 Task: Look for space in Naksalbāri, India from 9th June, 2023 to 16th June, 2023 for 2 adults in price range Rs.8000 to Rs.16000. Place can be entire place with 2 bedrooms having 2 beds and 1 bathroom. Property type can be house, flat, guest house. Amenities needed are: washing machine. Booking option can be shelf check-in. Required host language is English.
Action: Mouse moved to (542, 96)
Screenshot: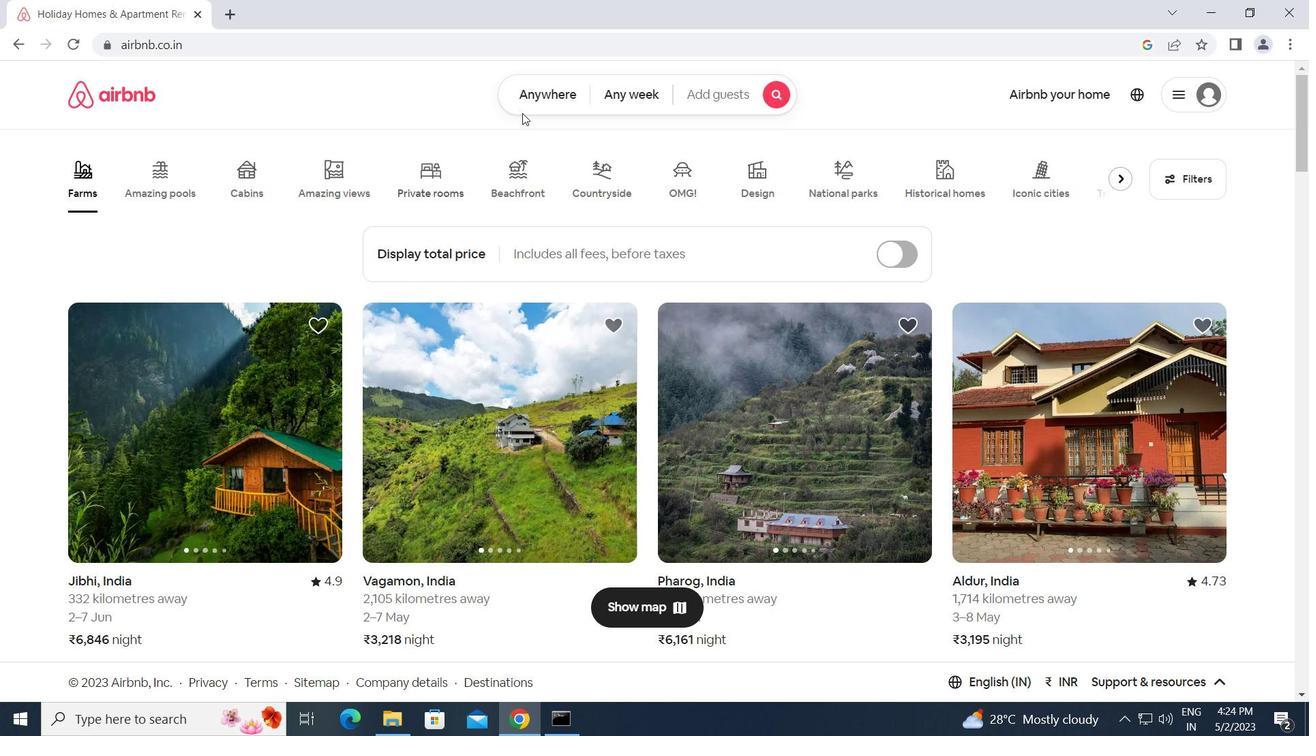 
Action: Mouse pressed left at (542, 96)
Screenshot: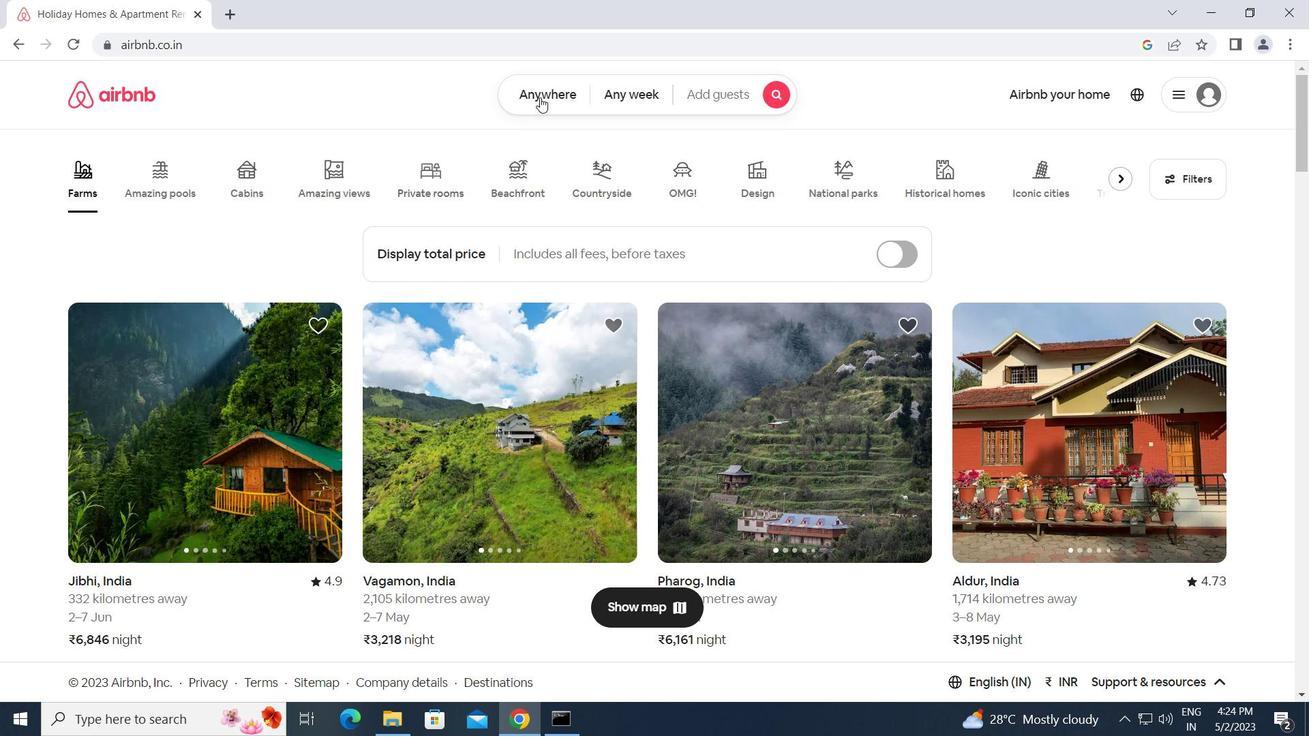 
Action: Mouse moved to (454, 147)
Screenshot: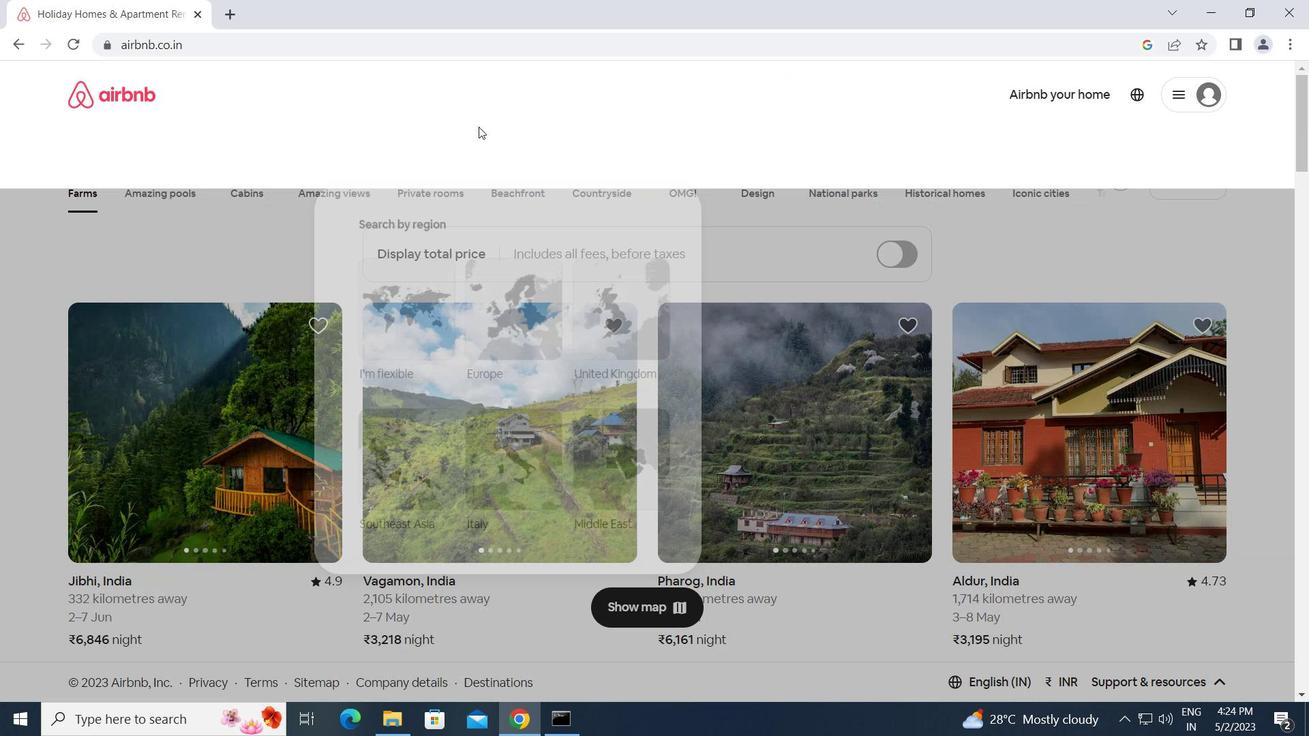 
Action: Mouse pressed left at (454, 147)
Screenshot: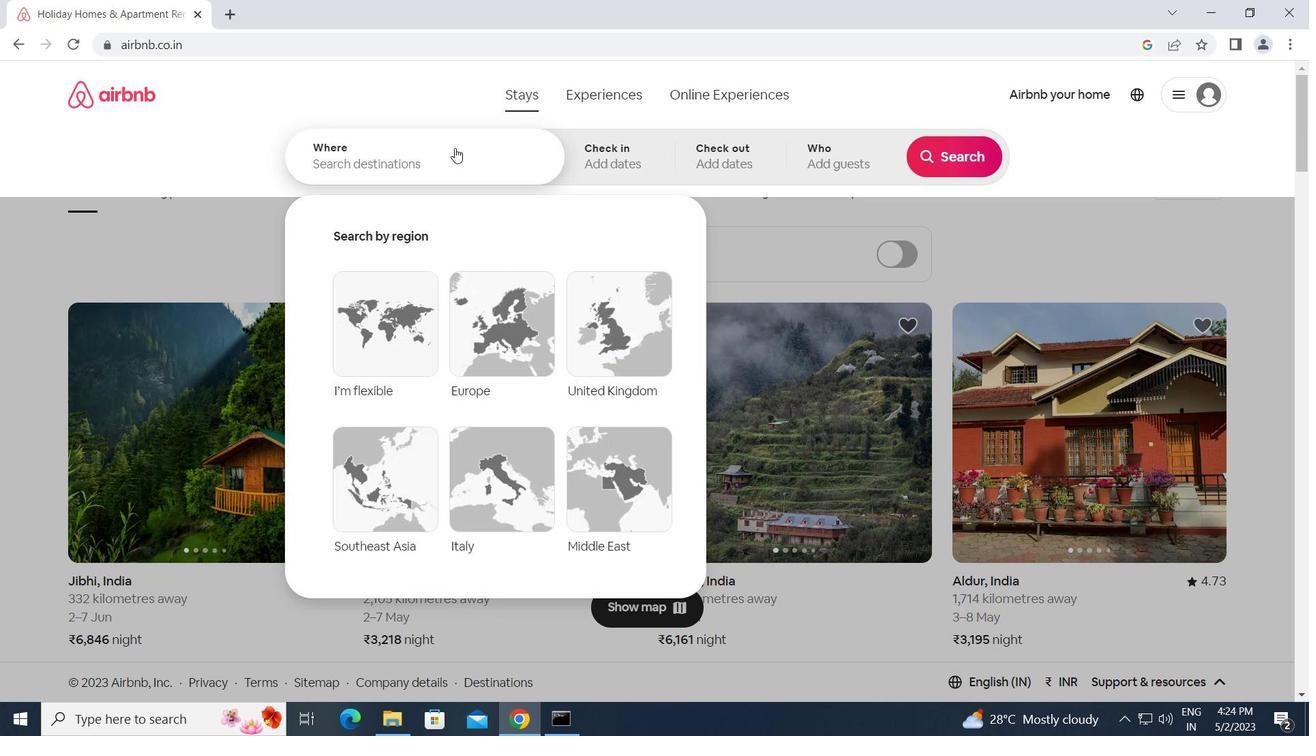 
Action: Key pressed <Key.caps_lock>n<Key.caps_lock>aksalbari,<Key.space><Key.caps_lock>i<Key.caps_lock>ndia<Key.enter>
Screenshot: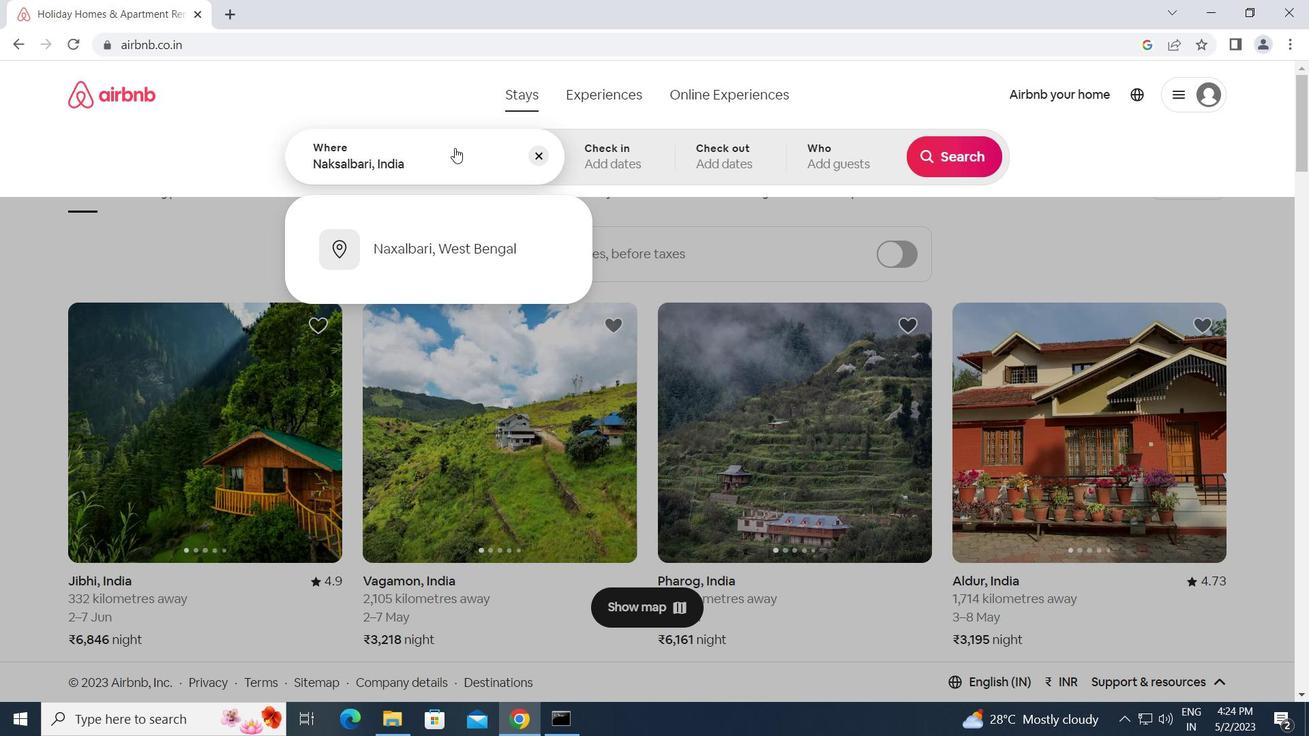 
Action: Mouse moved to (890, 401)
Screenshot: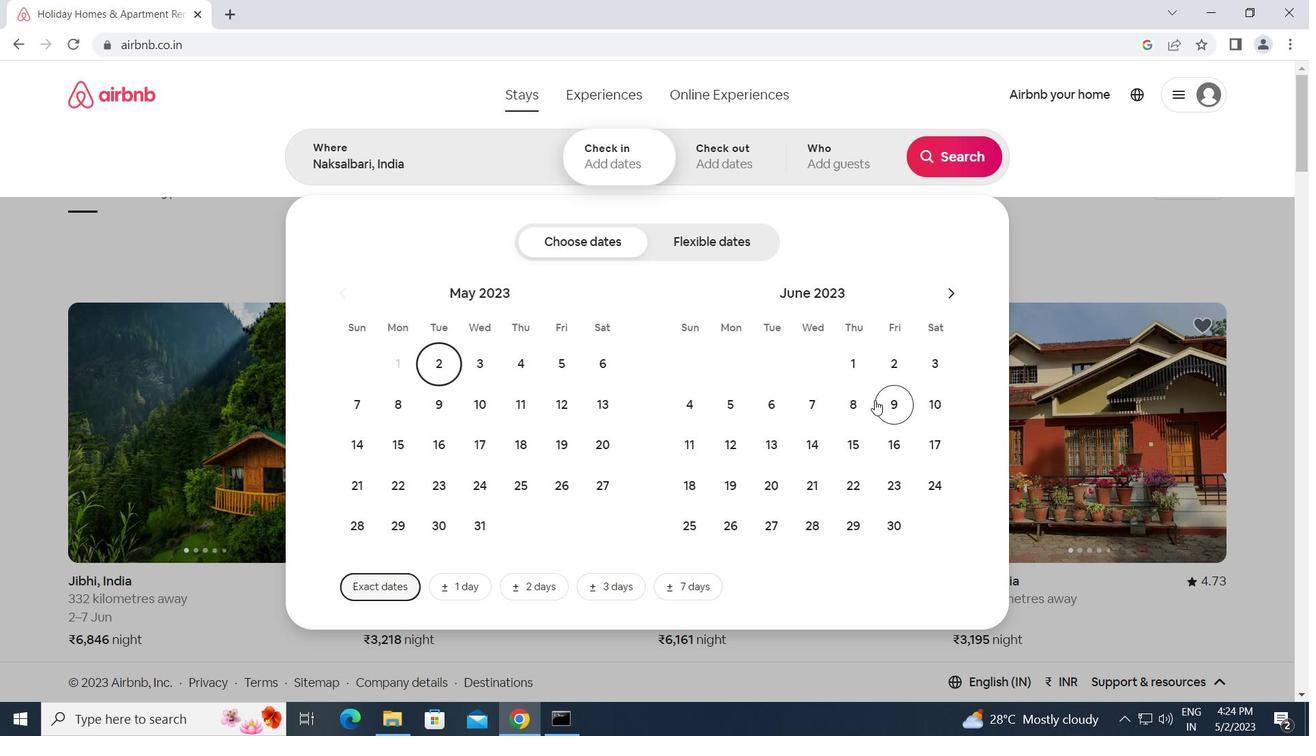 
Action: Mouse pressed left at (890, 401)
Screenshot: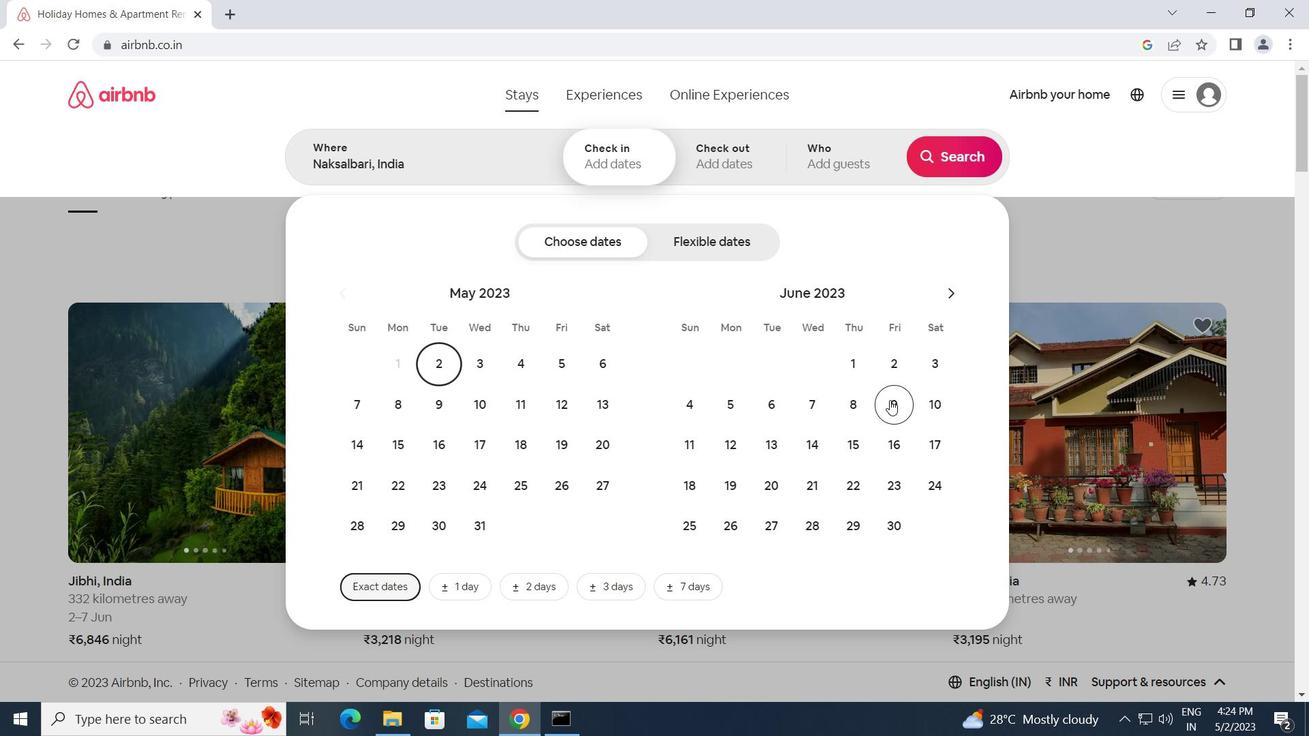 
Action: Mouse moved to (884, 448)
Screenshot: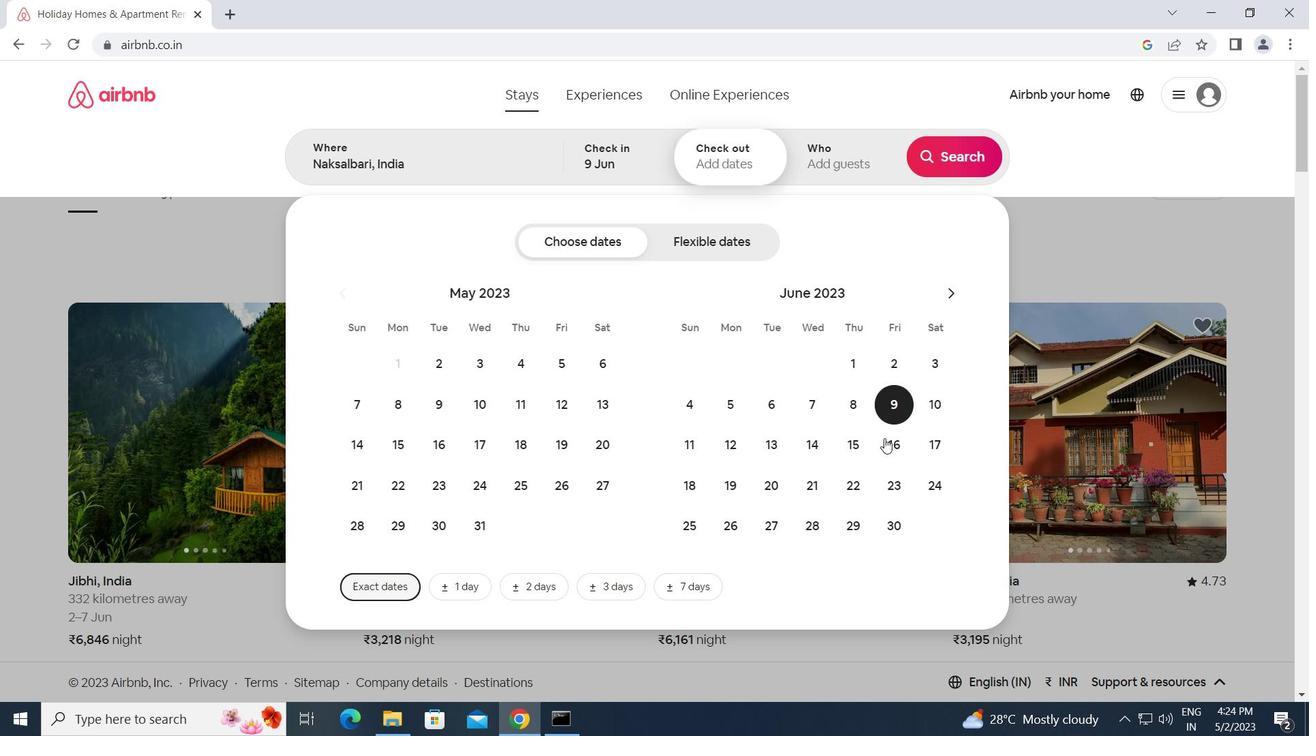 
Action: Mouse pressed left at (884, 448)
Screenshot: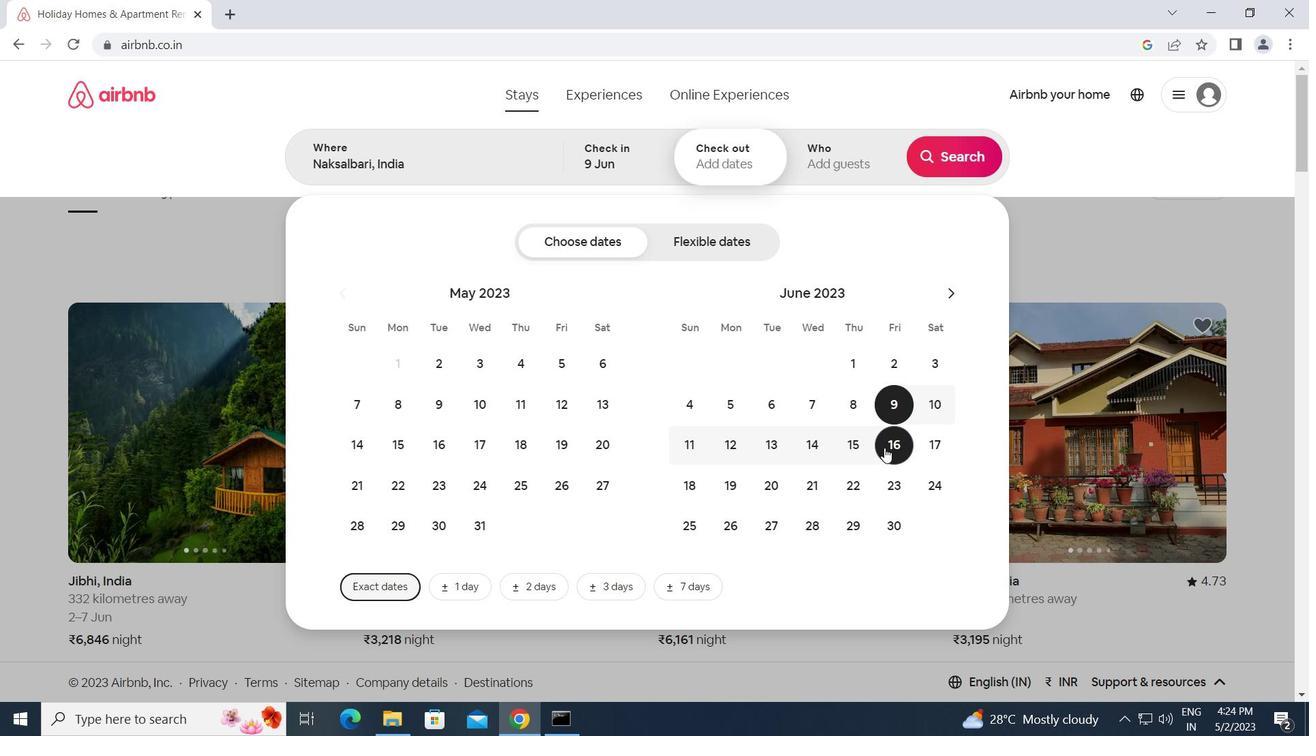 
Action: Mouse moved to (832, 149)
Screenshot: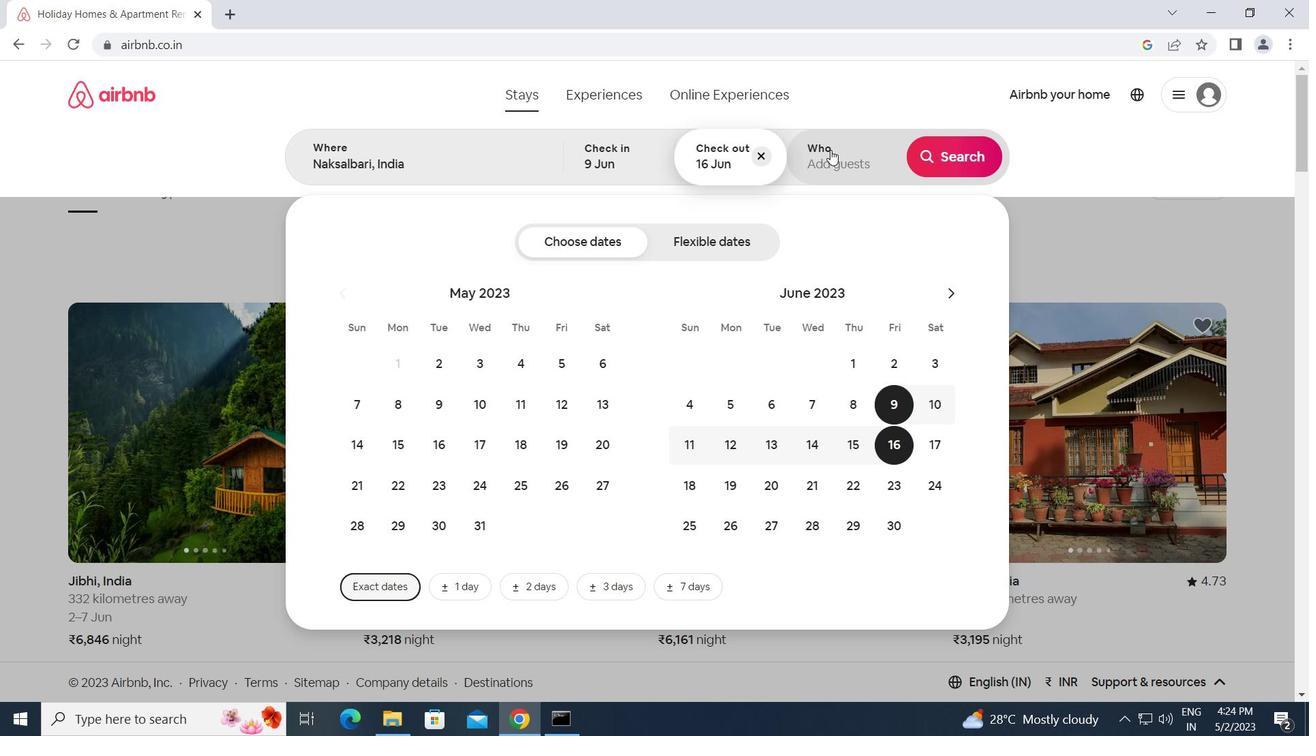 
Action: Mouse pressed left at (832, 149)
Screenshot: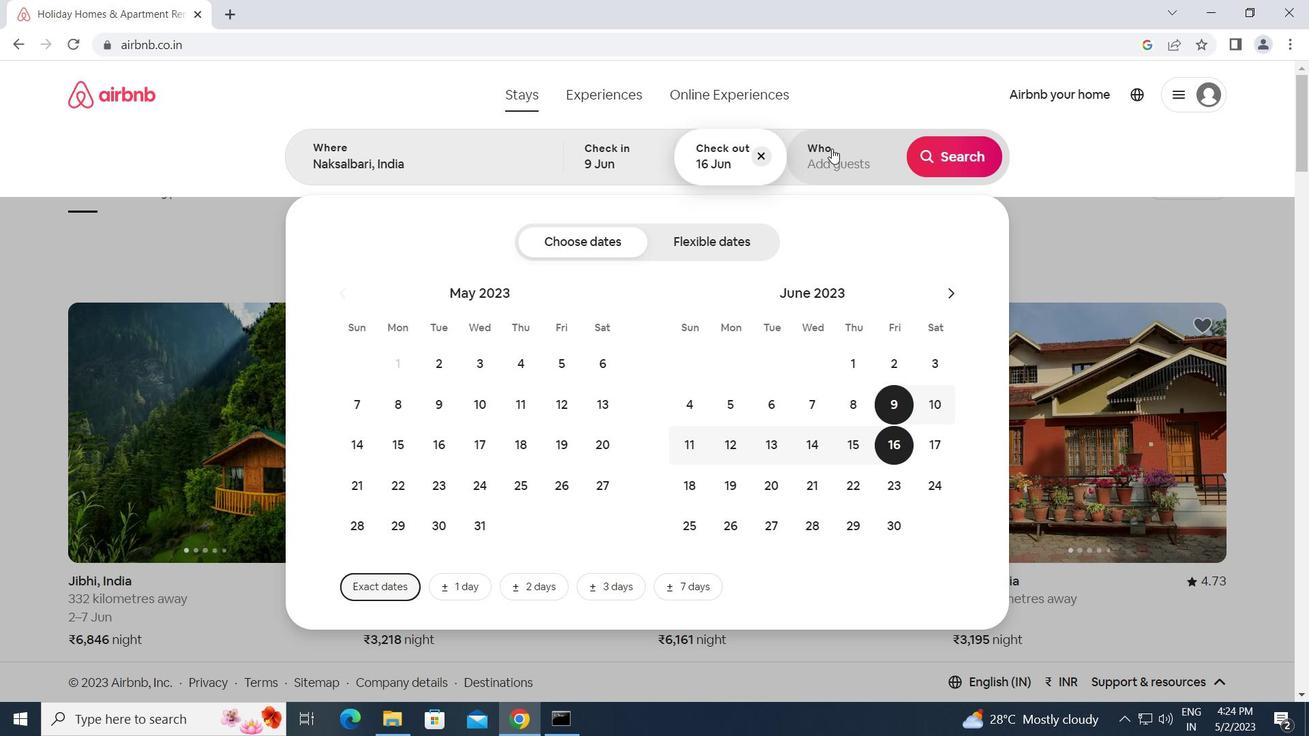
Action: Mouse moved to (962, 248)
Screenshot: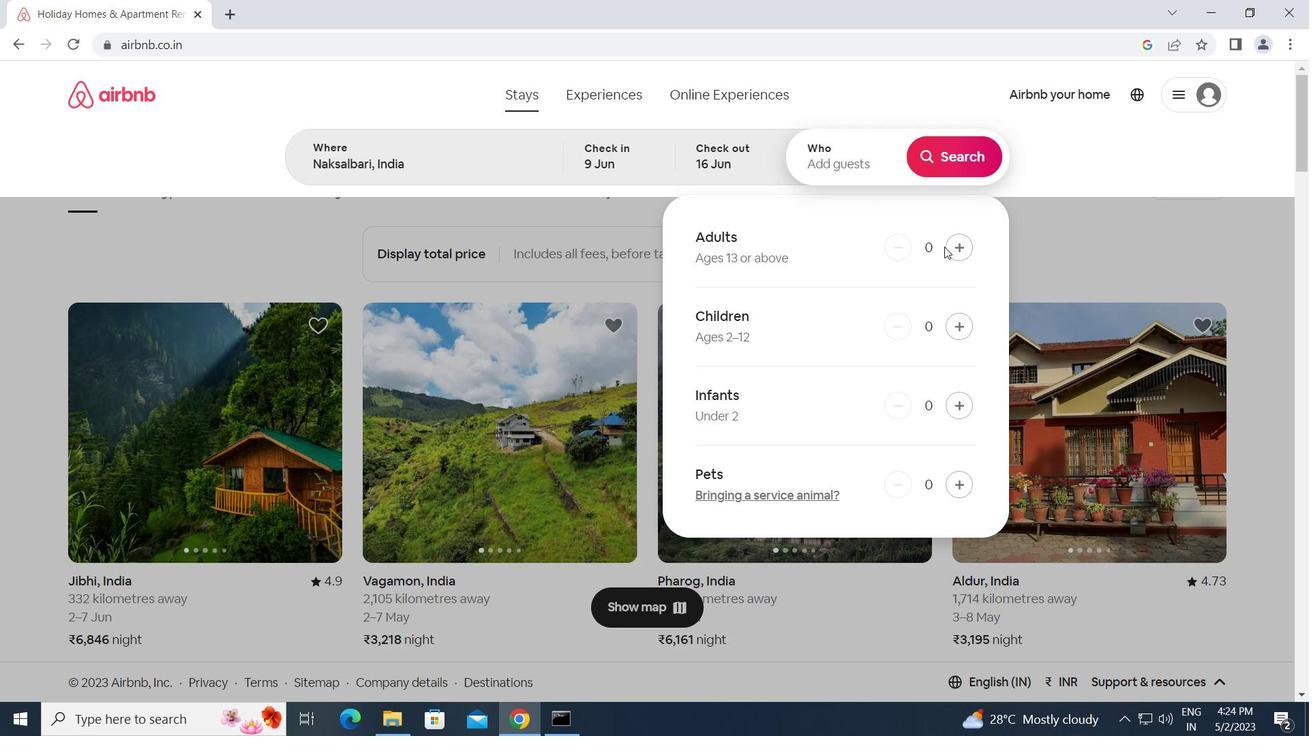 
Action: Mouse pressed left at (962, 248)
Screenshot: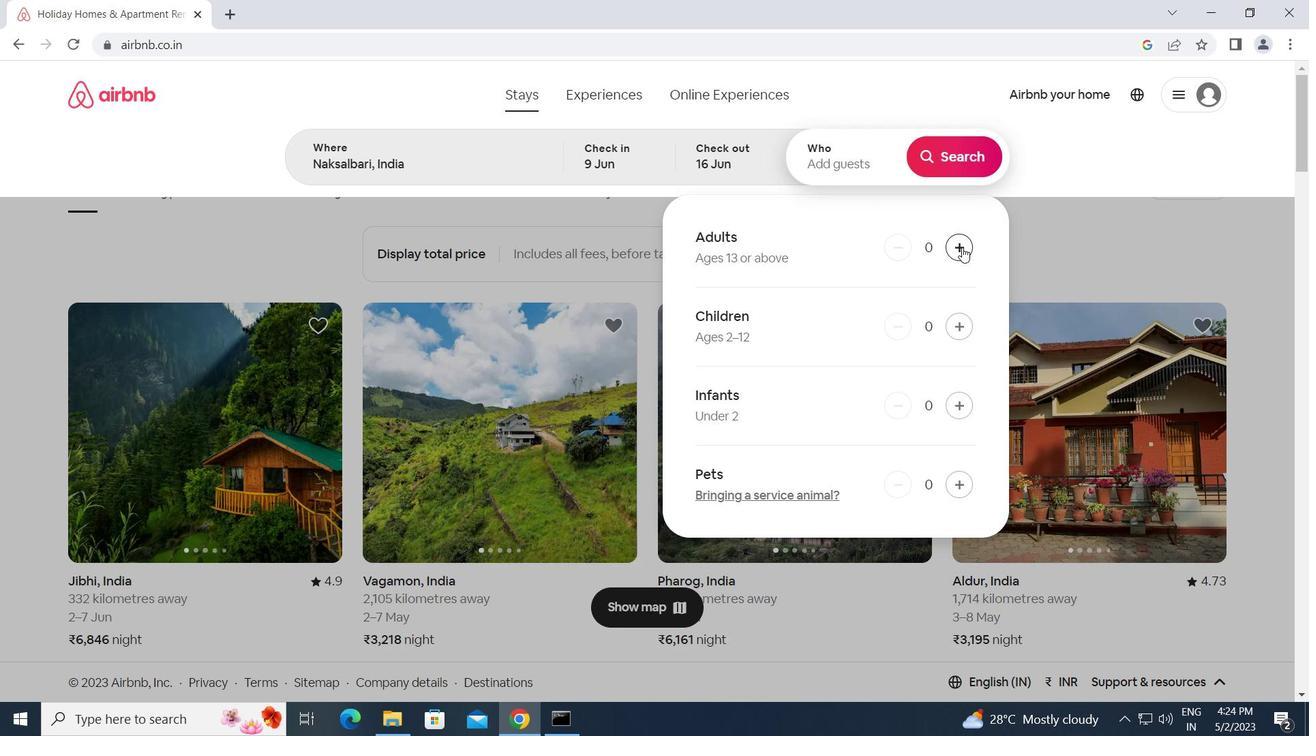 
Action: Mouse moved to (962, 248)
Screenshot: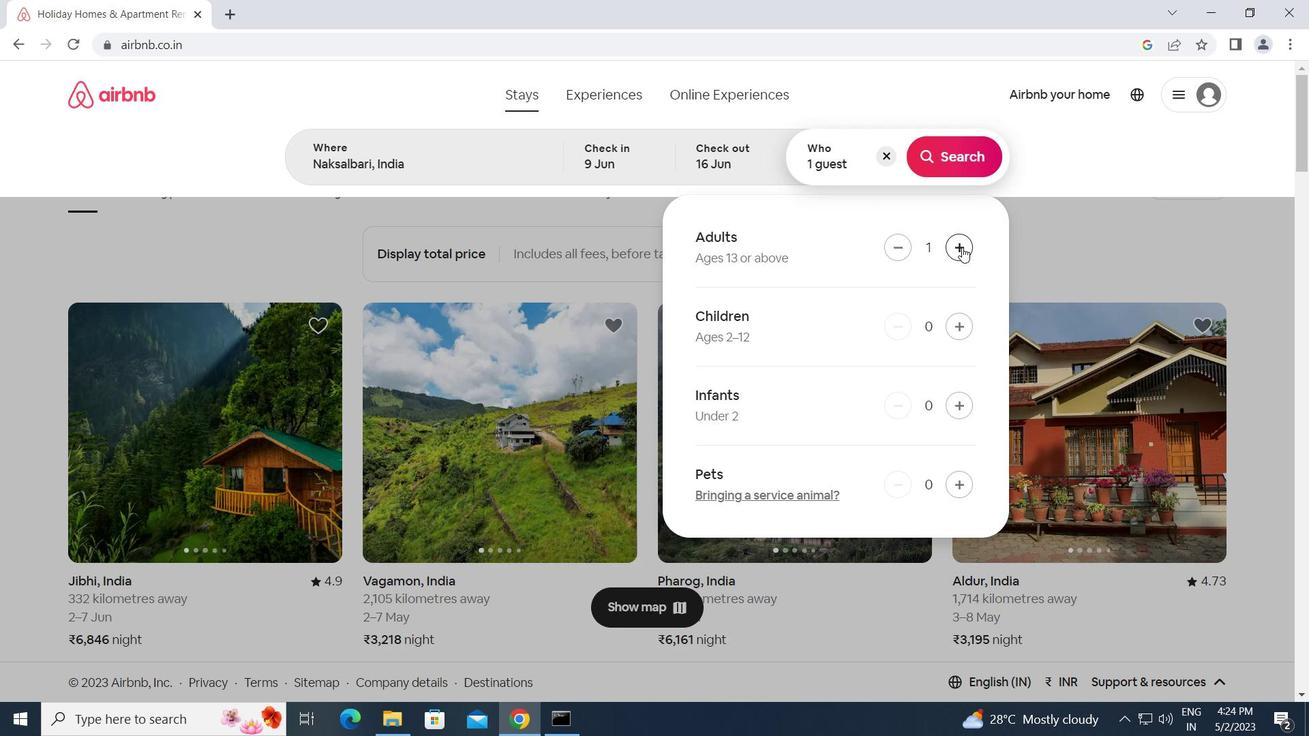 
Action: Mouse pressed left at (962, 248)
Screenshot: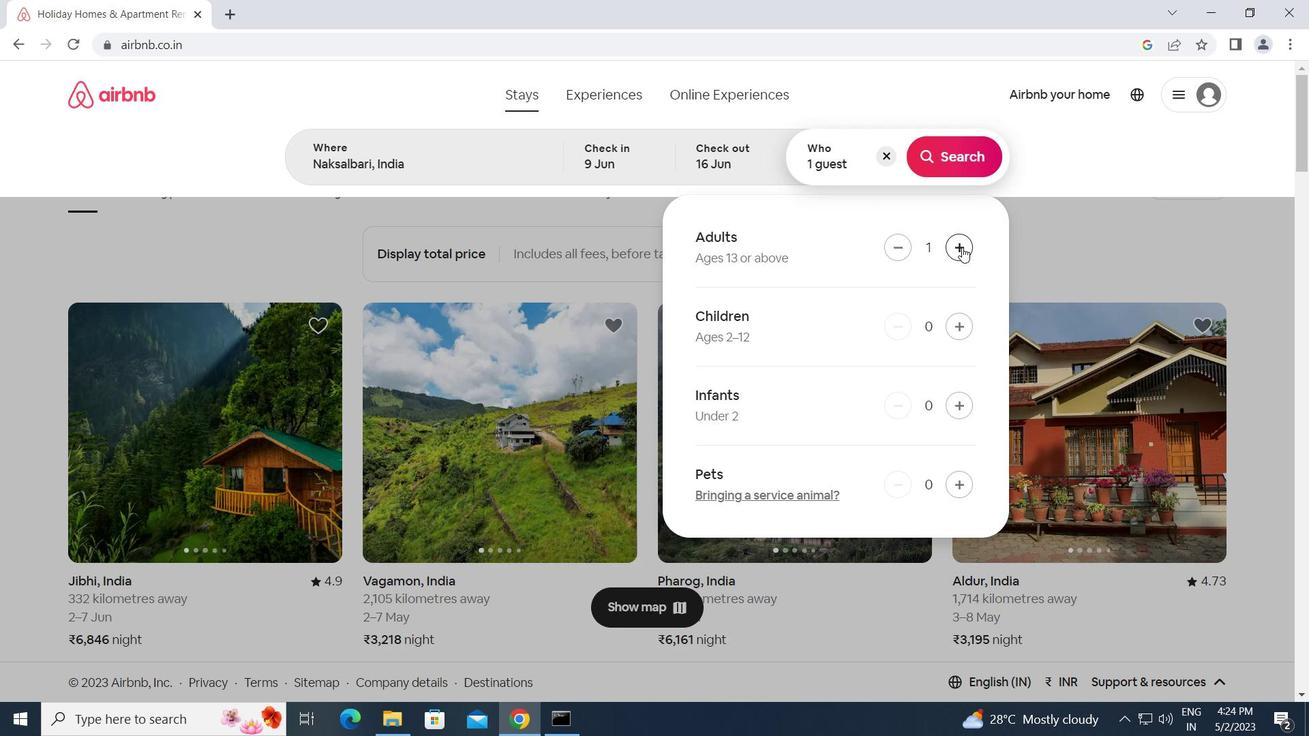 
Action: Mouse moved to (955, 158)
Screenshot: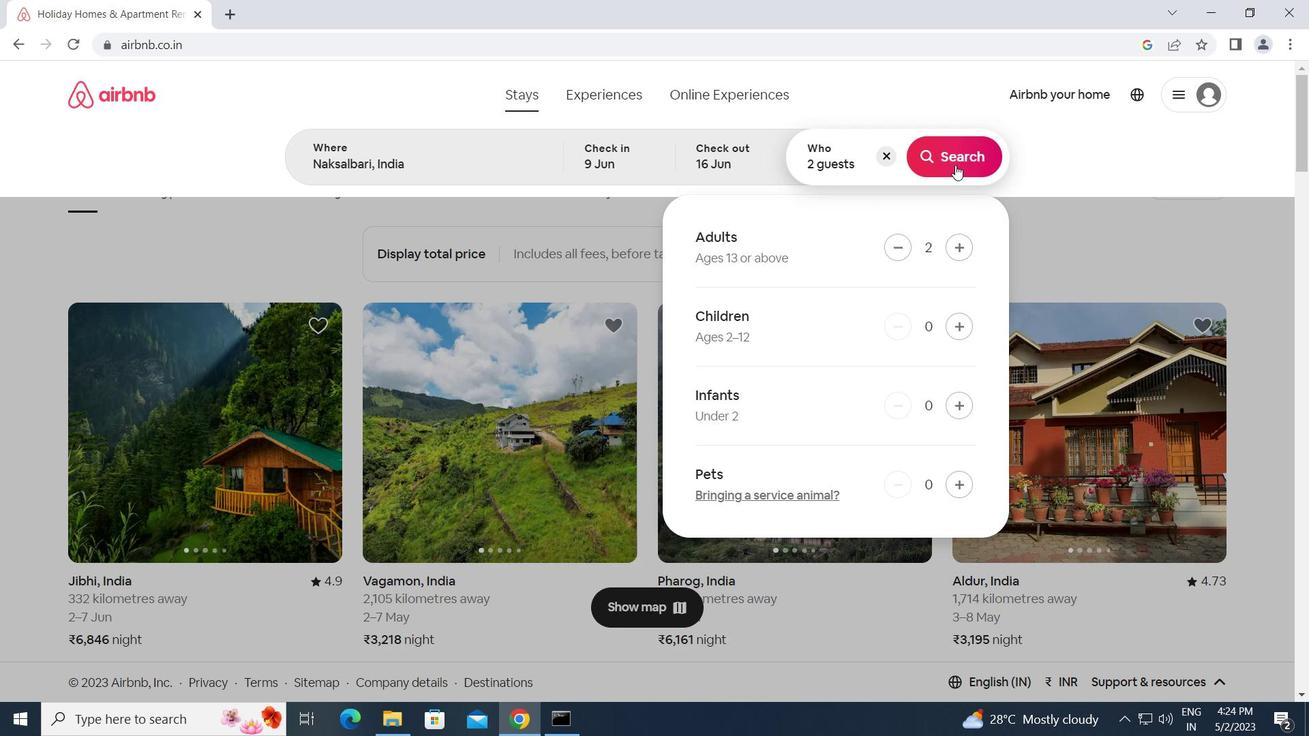 
Action: Mouse pressed left at (955, 158)
Screenshot: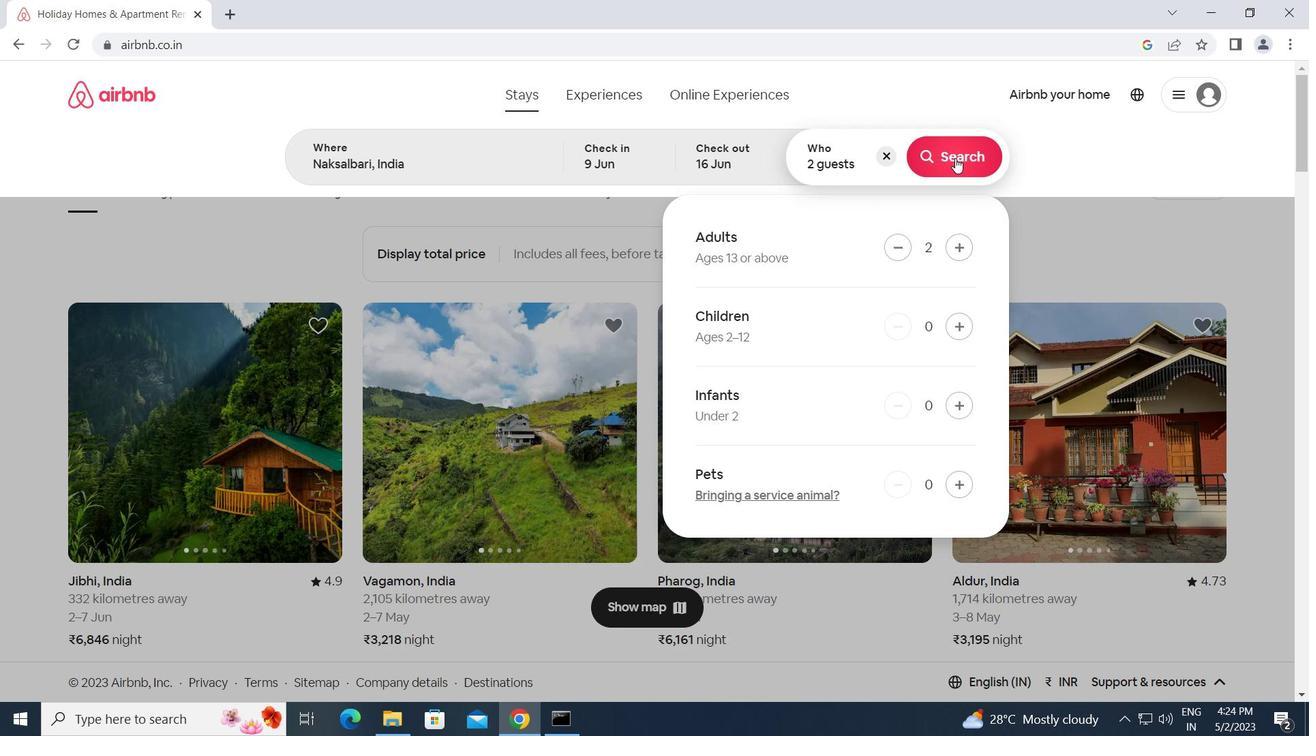 
Action: Mouse moved to (1218, 157)
Screenshot: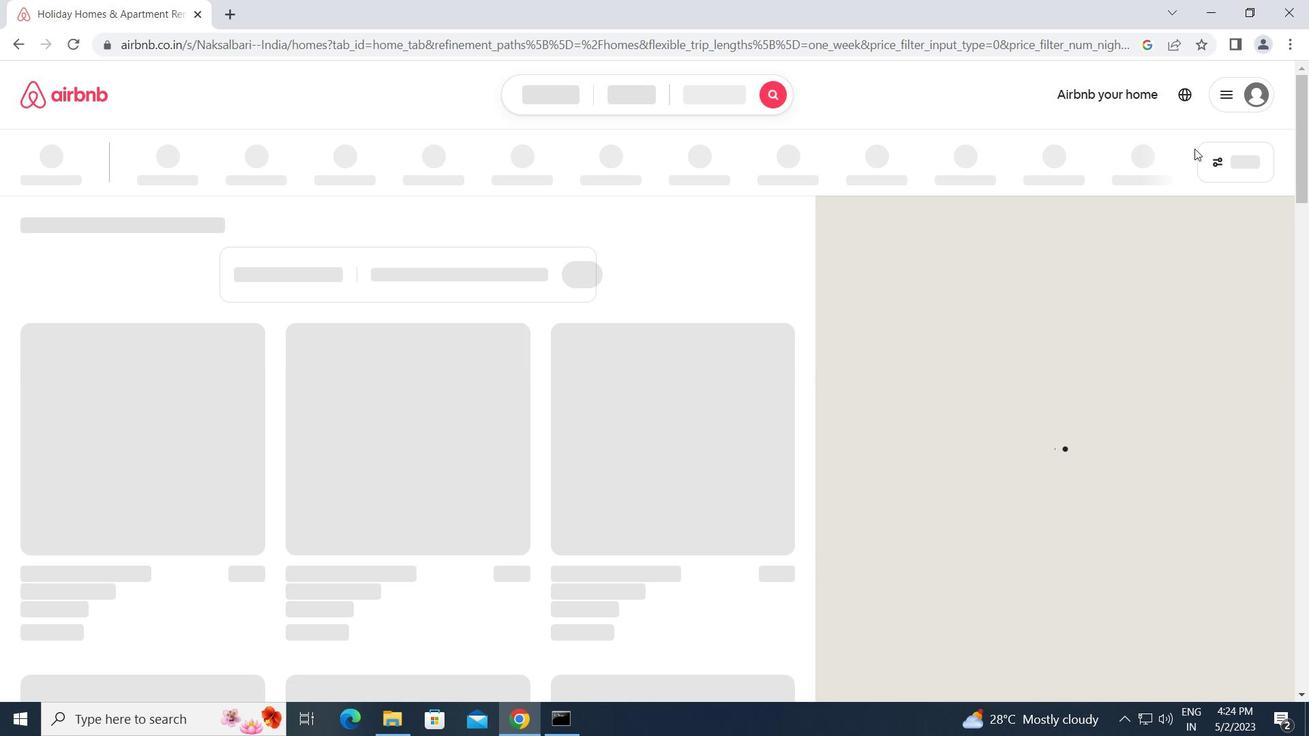 
Action: Mouse pressed left at (1218, 157)
Screenshot: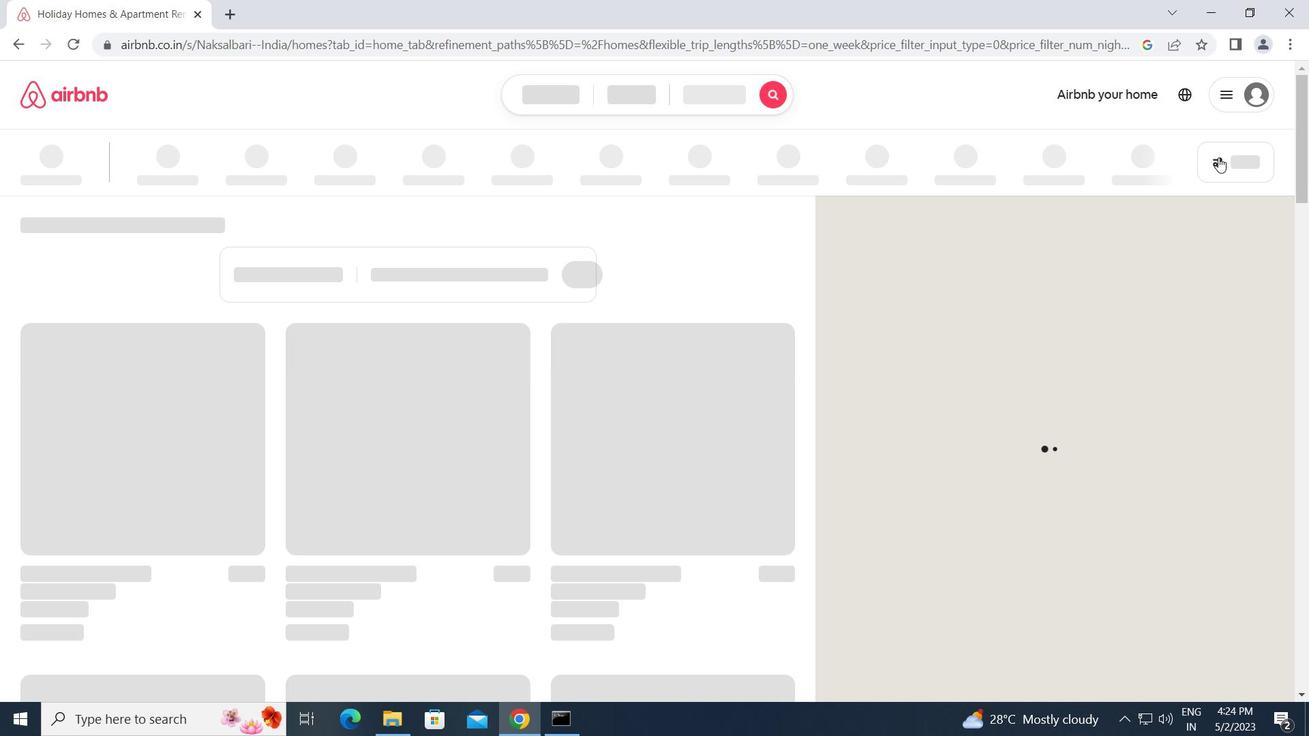 
Action: Mouse moved to (452, 382)
Screenshot: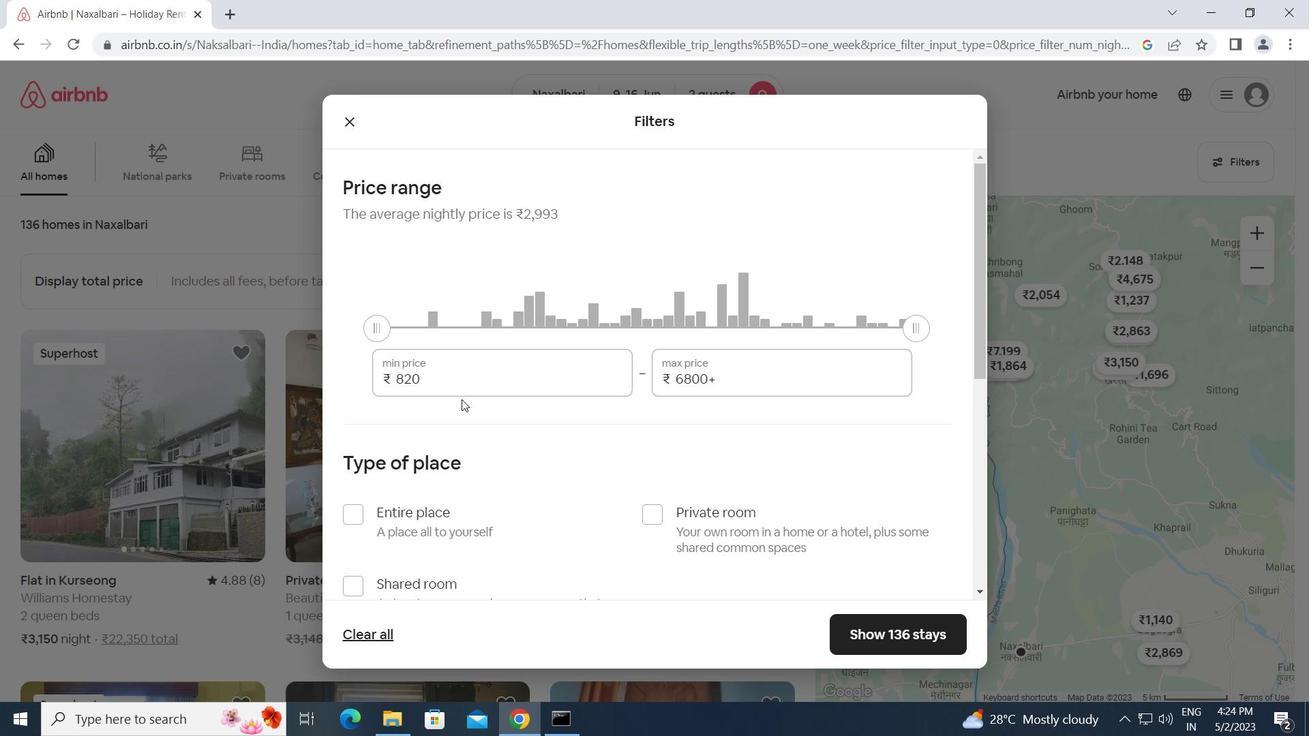 
Action: Mouse pressed left at (452, 382)
Screenshot: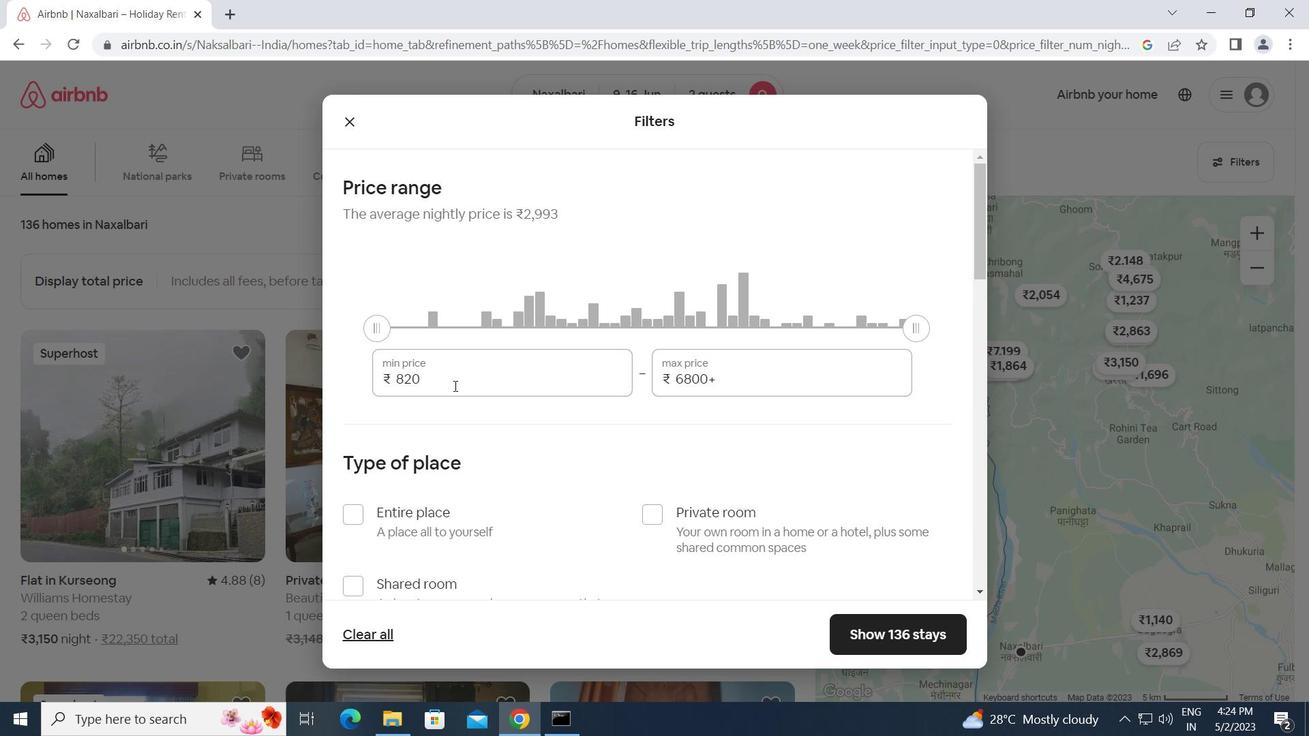 
Action: Mouse moved to (383, 391)
Screenshot: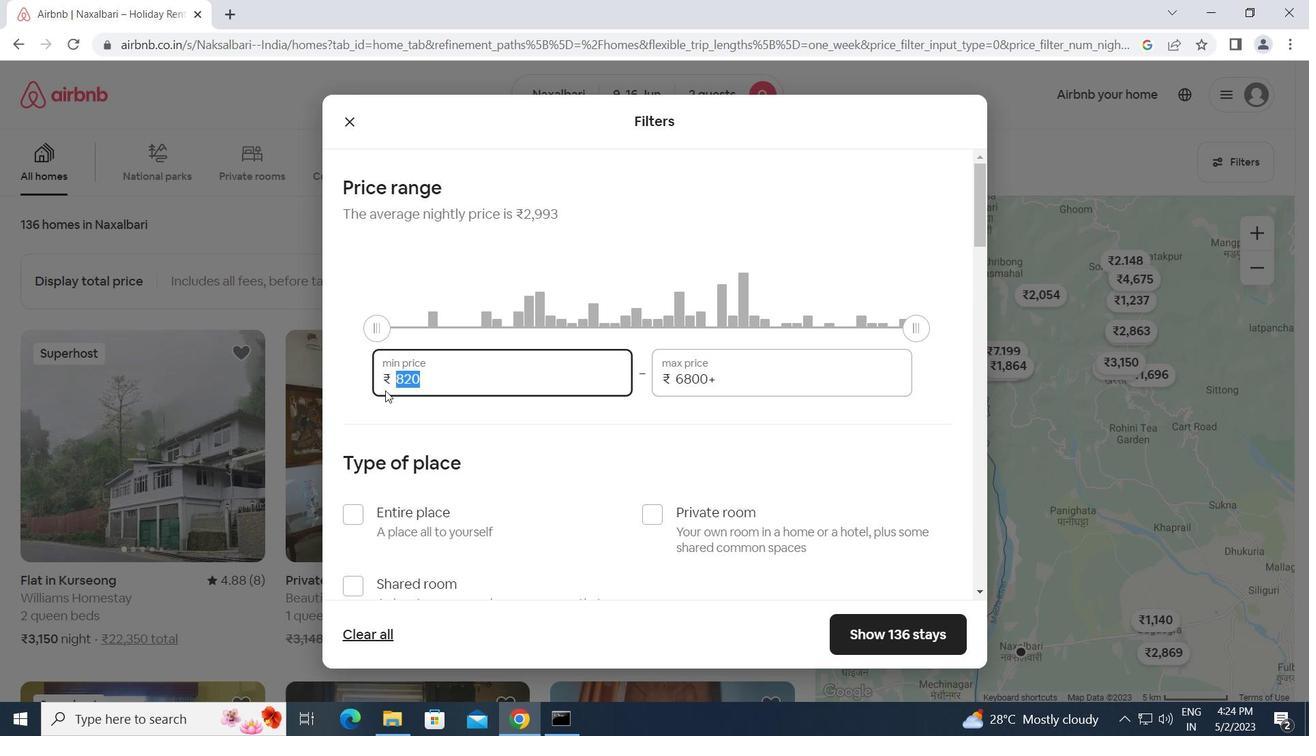 
Action: Key pressed 8000<Key.tab>16<Key.backspace><Key.backspace><Key.backspace><Key.backspace><Key.backspace><Key.backspace><Key.backspace><Key.backspace><Key.backspace><Key.backspace><Key.backspace><Key.backspace>16000
Screenshot: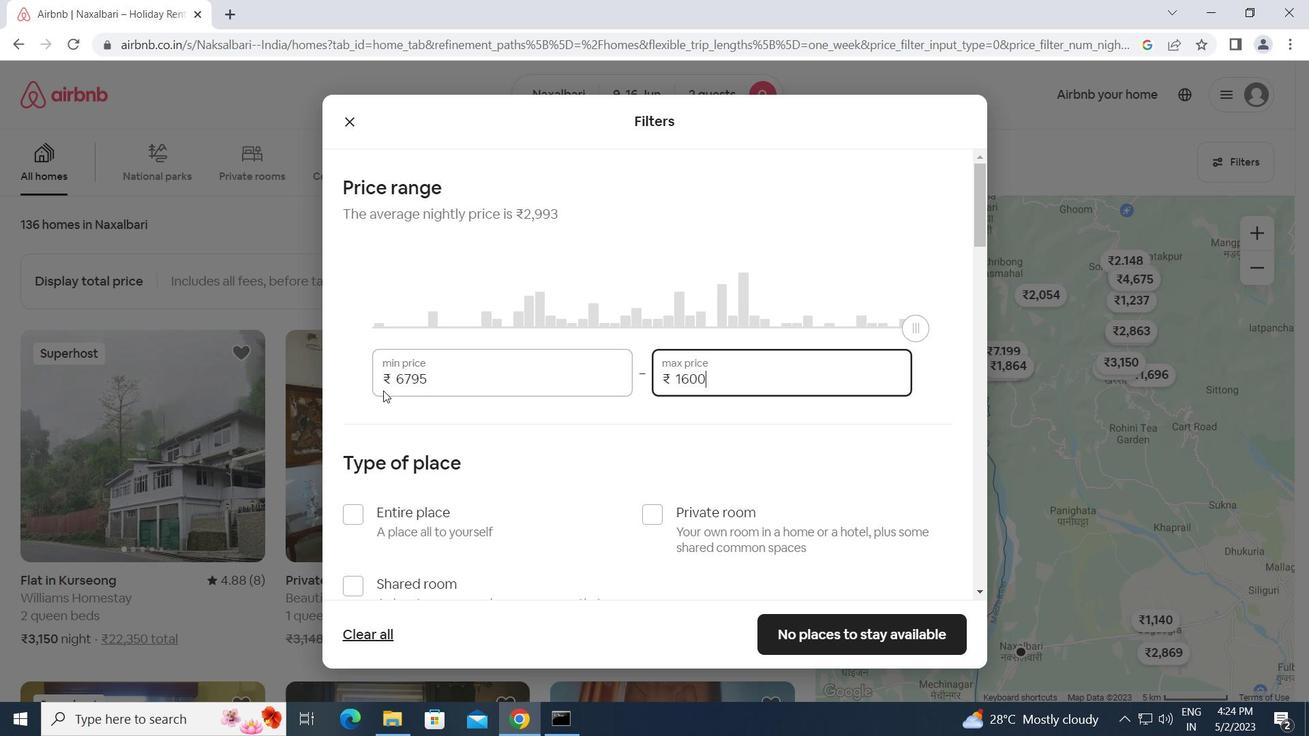 
Action: Mouse moved to (364, 512)
Screenshot: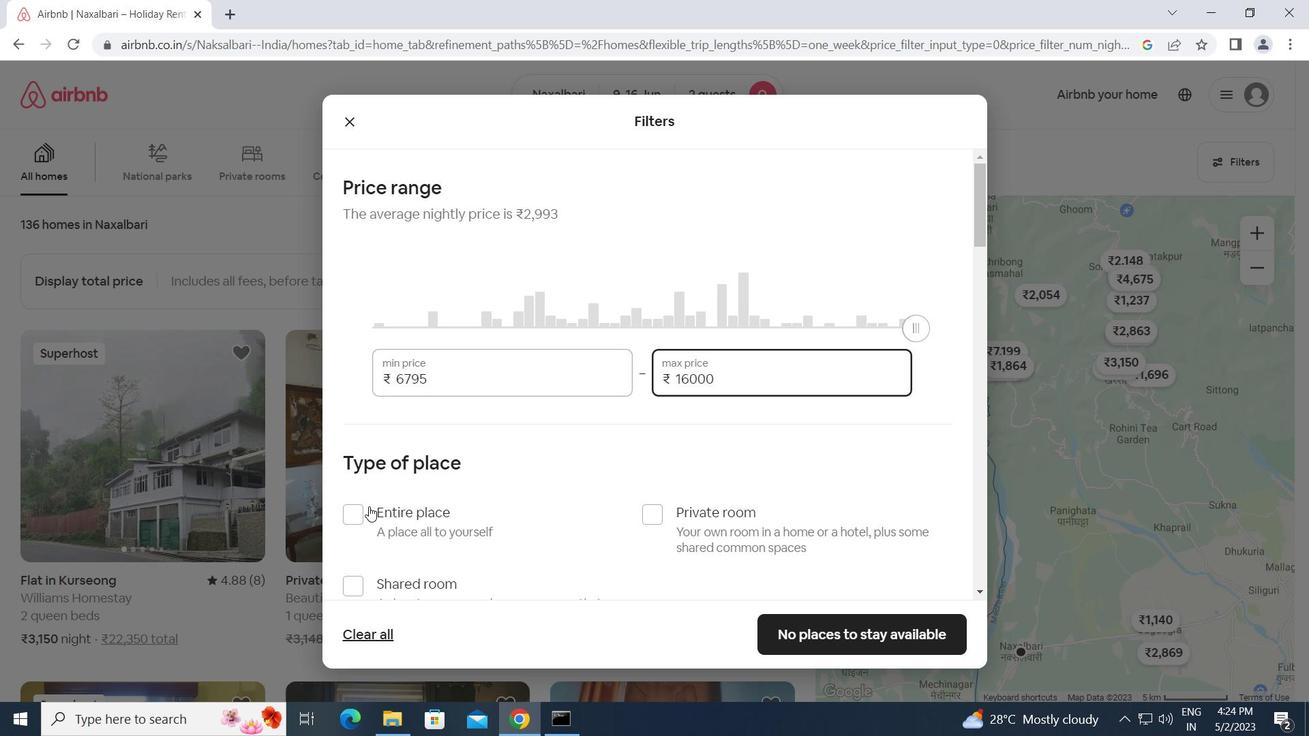 
Action: Mouse pressed left at (364, 512)
Screenshot: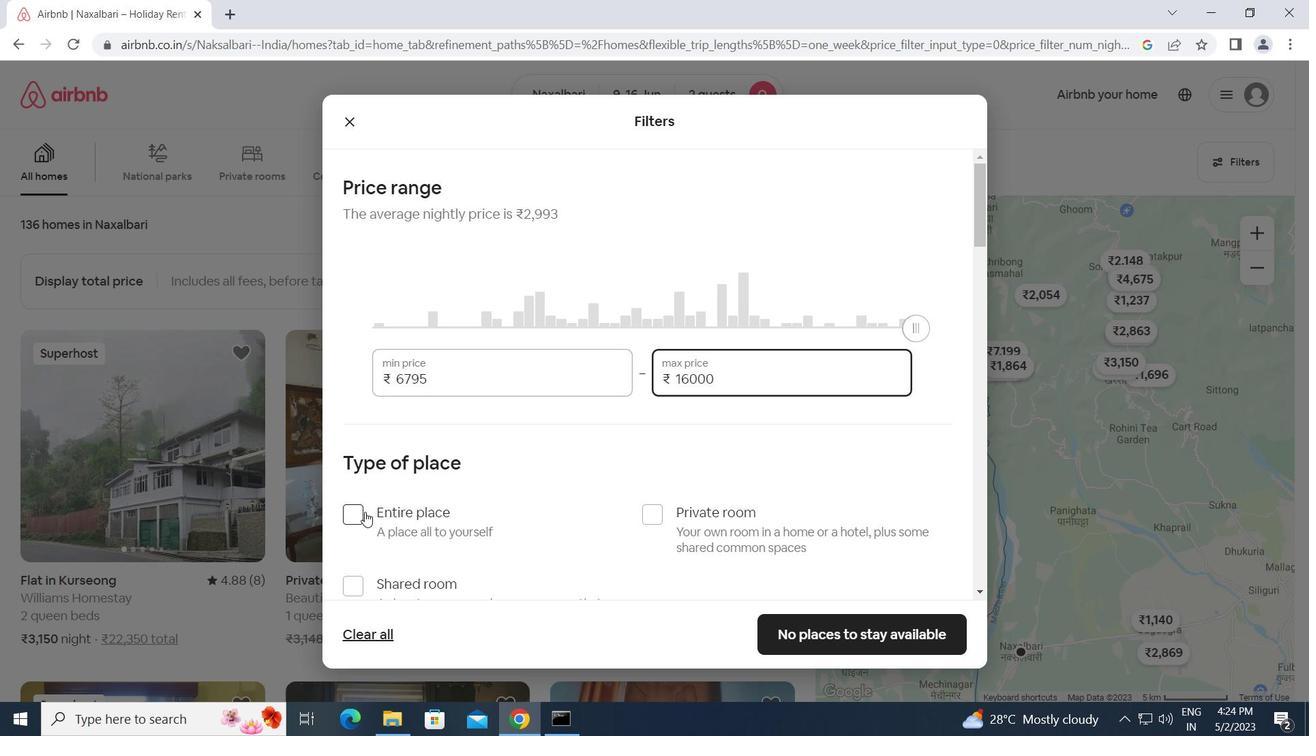 
Action: Mouse moved to (478, 506)
Screenshot: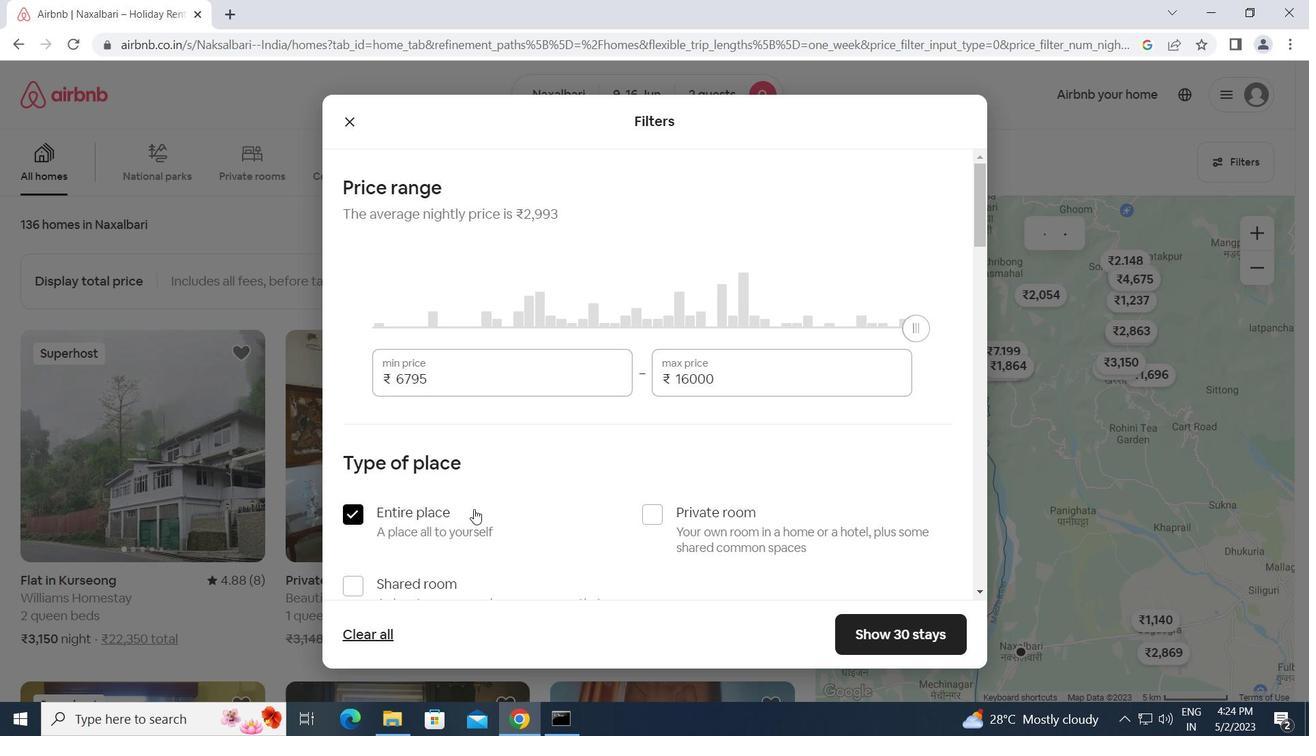 
Action: Mouse scrolled (478, 506) with delta (0, 0)
Screenshot: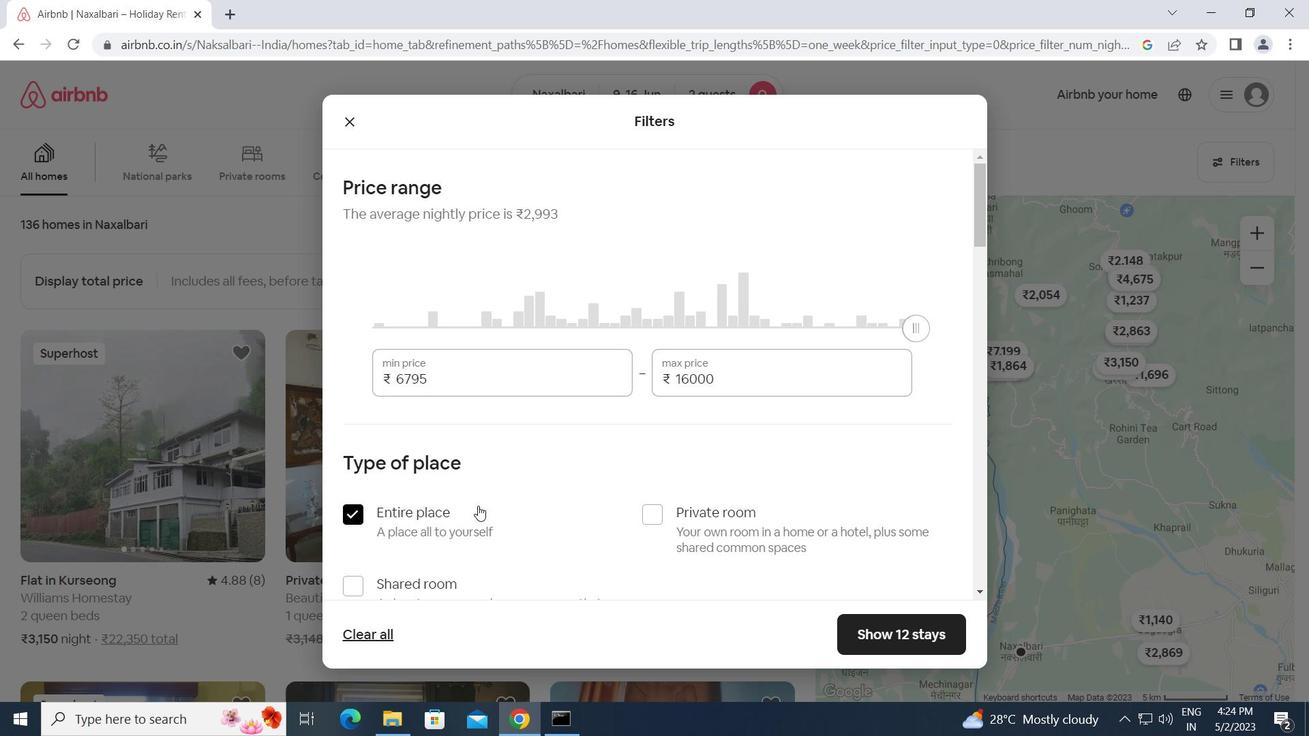 
Action: Mouse scrolled (478, 506) with delta (0, 0)
Screenshot: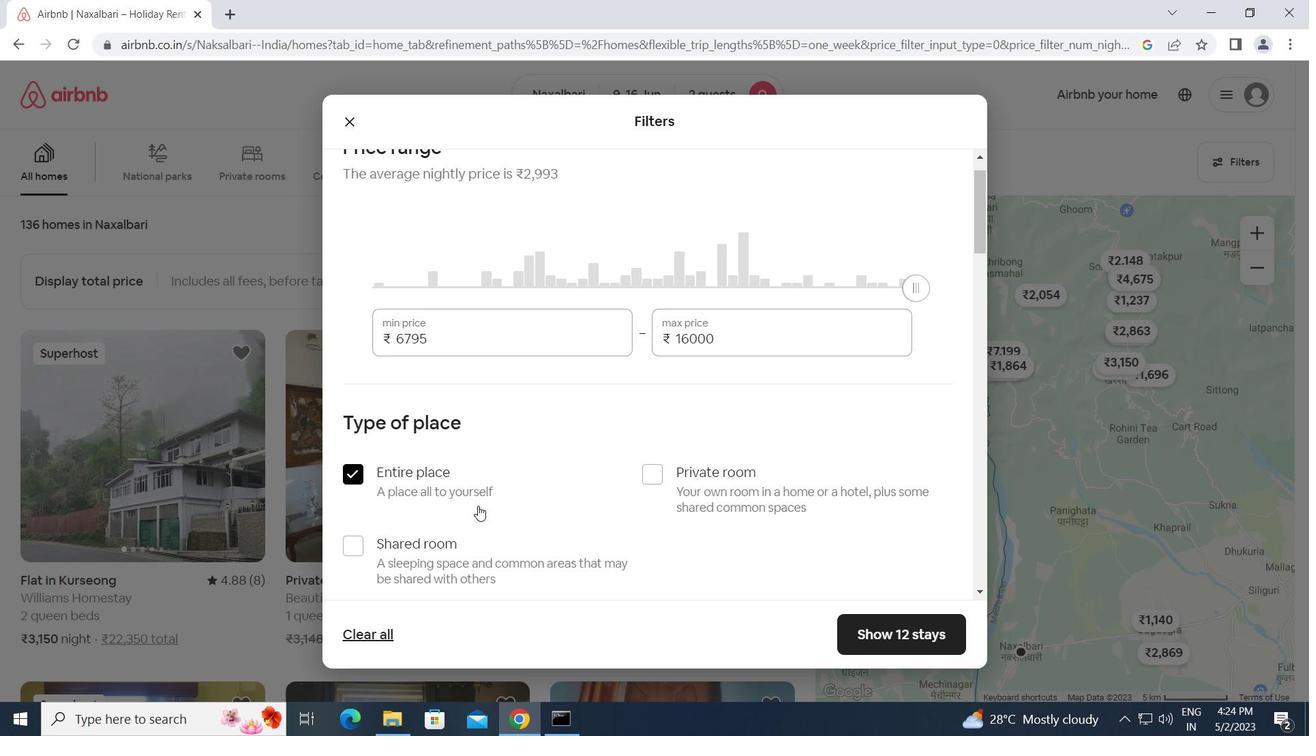
Action: Mouse scrolled (478, 506) with delta (0, 0)
Screenshot: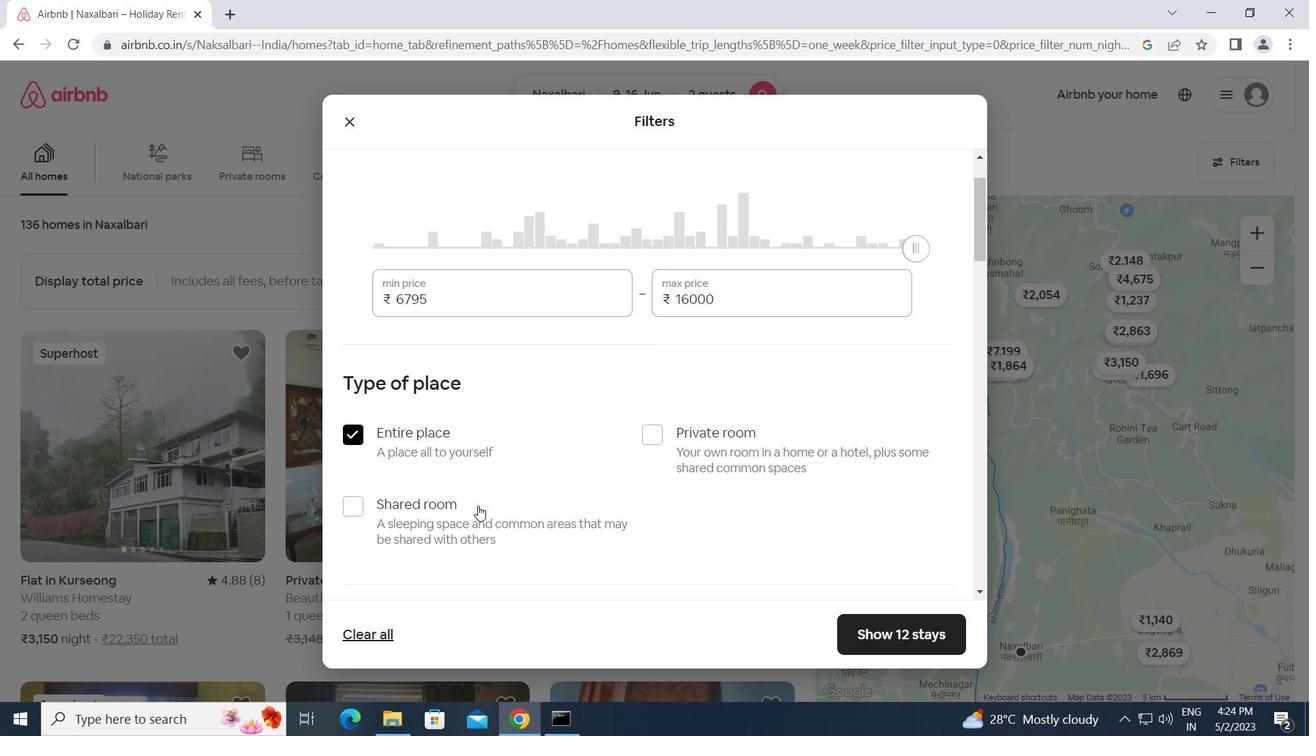 
Action: Mouse scrolled (478, 506) with delta (0, 0)
Screenshot: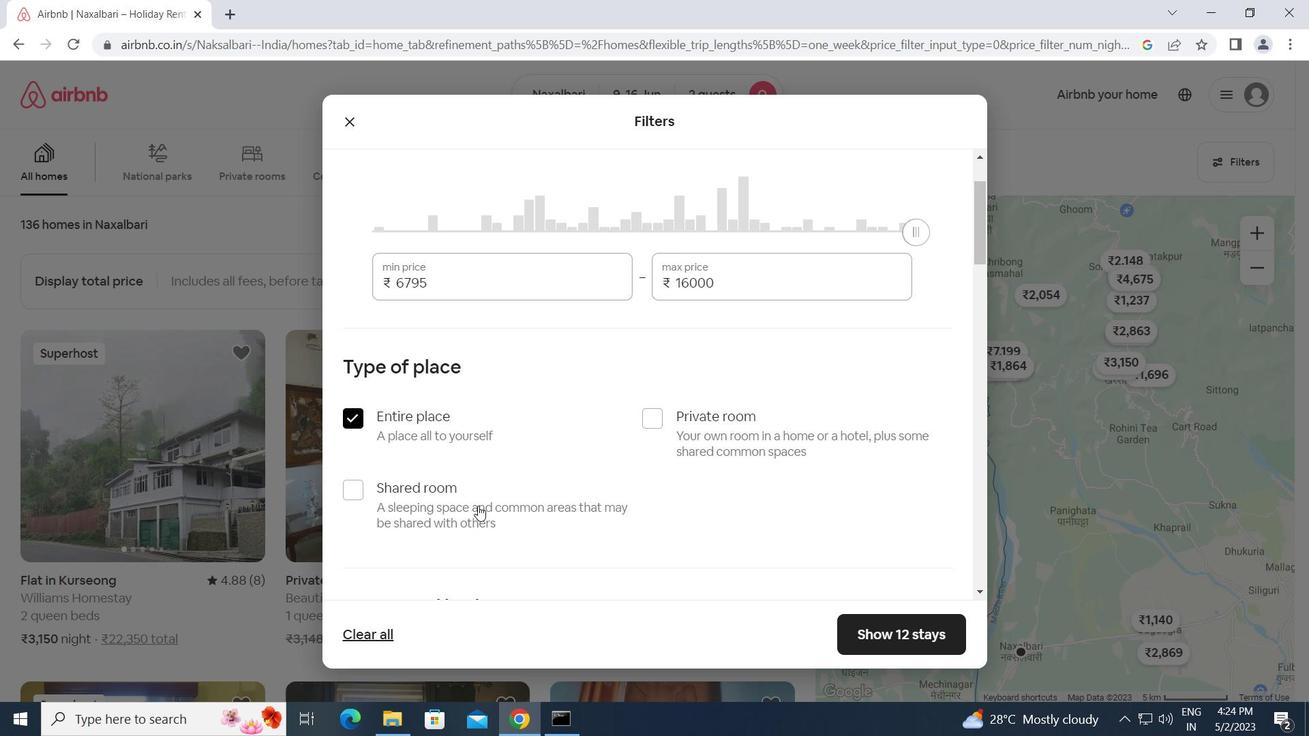 
Action: Mouse moved to (491, 452)
Screenshot: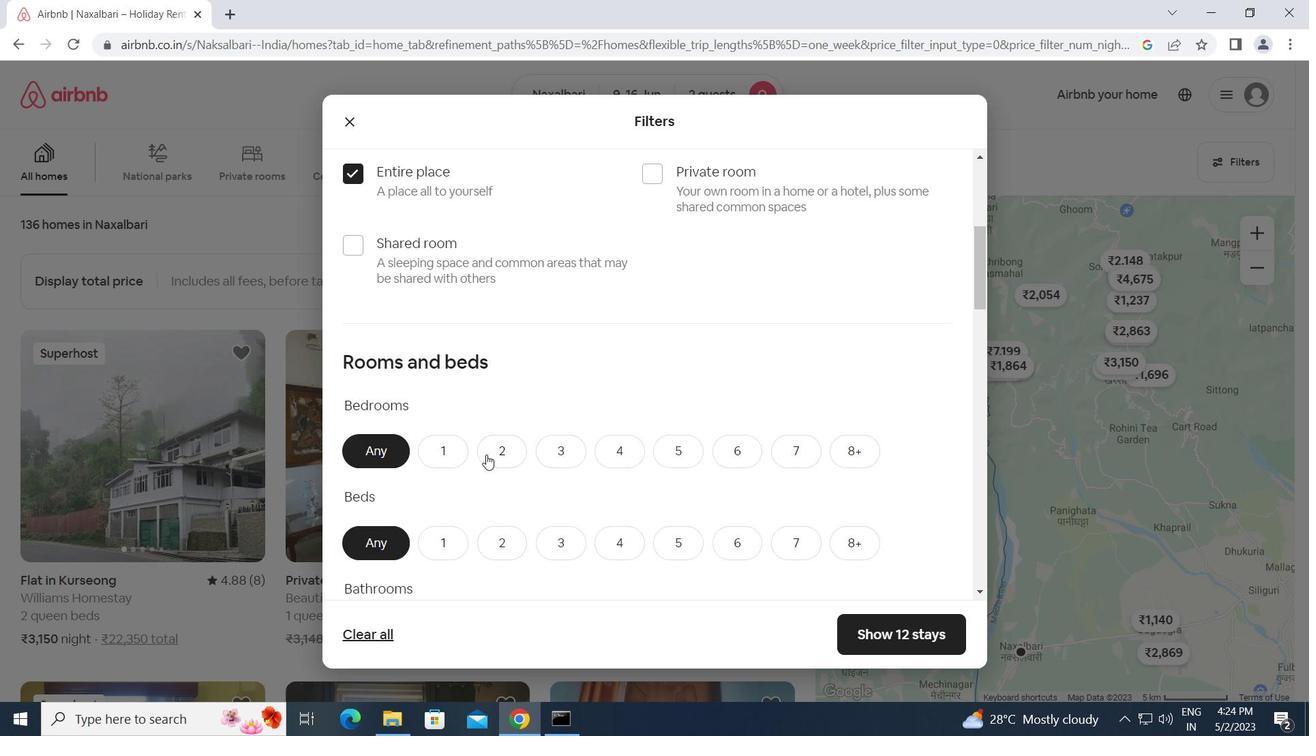 
Action: Mouse pressed left at (491, 452)
Screenshot: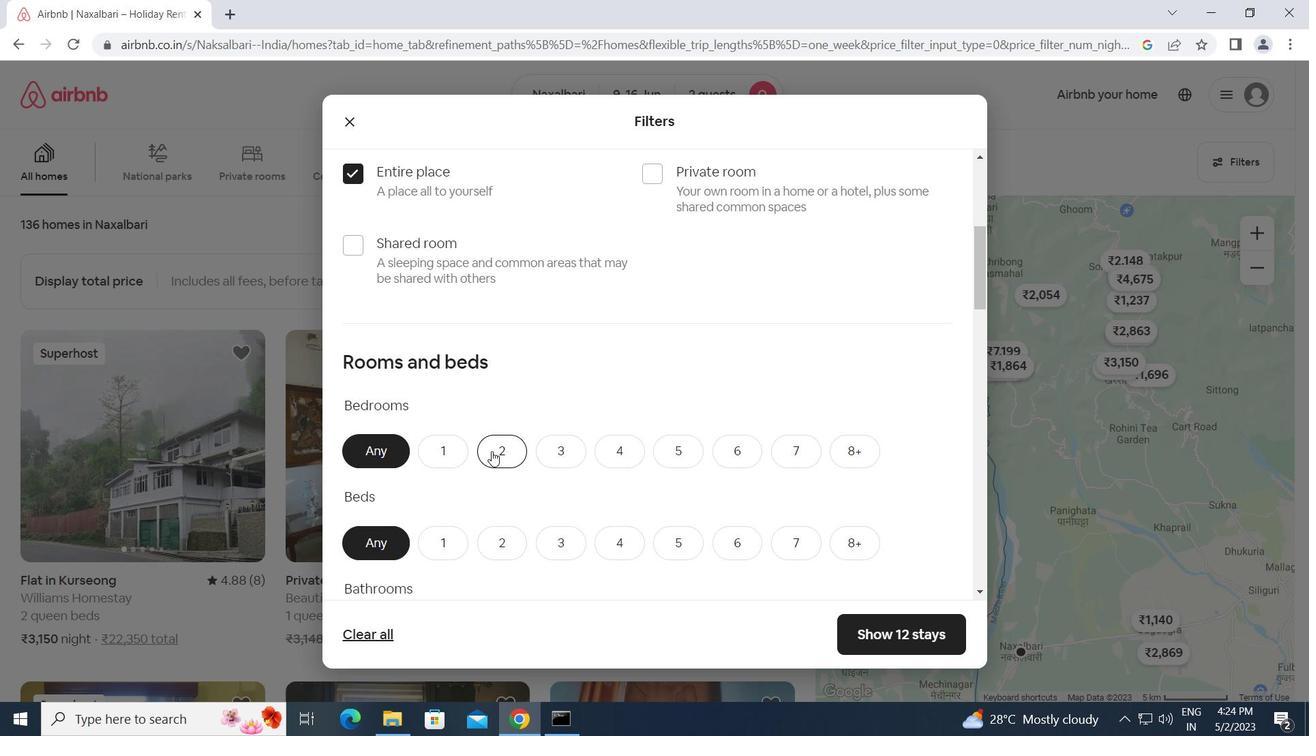 
Action: Mouse moved to (562, 493)
Screenshot: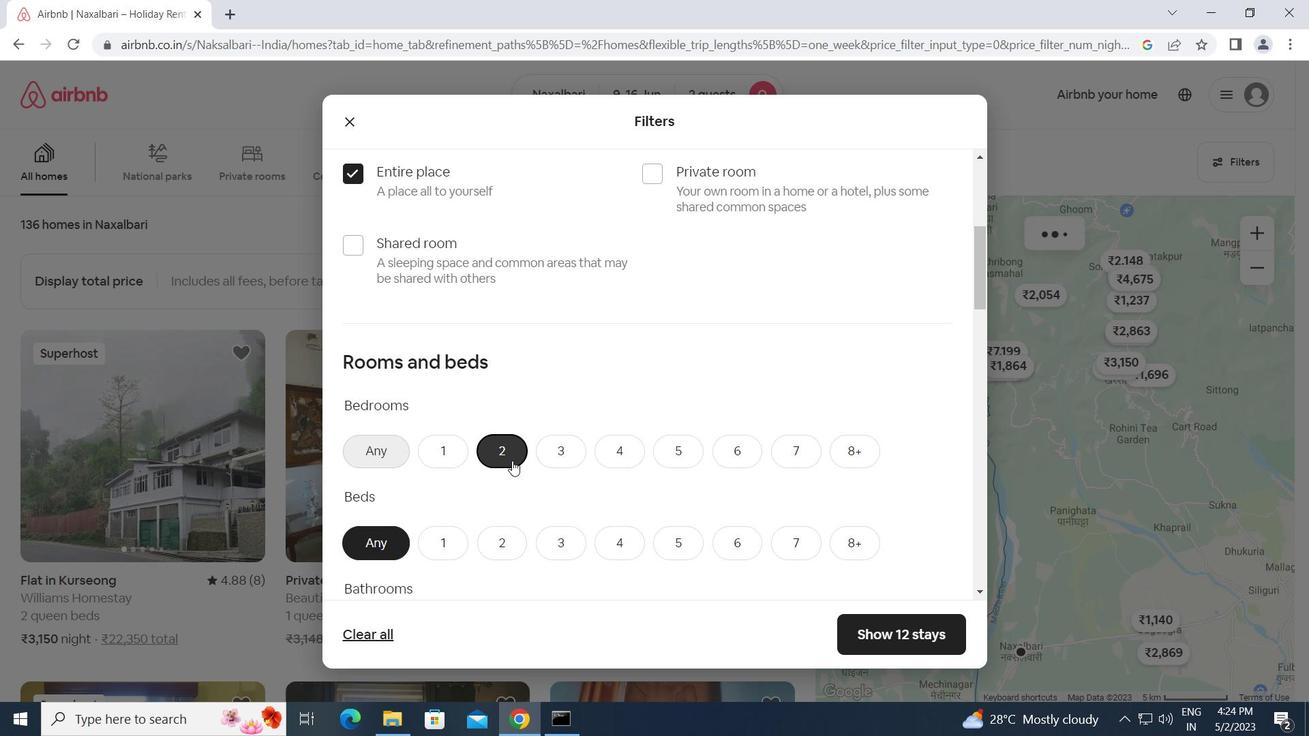 
Action: Mouse scrolled (562, 492) with delta (0, 0)
Screenshot: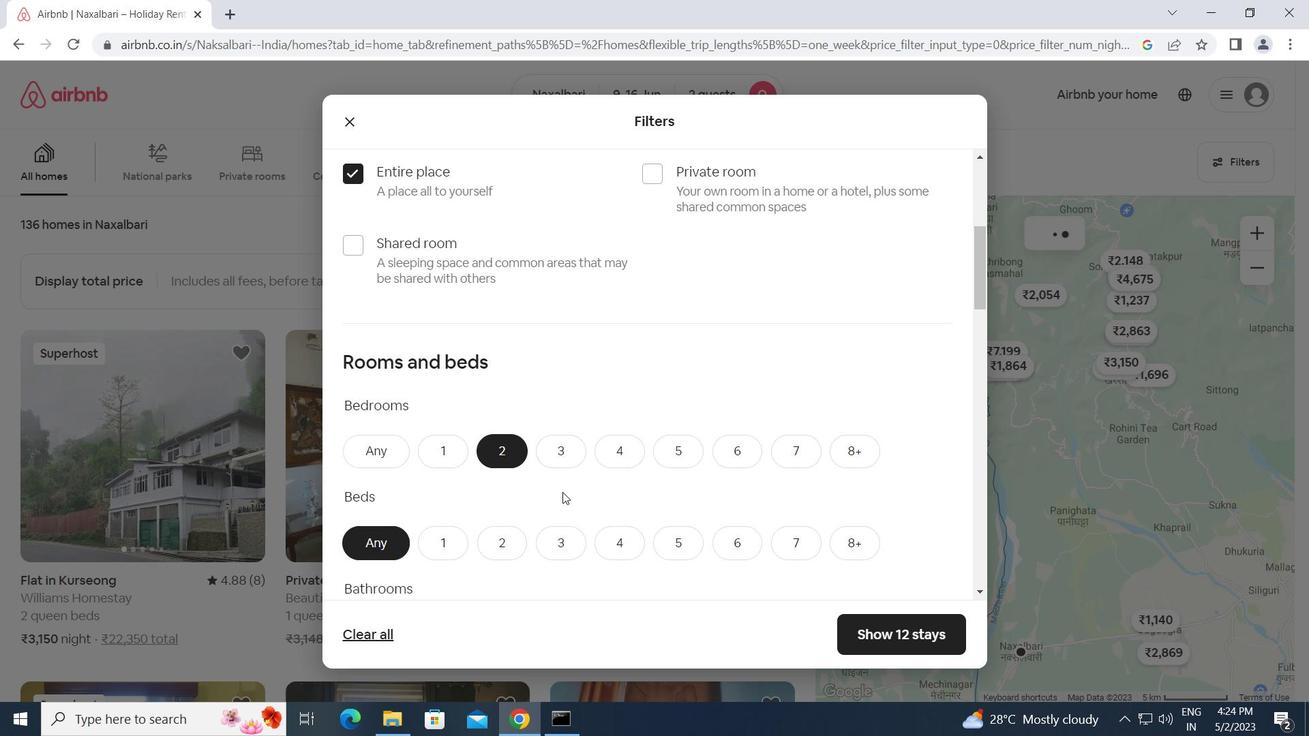 
Action: Mouse scrolled (562, 492) with delta (0, 0)
Screenshot: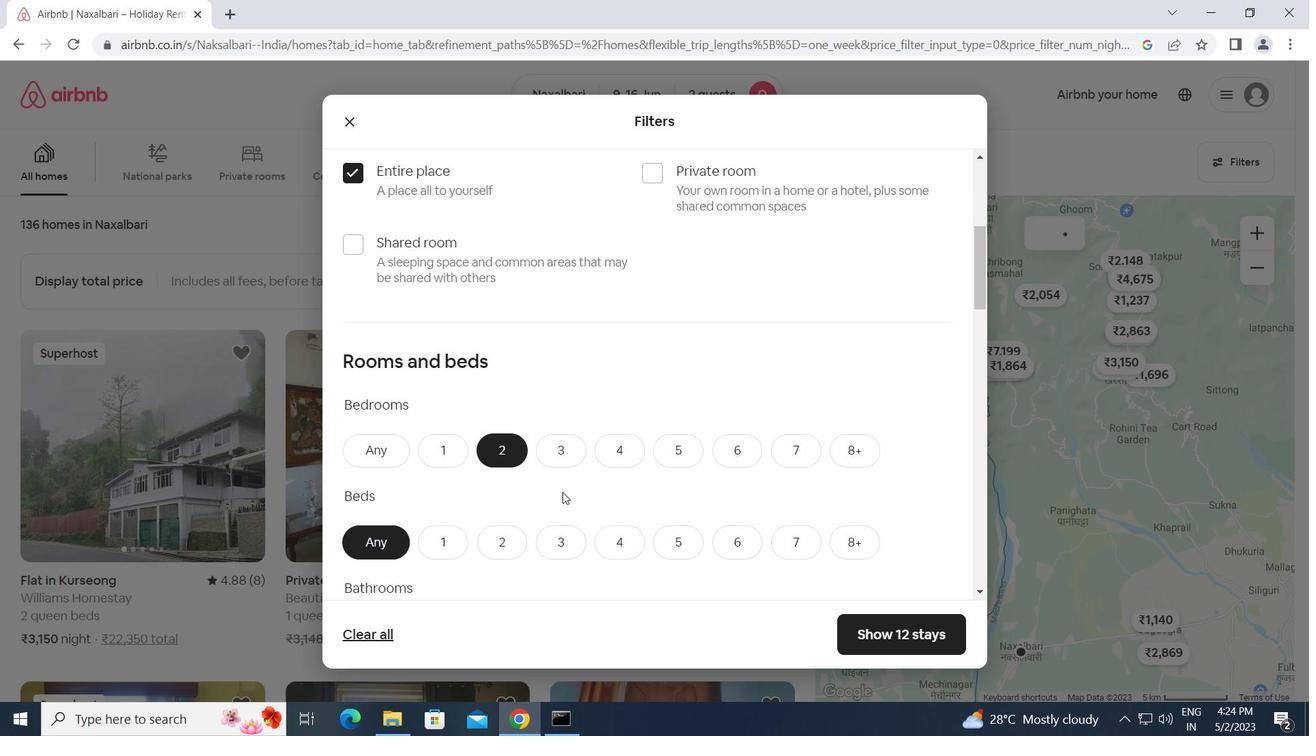 
Action: Mouse moved to (504, 379)
Screenshot: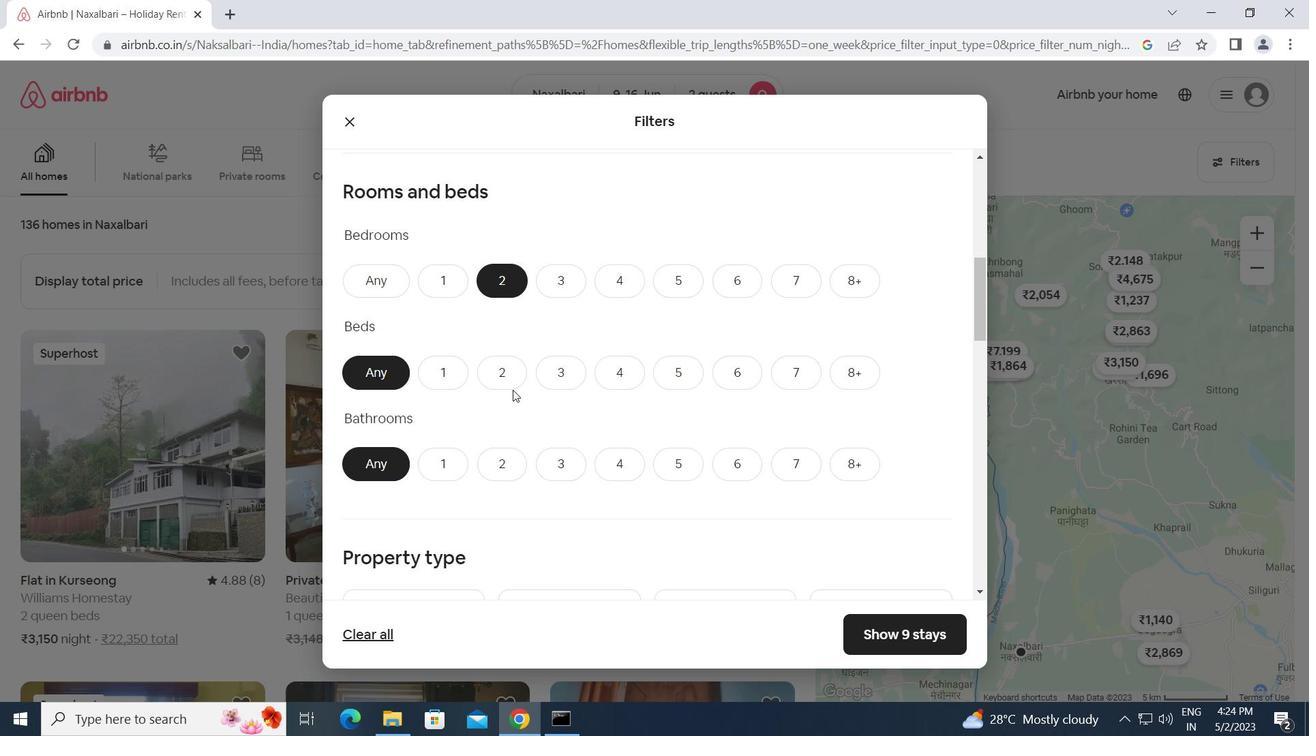 
Action: Mouse pressed left at (504, 379)
Screenshot: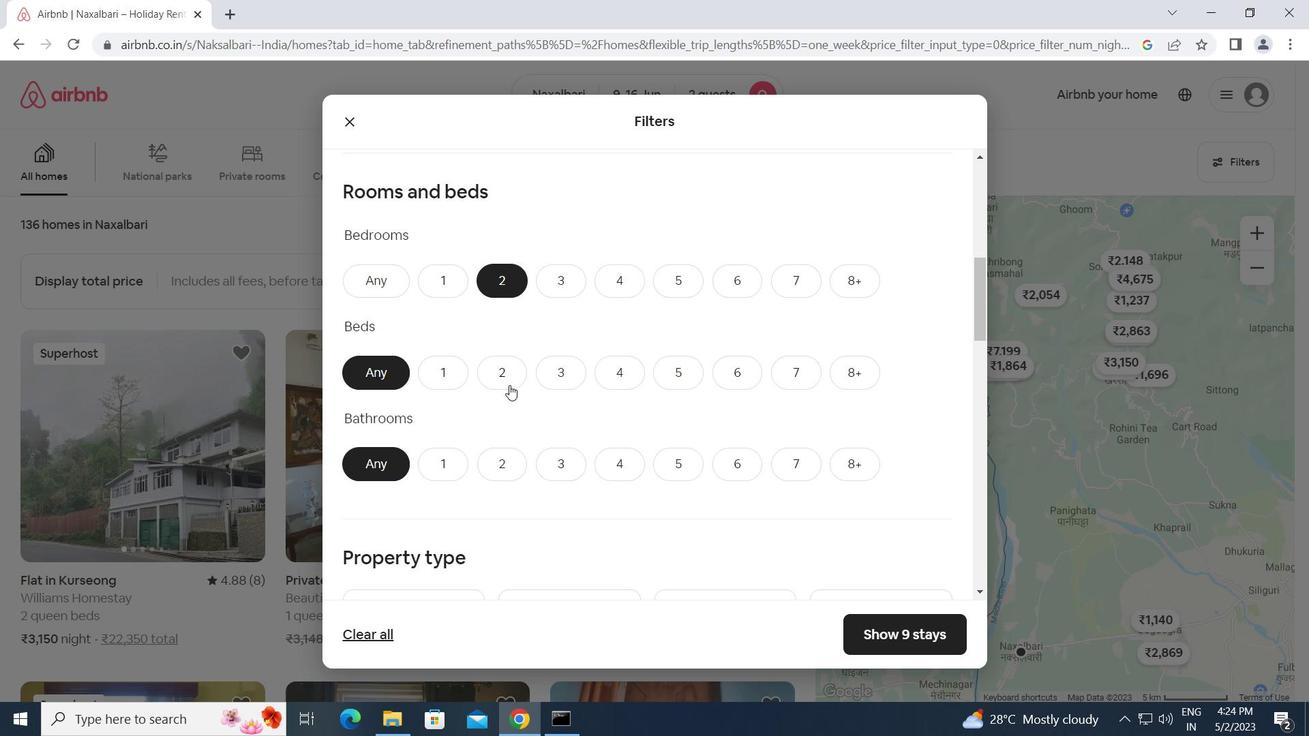 
Action: Mouse moved to (431, 465)
Screenshot: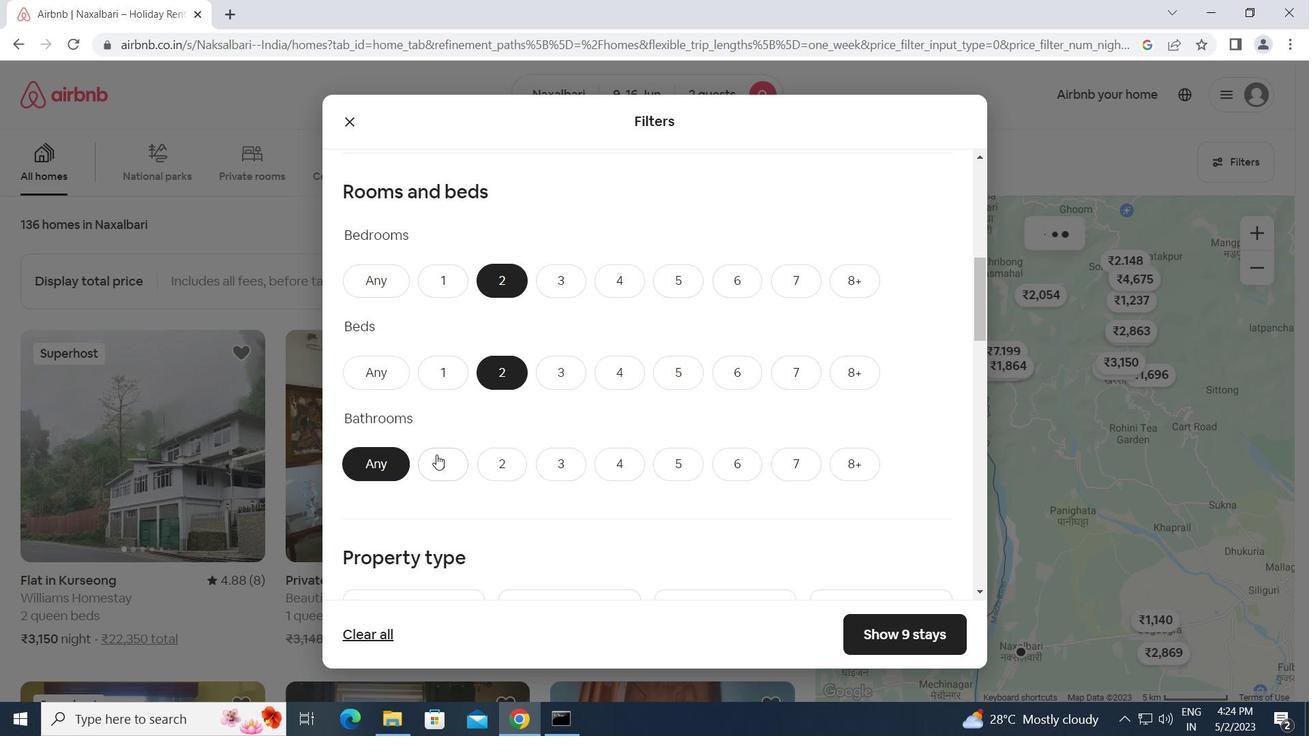 
Action: Mouse pressed left at (431, 465)
Screenshot: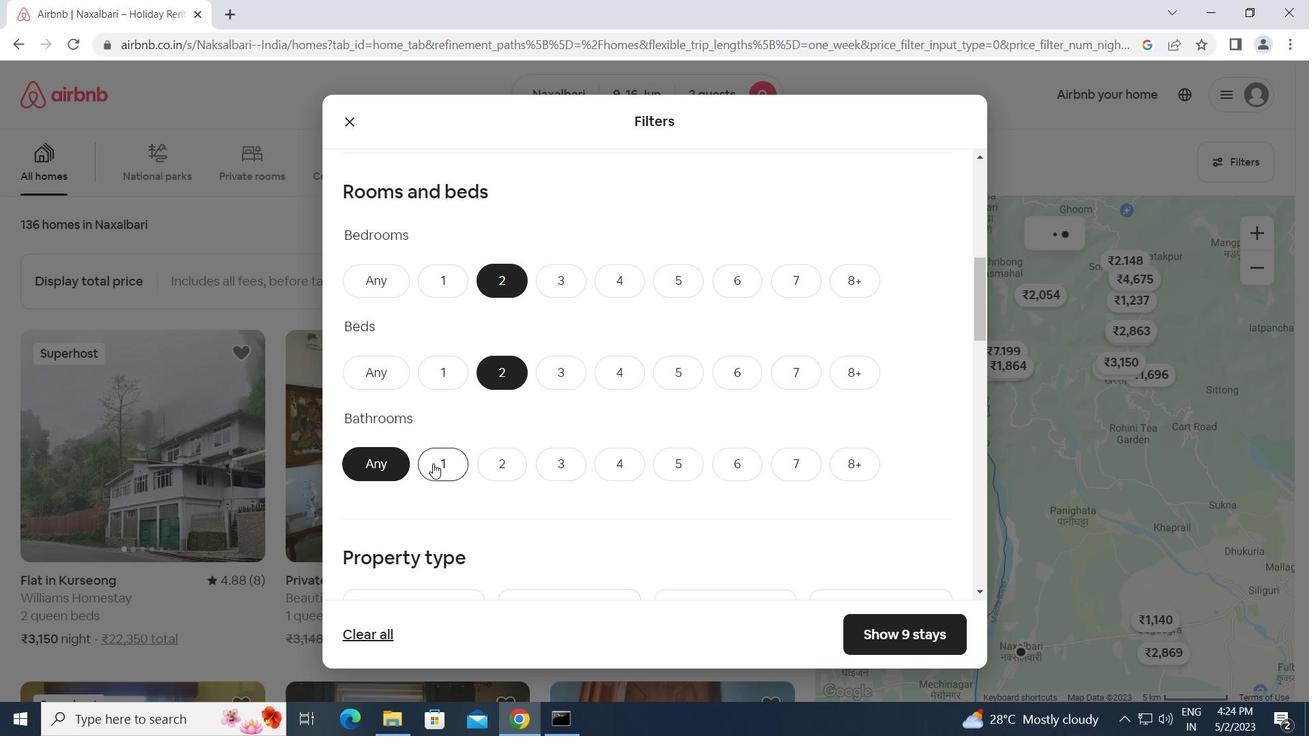 
Action: Mouse moved to (615, 445)
Screenshot: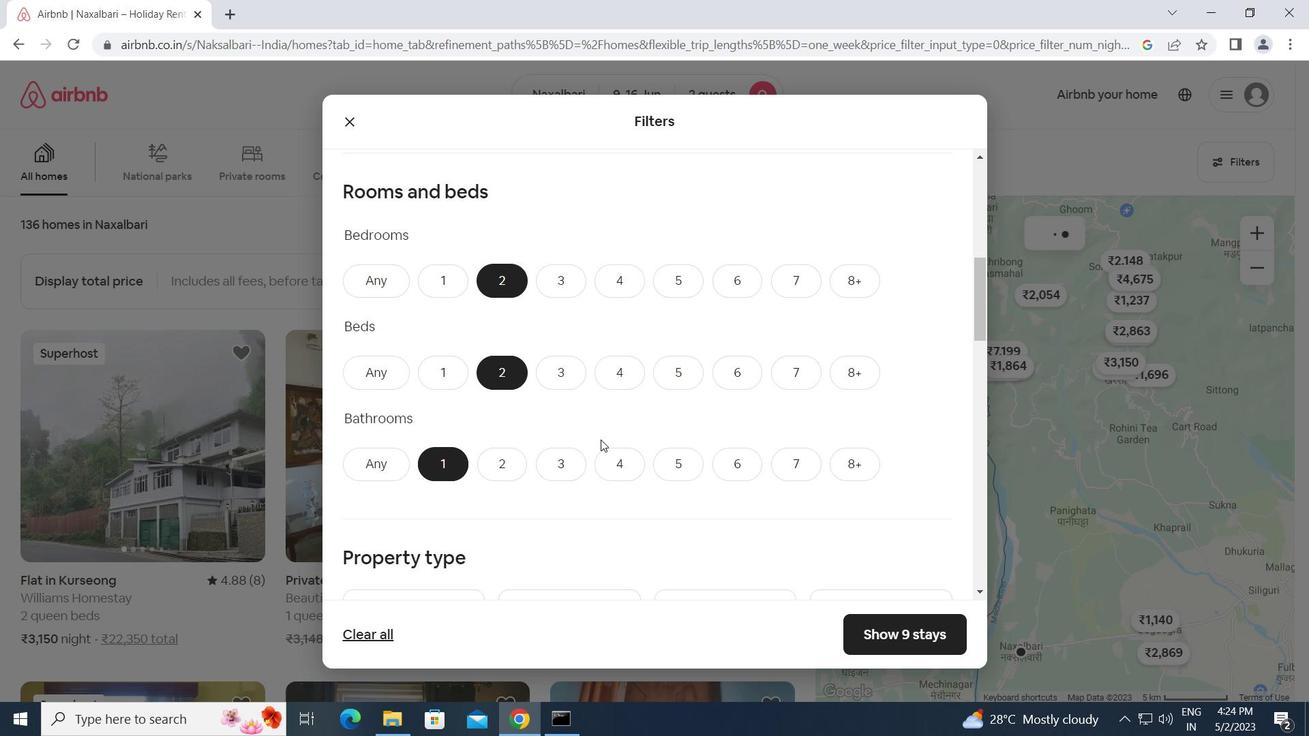 
Action: Mouse scrolled (615, 444) with delta (0, 0)
Screenshot: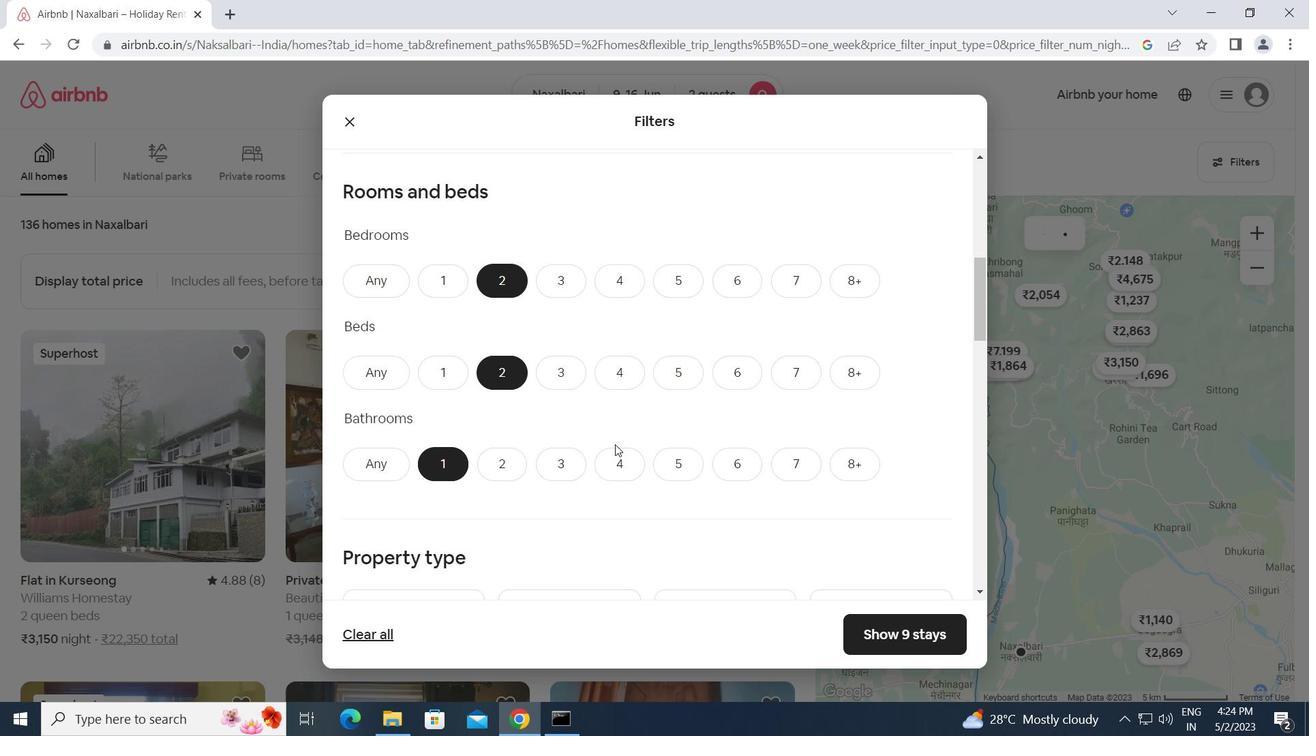 
Action: Mouse scrolled (615, 444) with delta (0, 0)
Screenshot: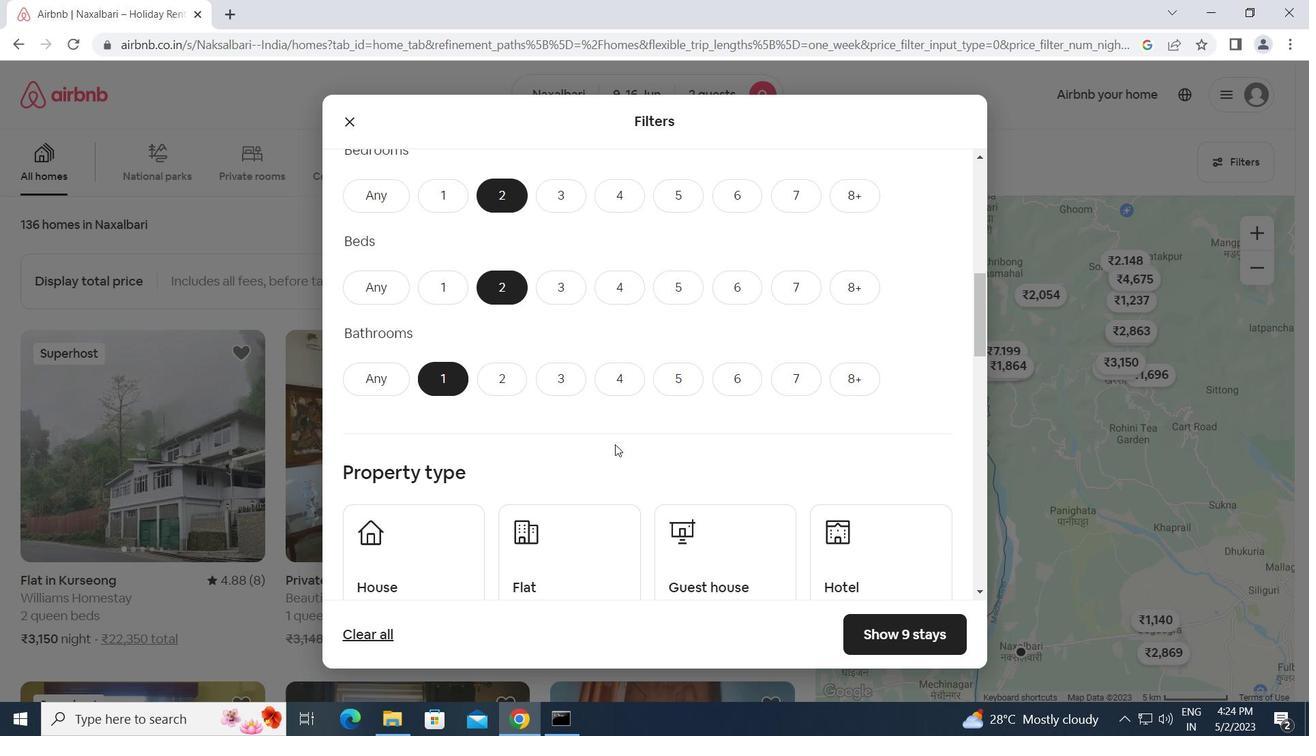 
Action: Mouse moved to (455, 449)
Screenshot: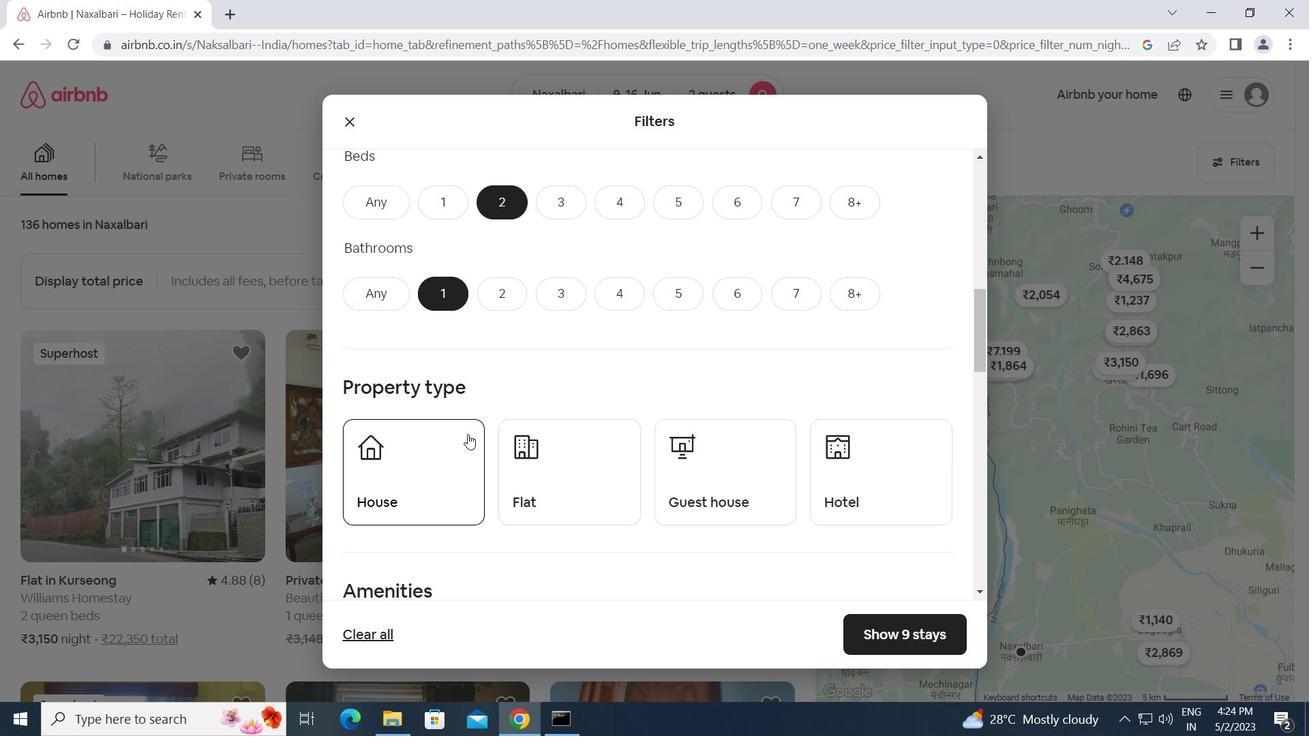 
Action: Mouse pressed left at (455, 449)
Screenshot: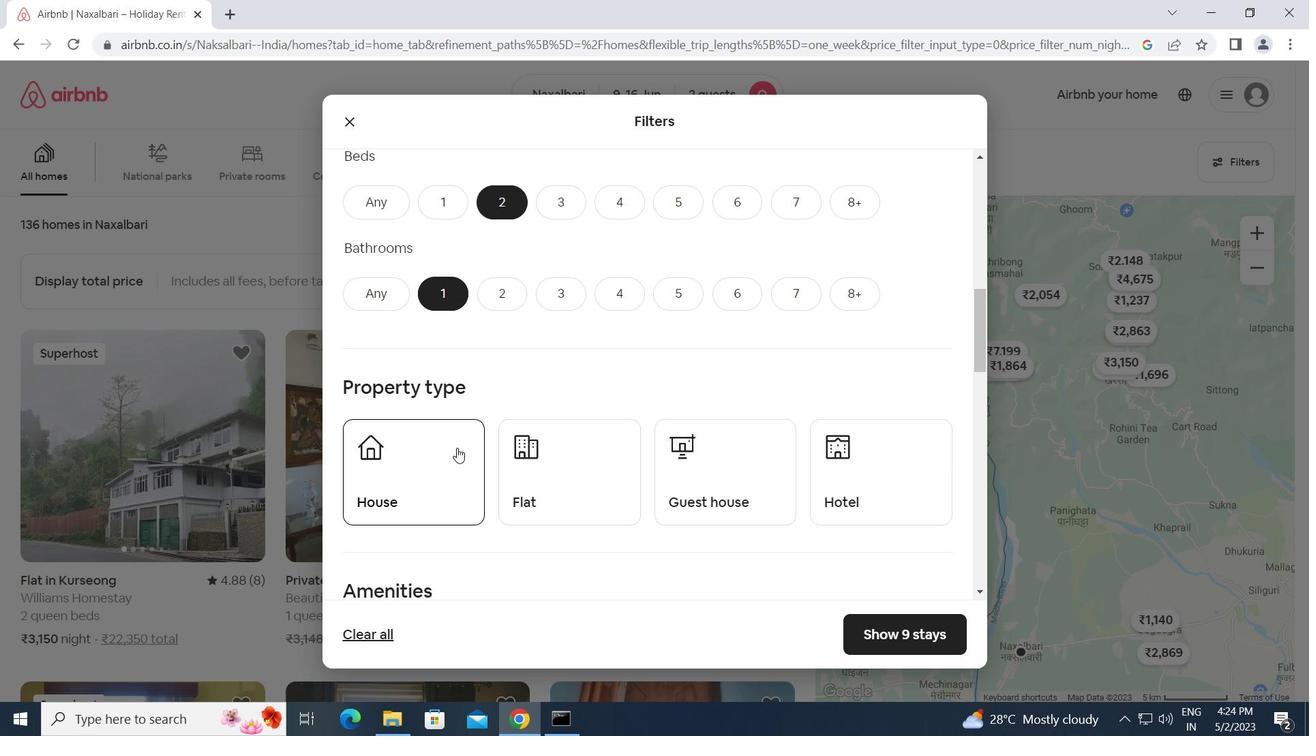 
Action: Mouse moved to (570, 466)
Screenshot: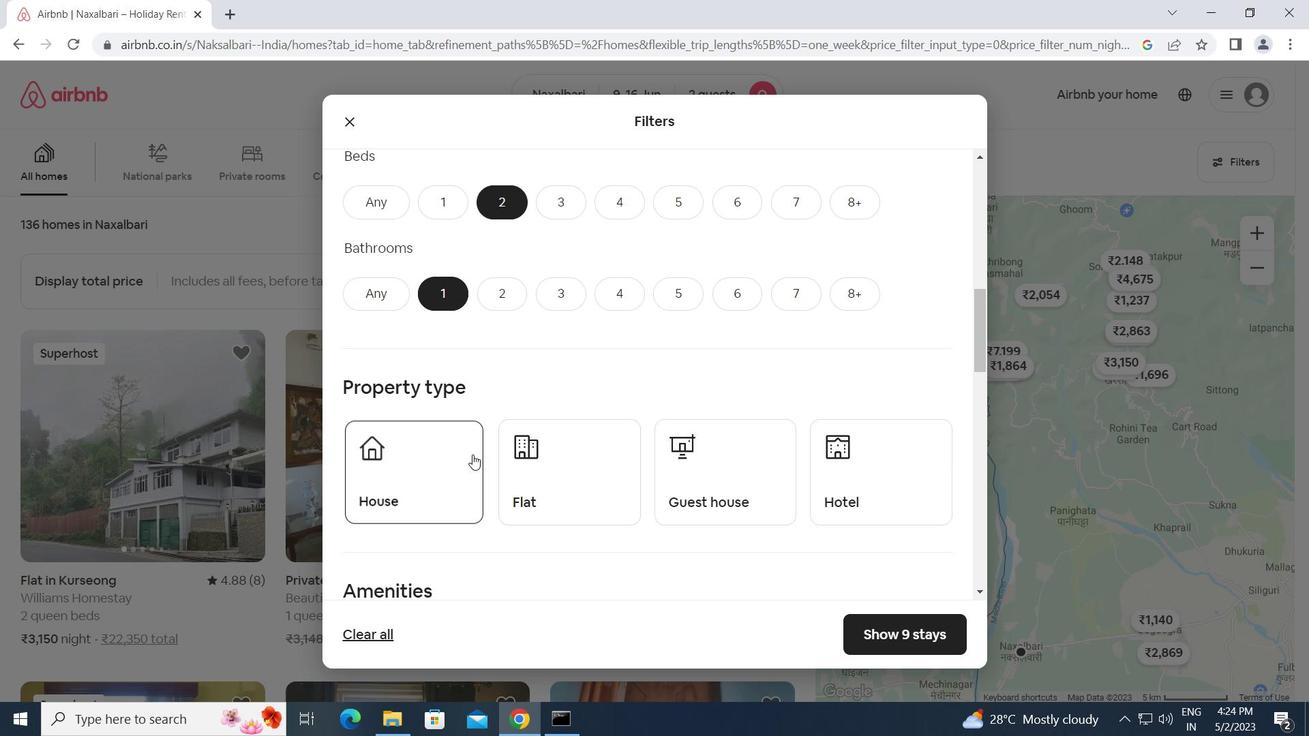 
Action: Mouse pressed left at (570, 466)
Screenshot: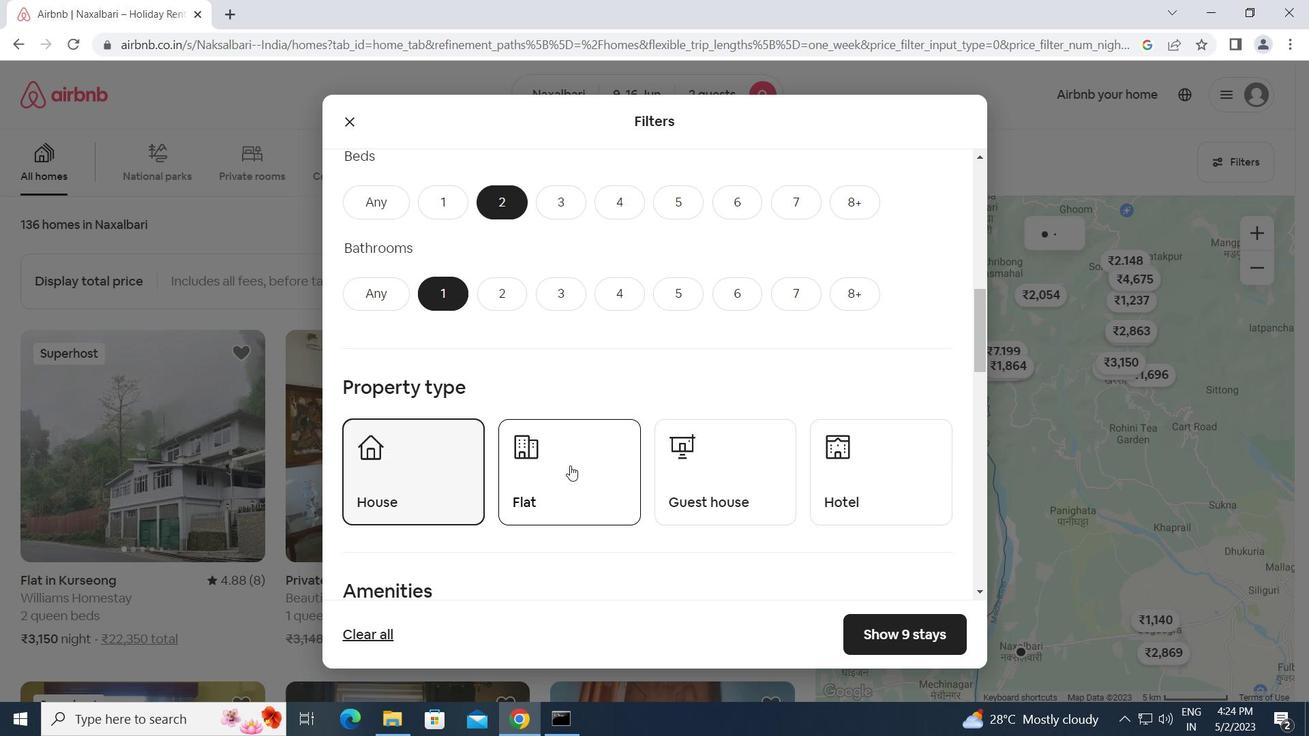 
Action: Mouse moved to (673, 467)
Screenshot: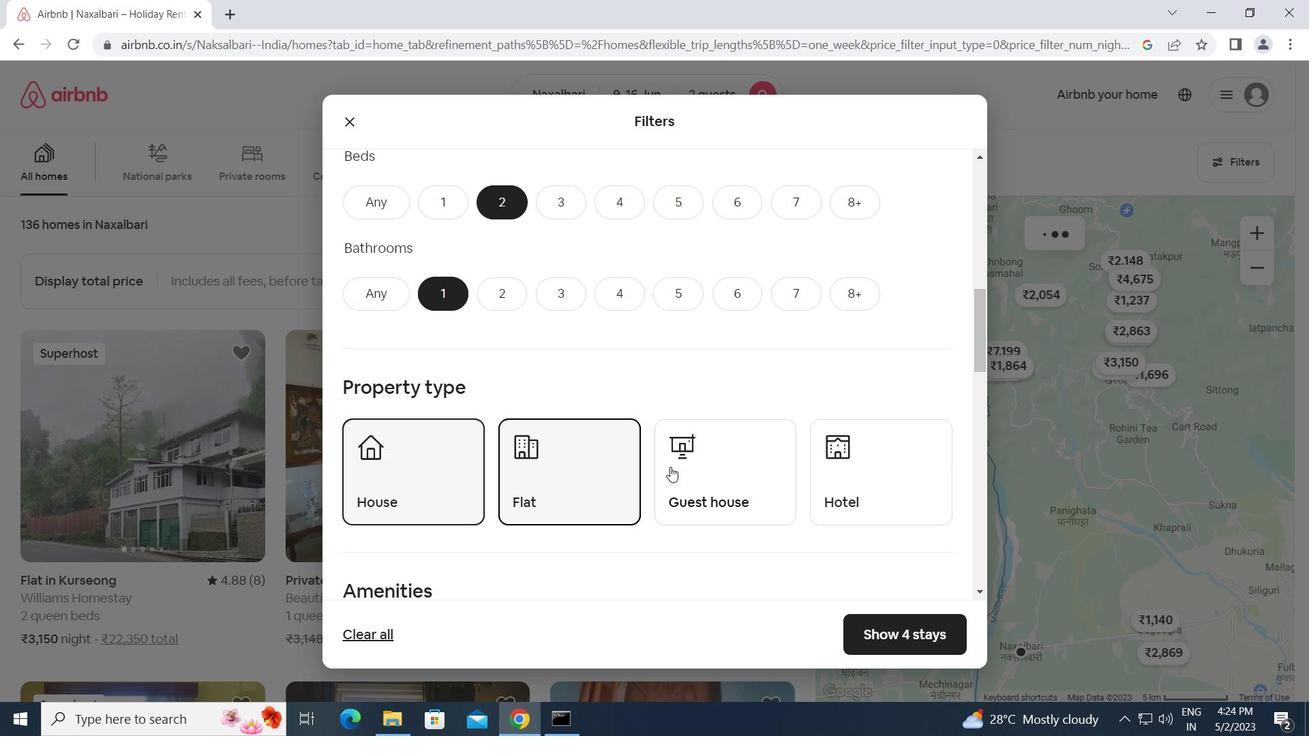 
Action: Mouse pressed left at (673, 467)
Screenshot: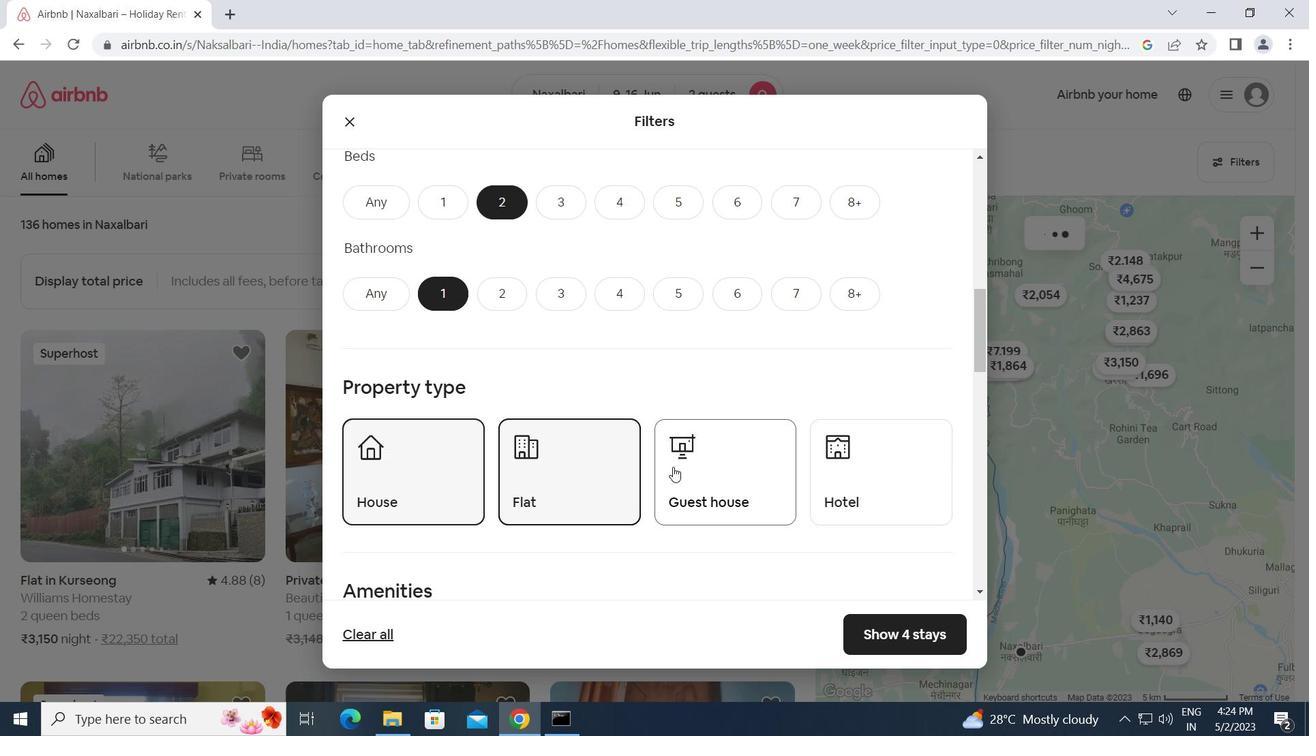 
Action: Mouse moved to (641, 487)
Screenshot: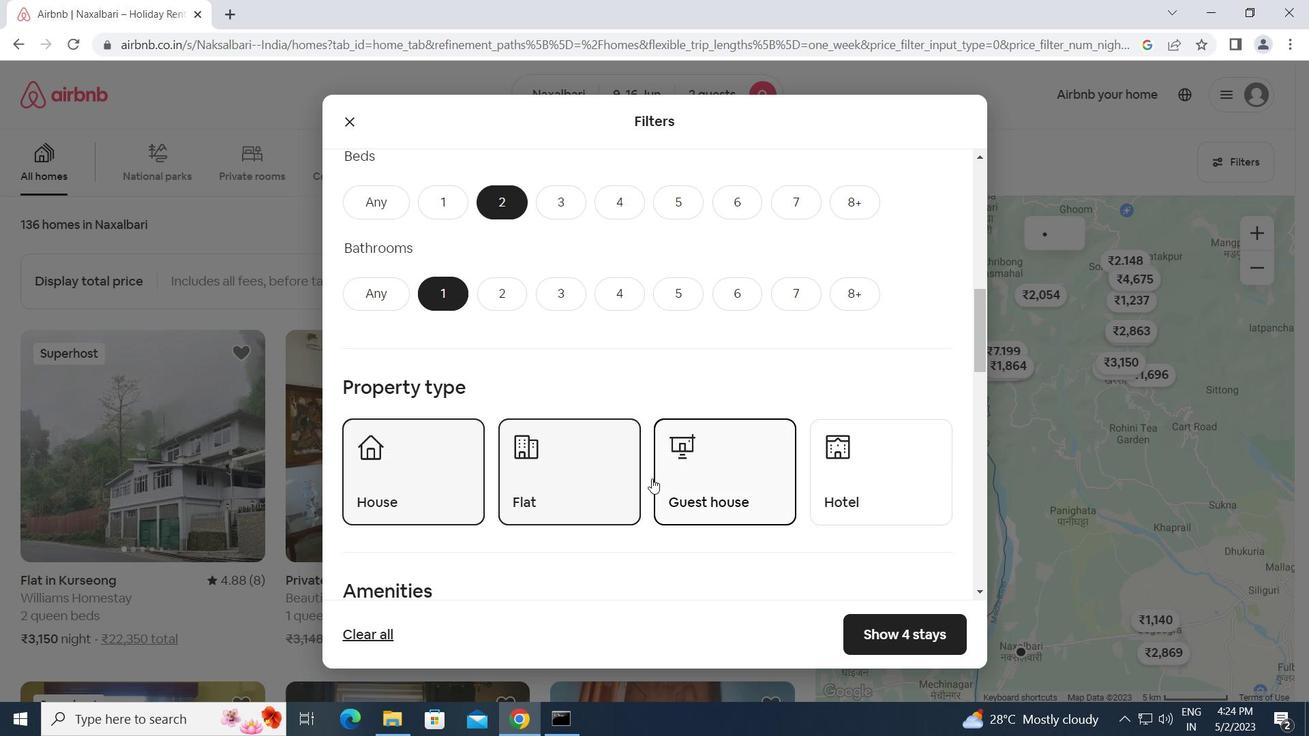 
Action: Mouse scrolled (641, 486) with delta (0, 0)
Screenshot: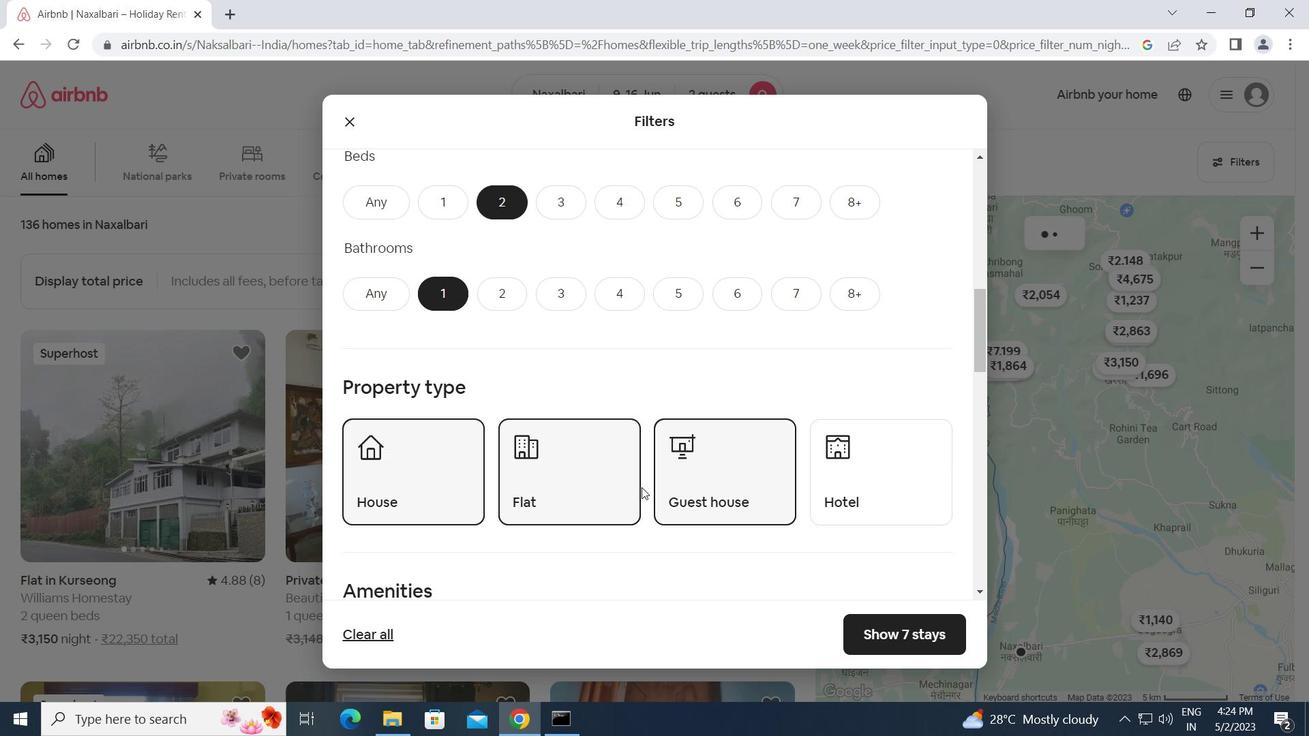 
Action: Mouse scrolled (641, 486) with delta (0, 0)
Screenshot: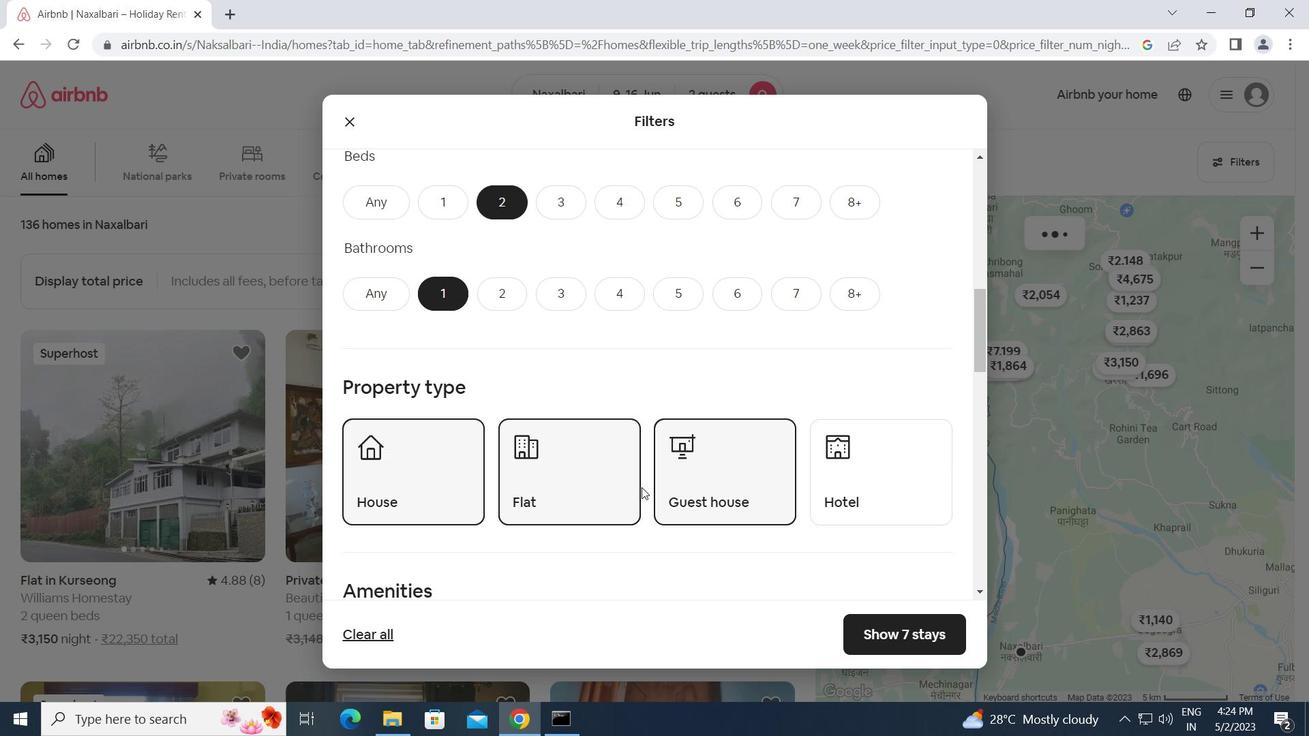 
Action: Mouse scrolled (641, 486) with delta (0, 0)
Screenshot: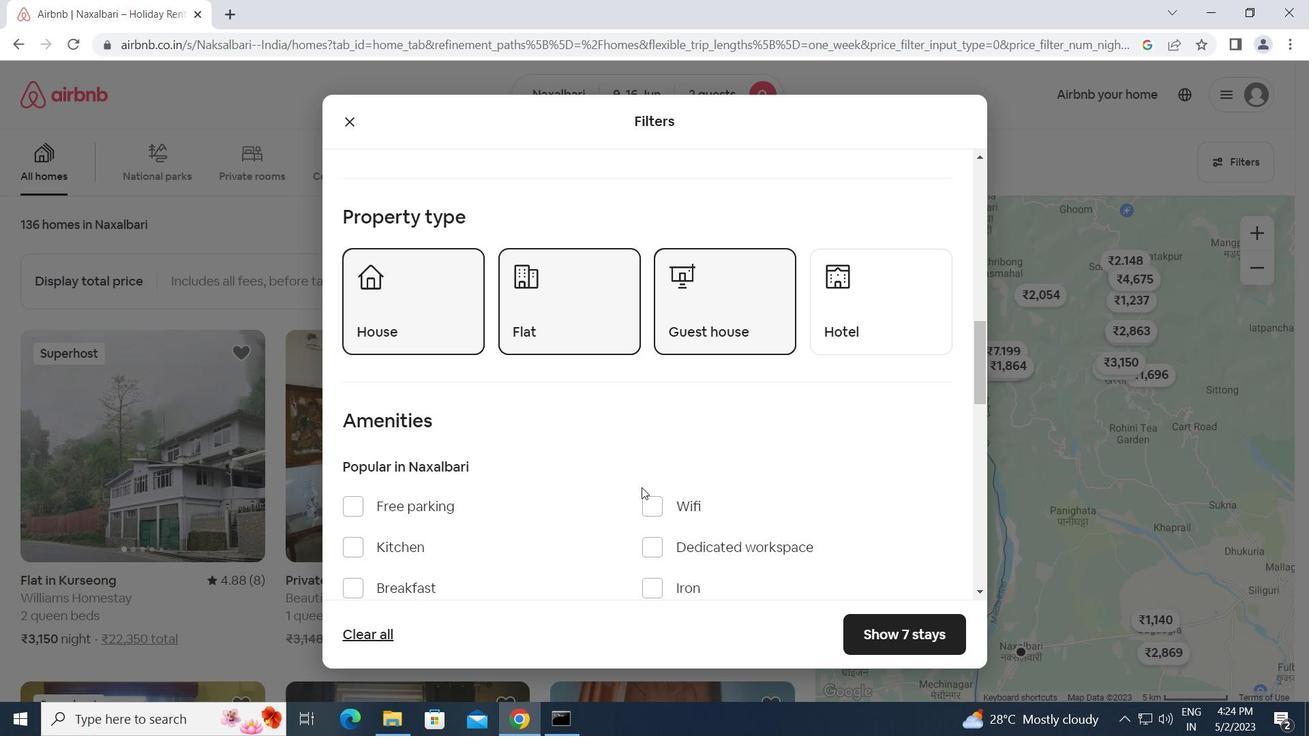 
Action: Mouse moved to (357, 537)
Screenshot: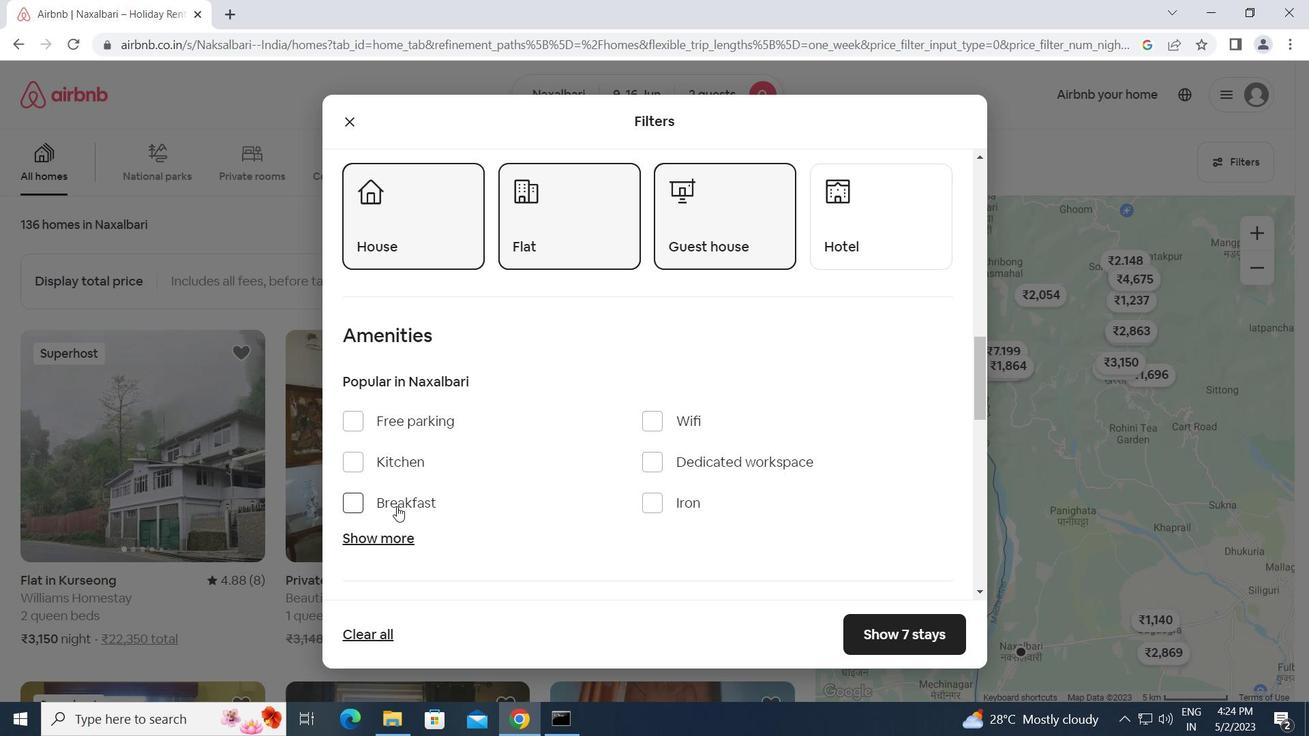 
Action: Mouse pressed left at (357, 537)
Screenshot: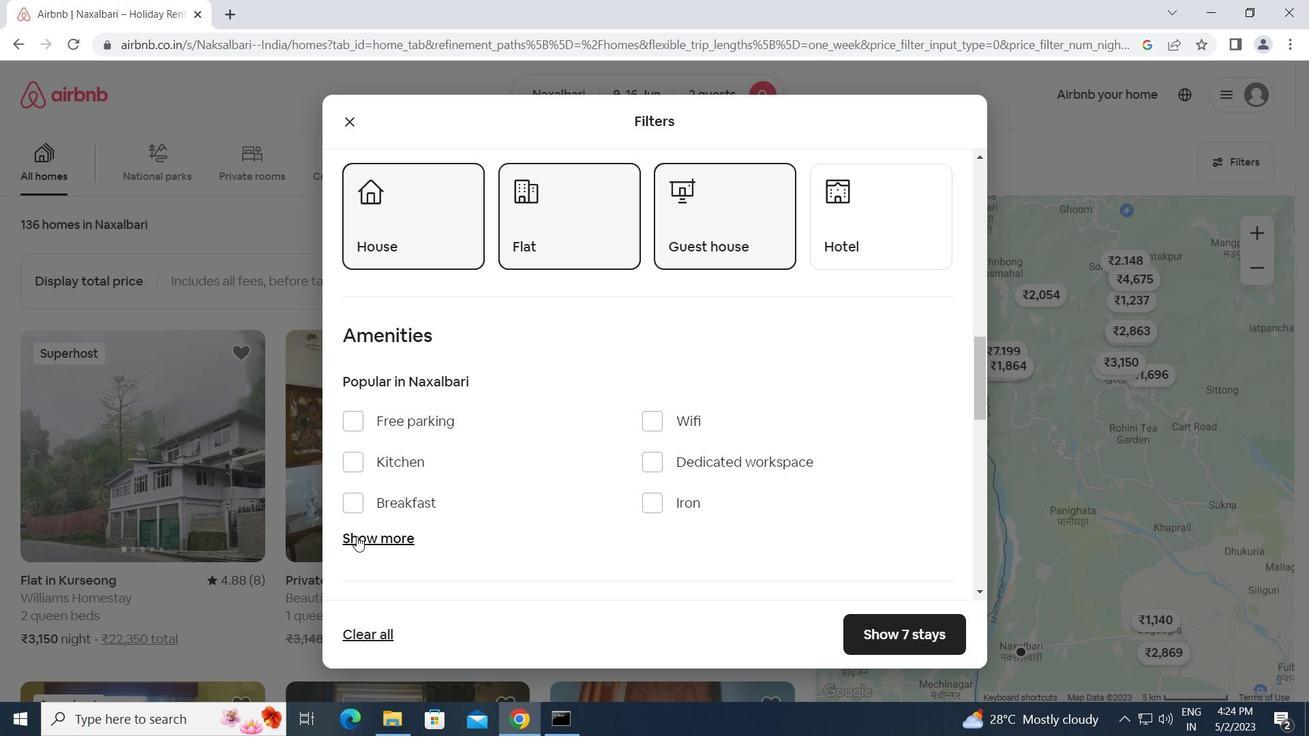 
Action: Mouse moved to (385, 529)
Screenshot: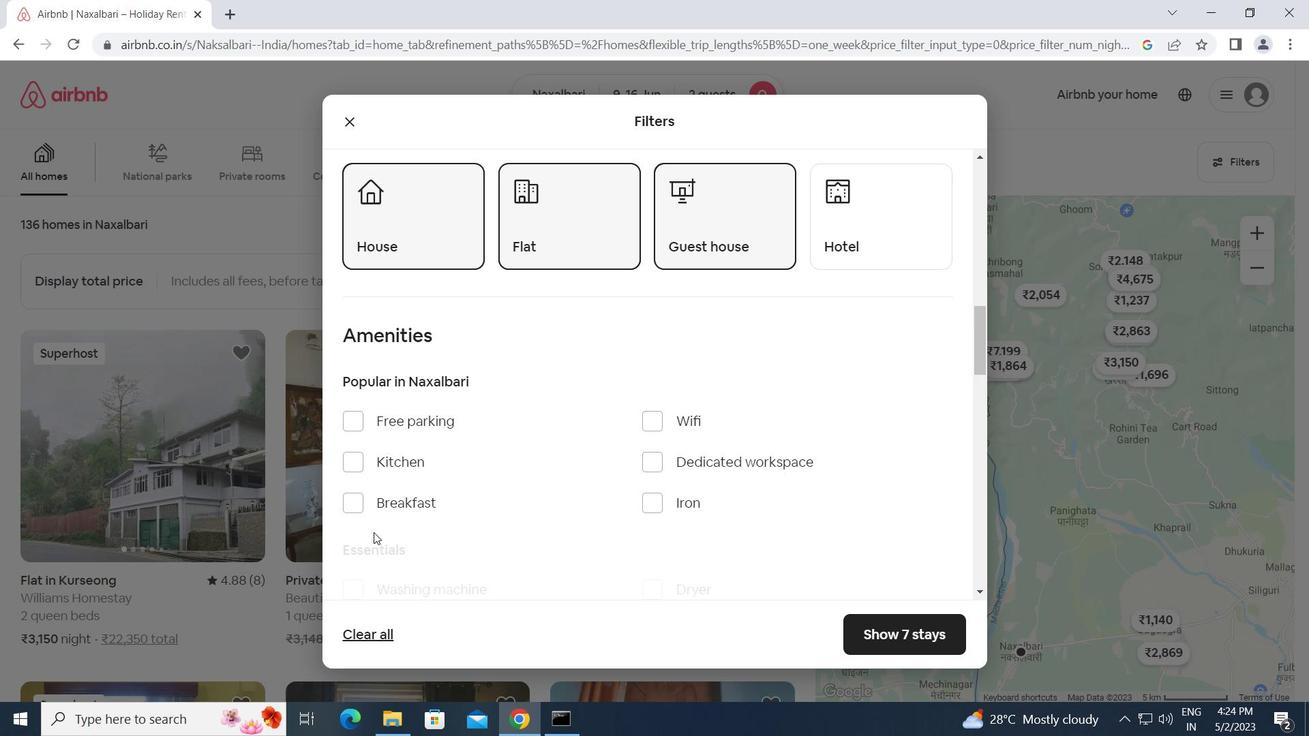 
Action: Mouse scrolled (385, 528) with delta (0, 0)
Screenshot: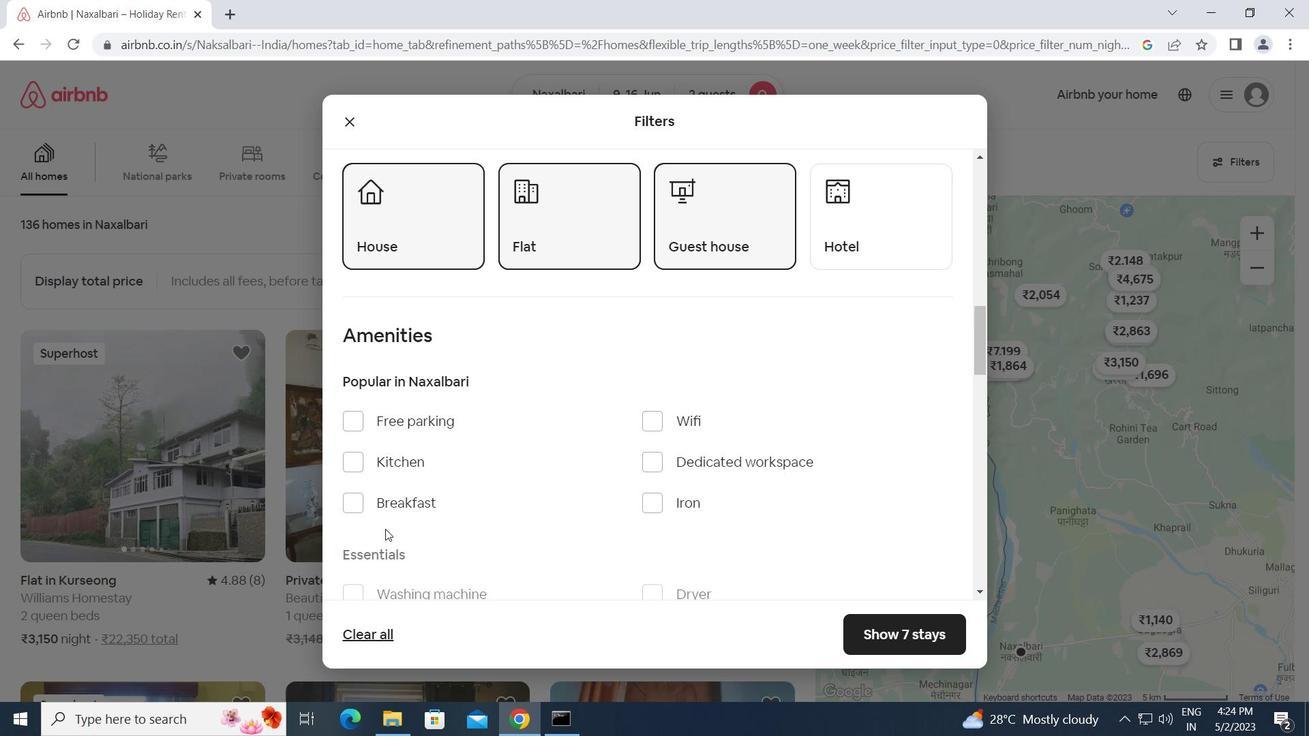 
Action: Mouse scrolled (385, 528) with delta (0, 0)
Screenshot: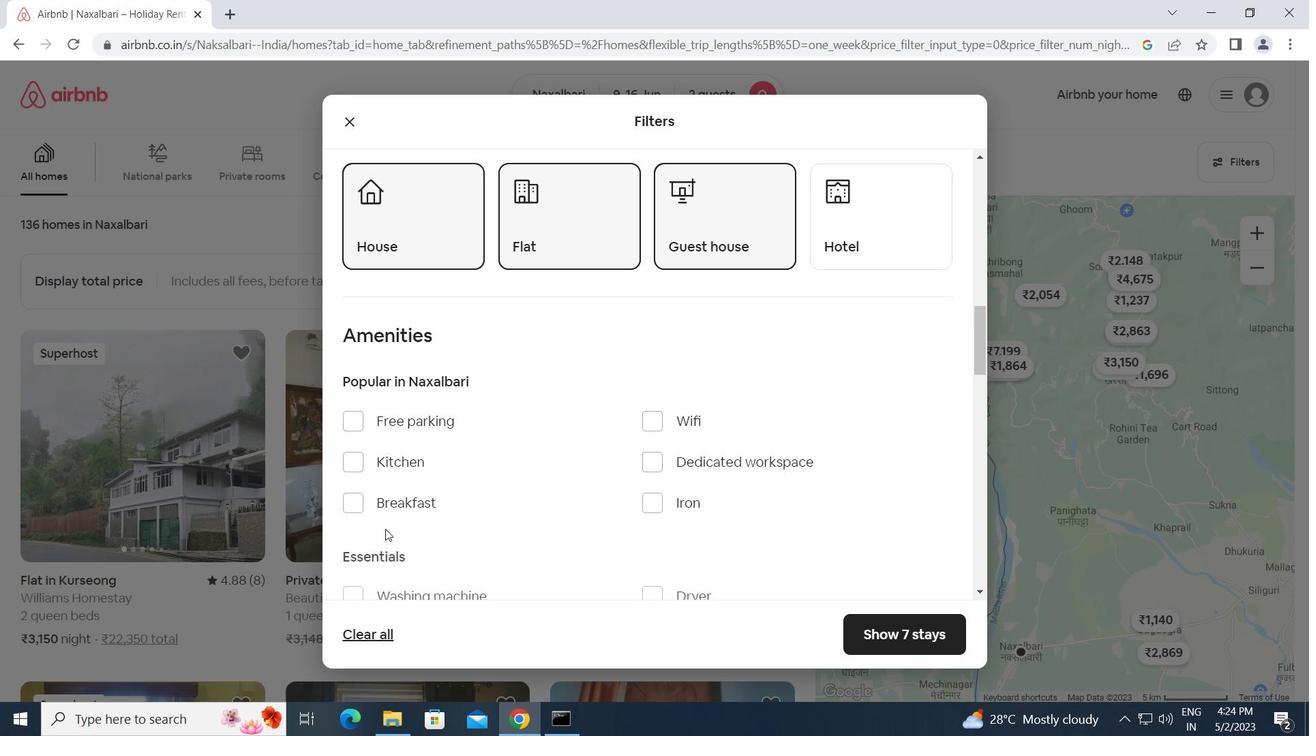 
Action: Mouse moved to (356, 424)
Screenshot: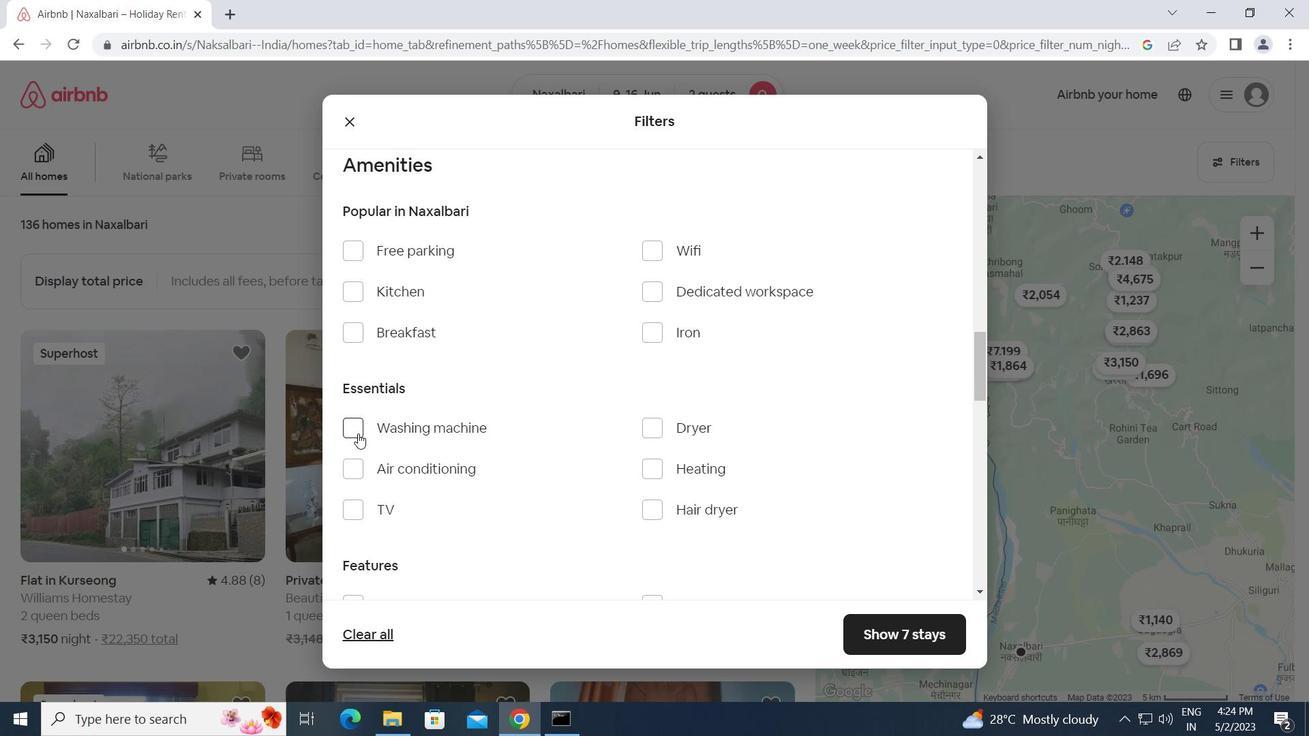 
Action: Mouse pressed left at (356, 424)
Screenshot: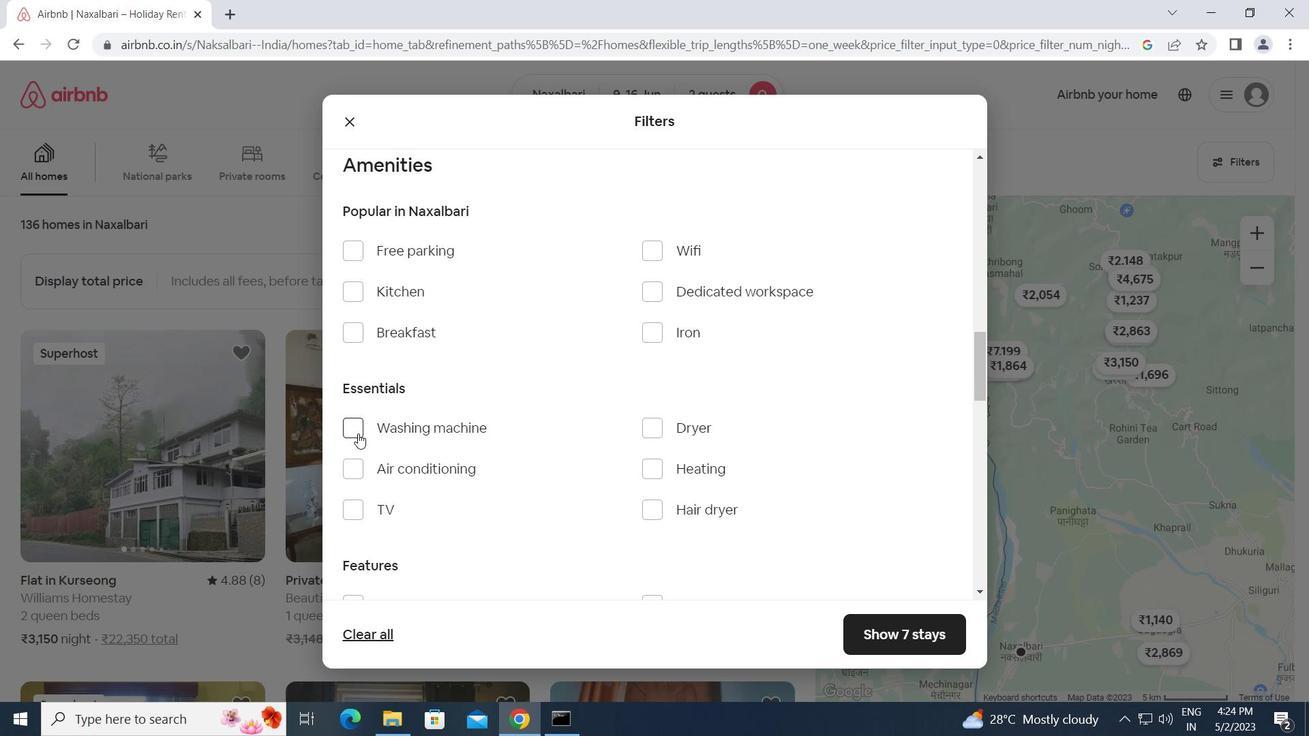 
Action: Mouse moved to (503, 465)
Screenshot: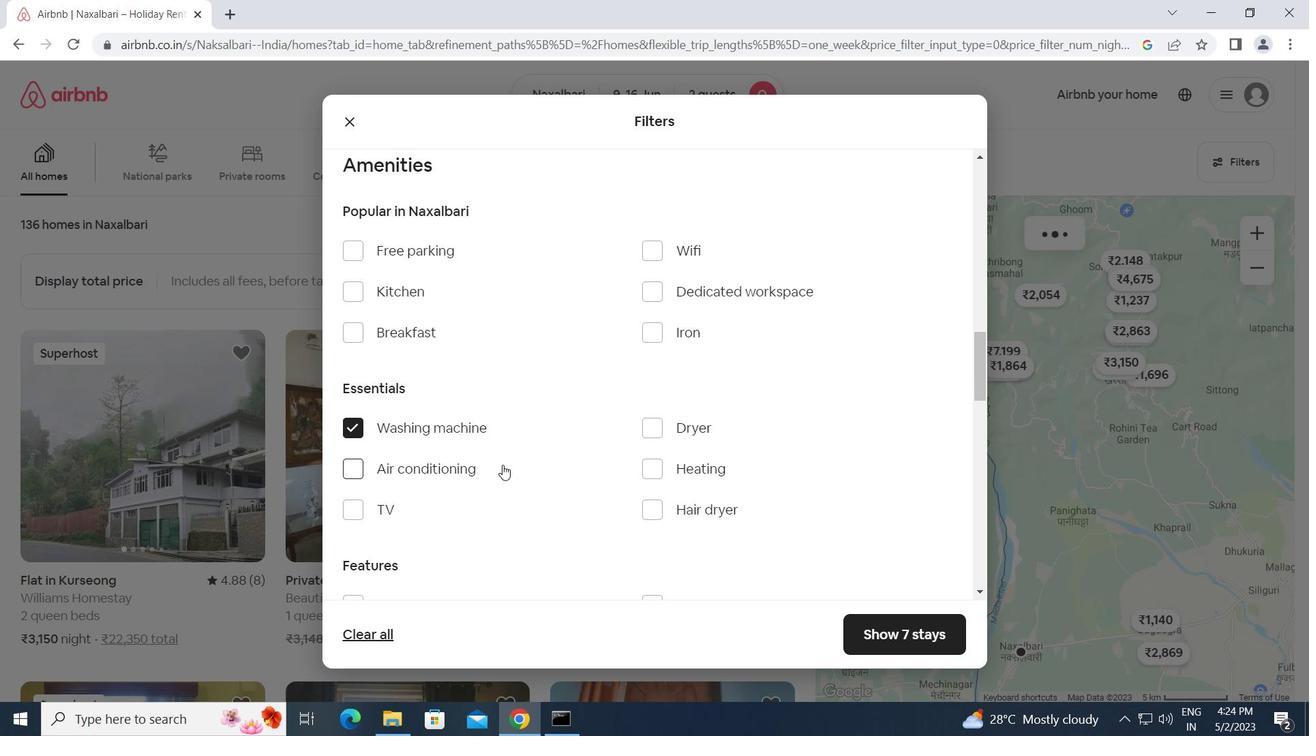 
Action: Mouse scrolled (503, 464) with delta (0, 0)
Screenshot: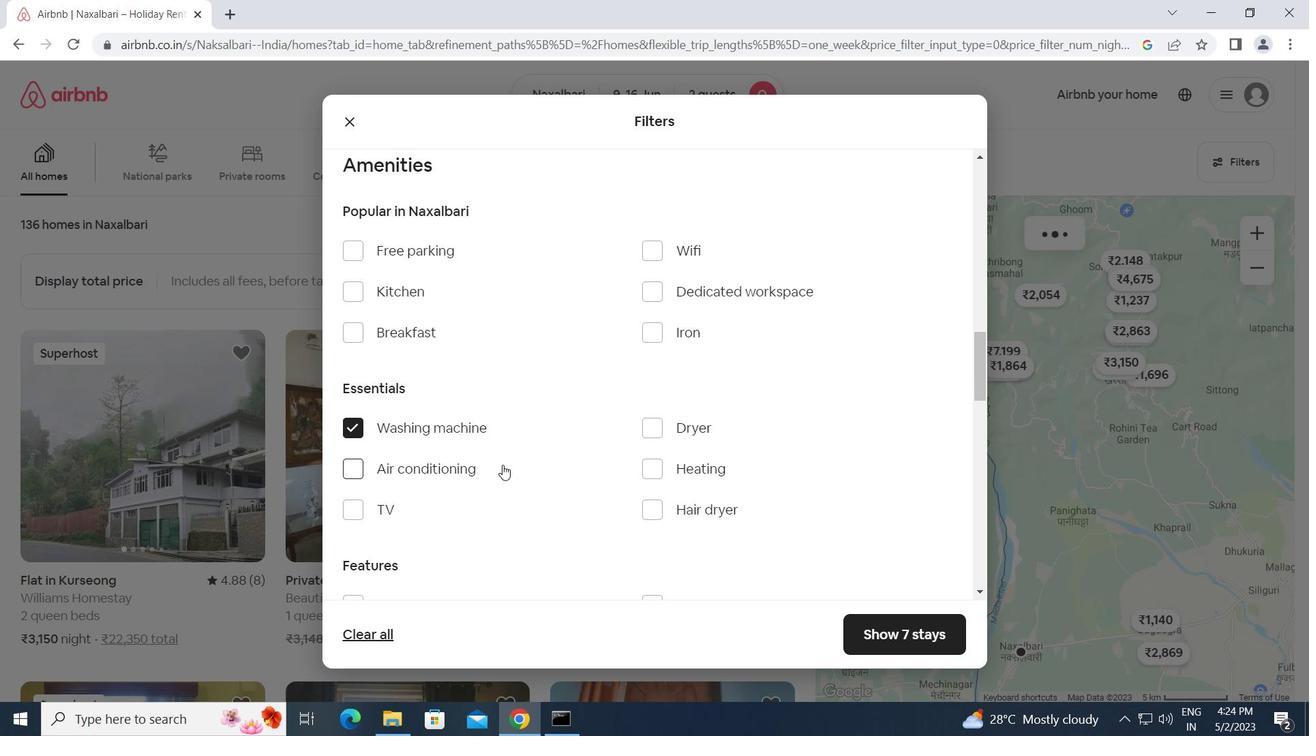 
Action: Mouse scrolled (503, 464) with delta (0, 0)
Screenshot: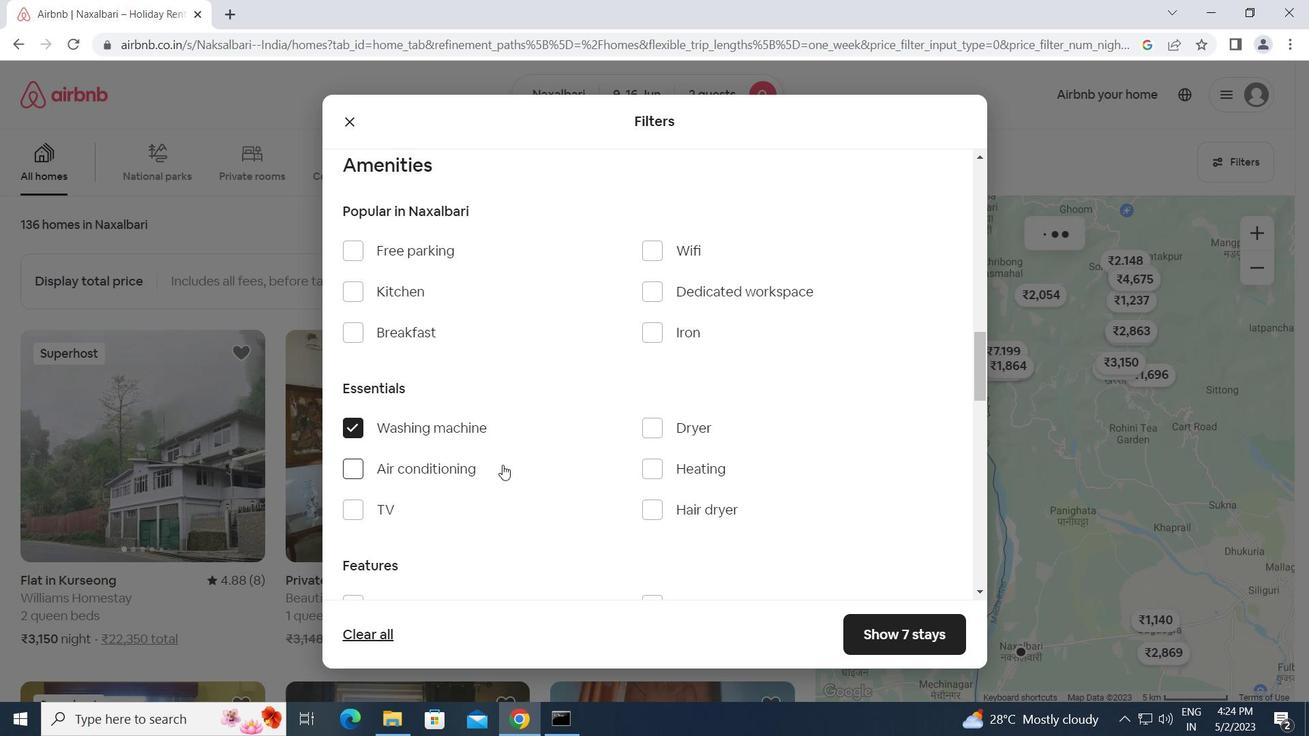 
Action: Mouse scrolled (503, 464) with delta (0, 0)
Screenshot: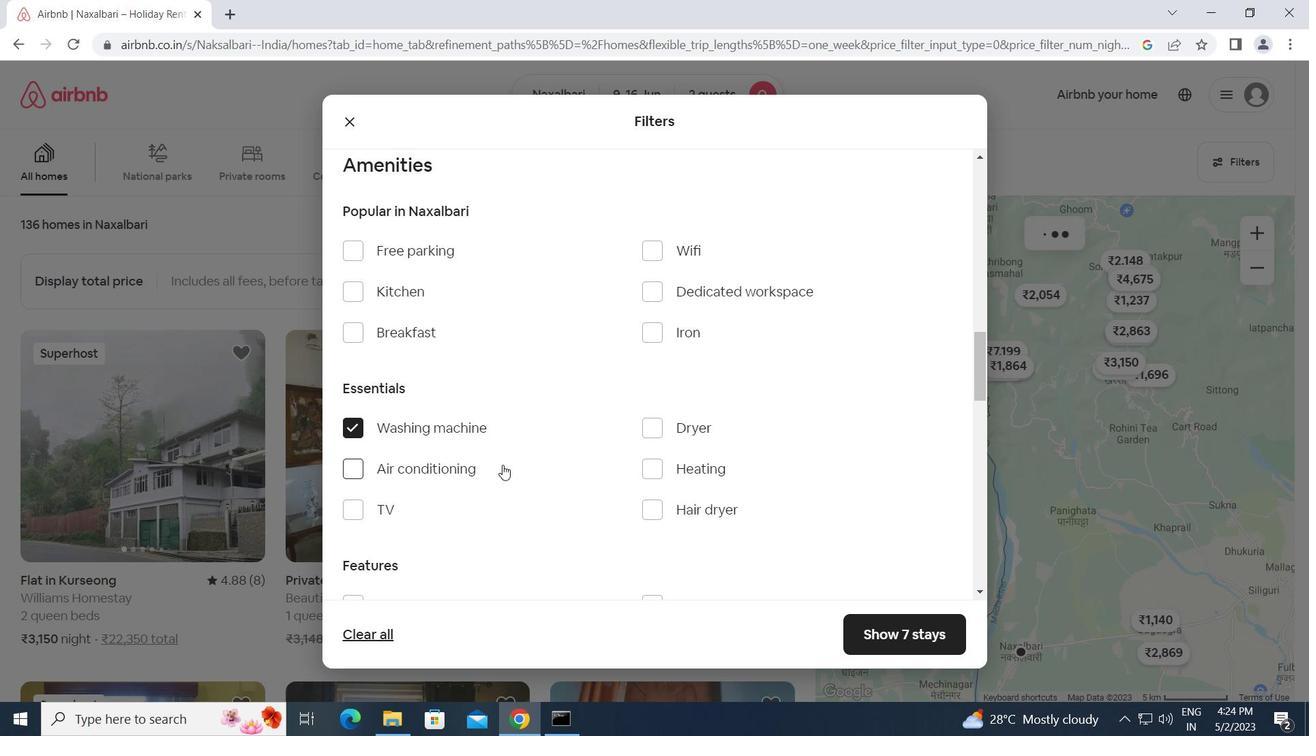 
Action: Mouse moved to (575, 465)
Screenshot: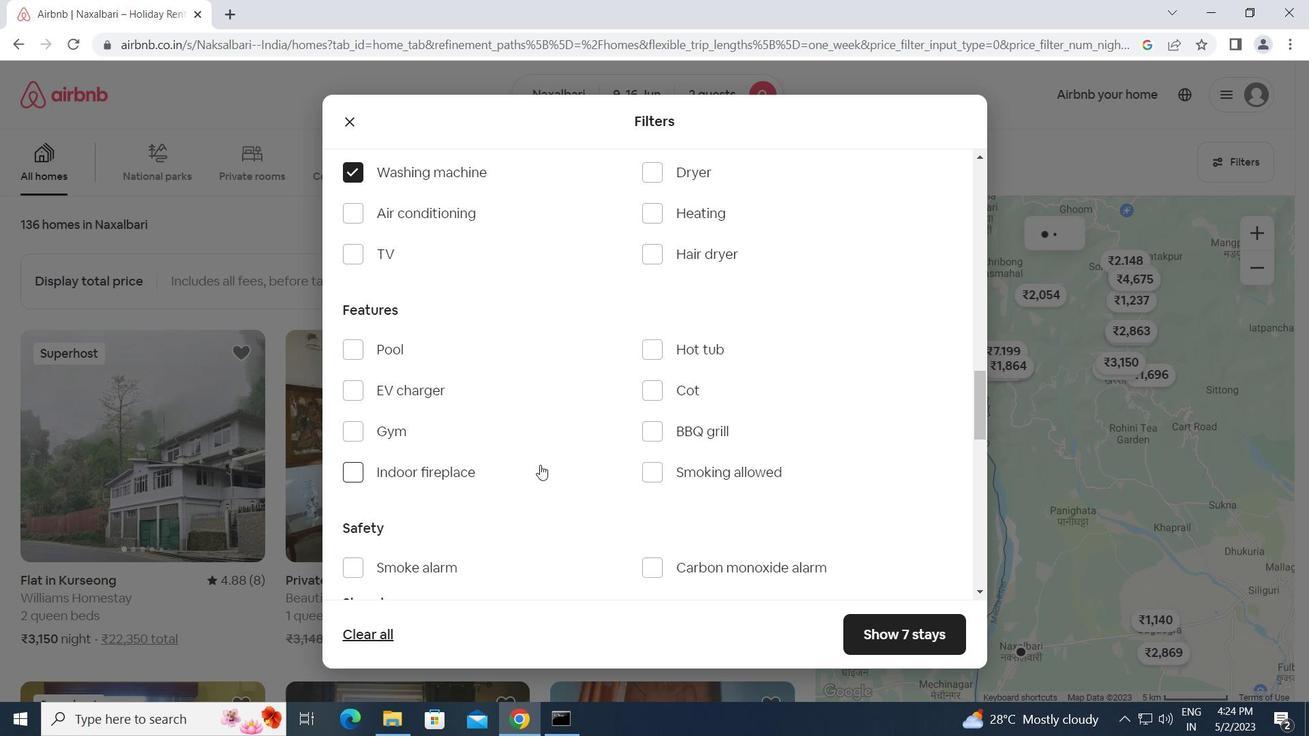 
Action: Mouse scrolled (575, 464) with delta (0, 0)
Screenshot: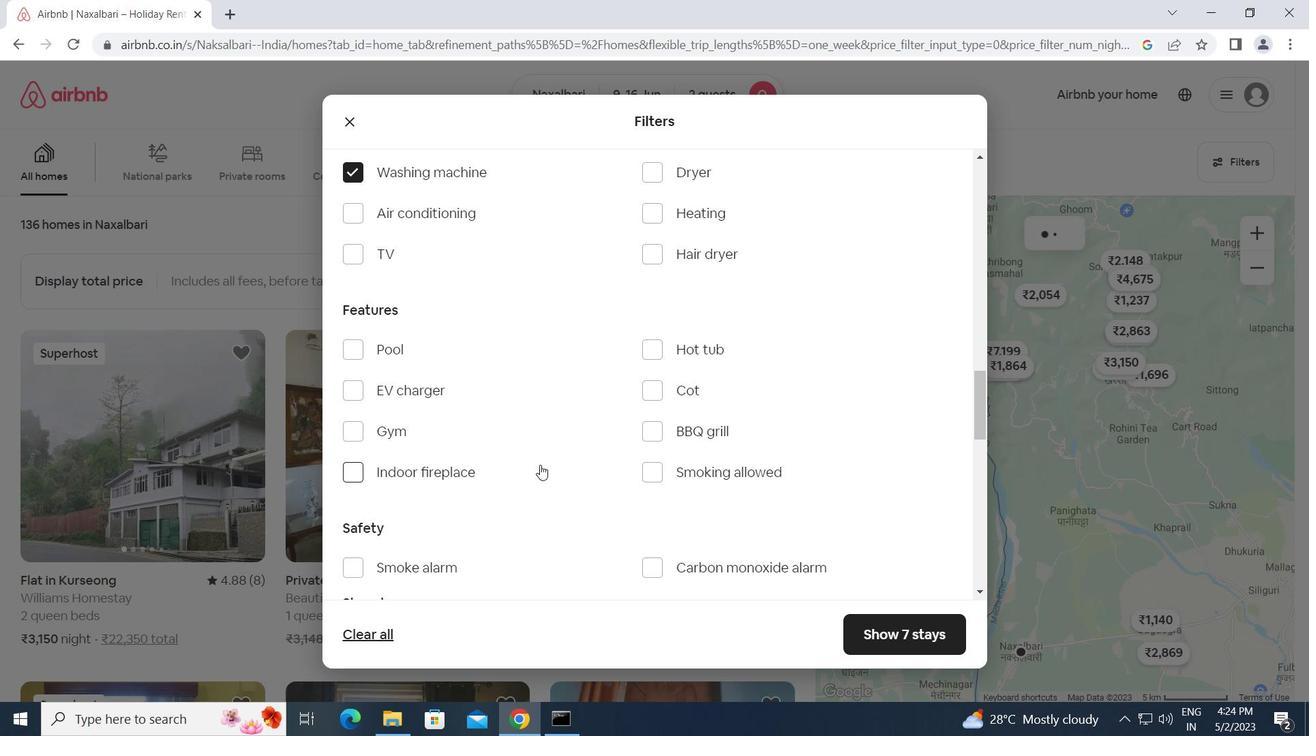
Action: Mouse scrolled (575, 464) with delta (0, 0)
Screenshot: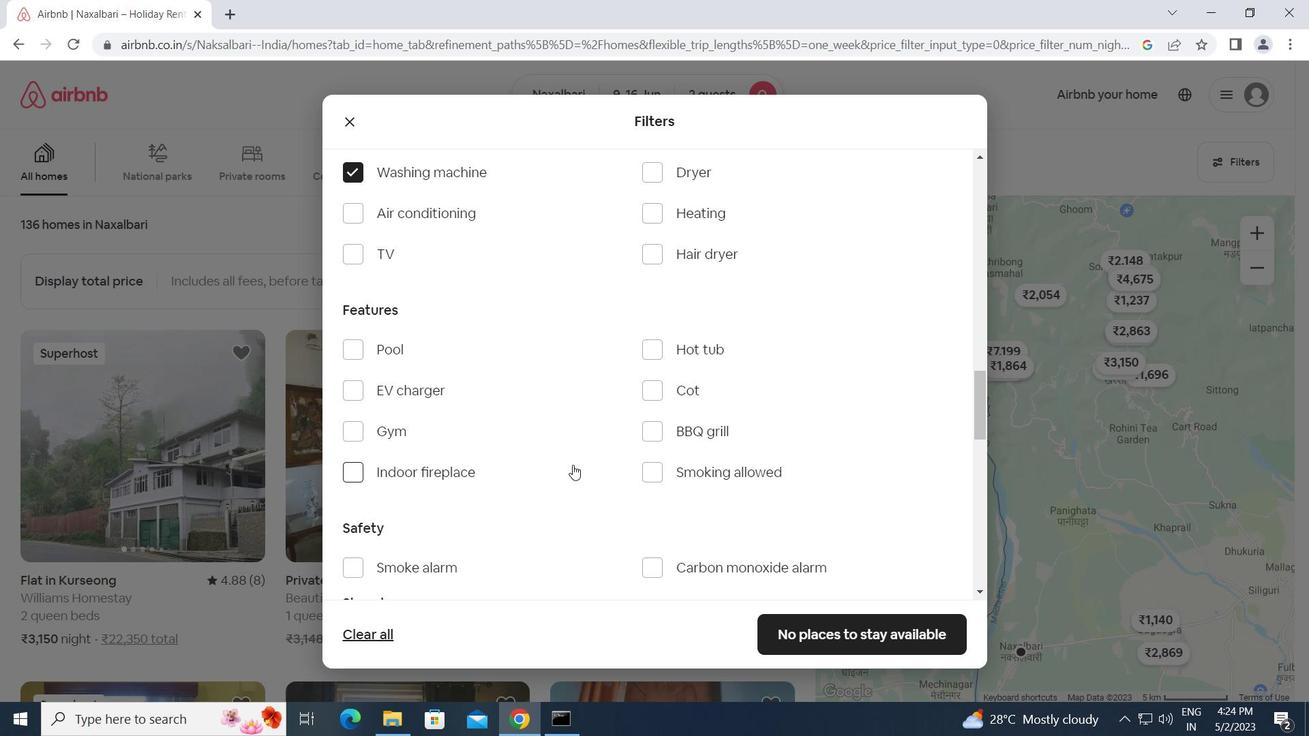 
Action: Mouse scrolled (575, 464) with delta (0, 0)
Screenshot: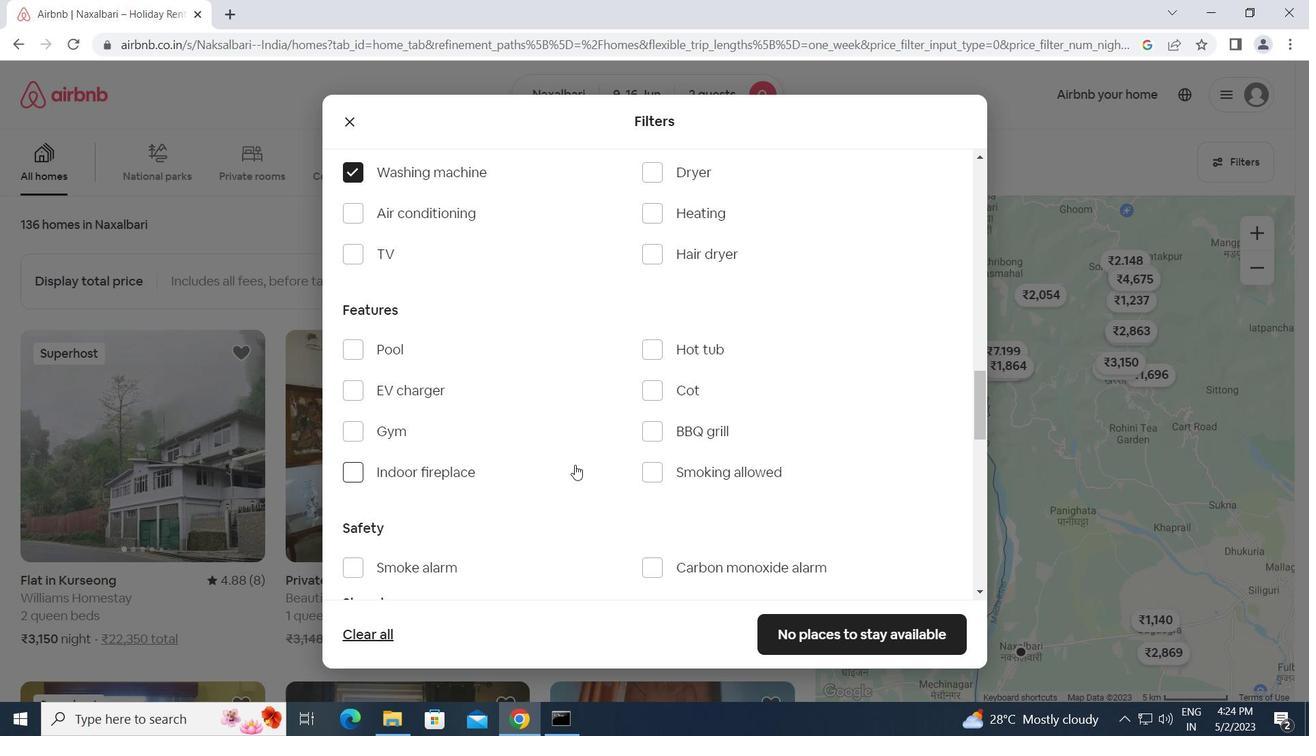 
Action: Mouse scrolled (575, 464) with delta (0, 0)
Screenshot: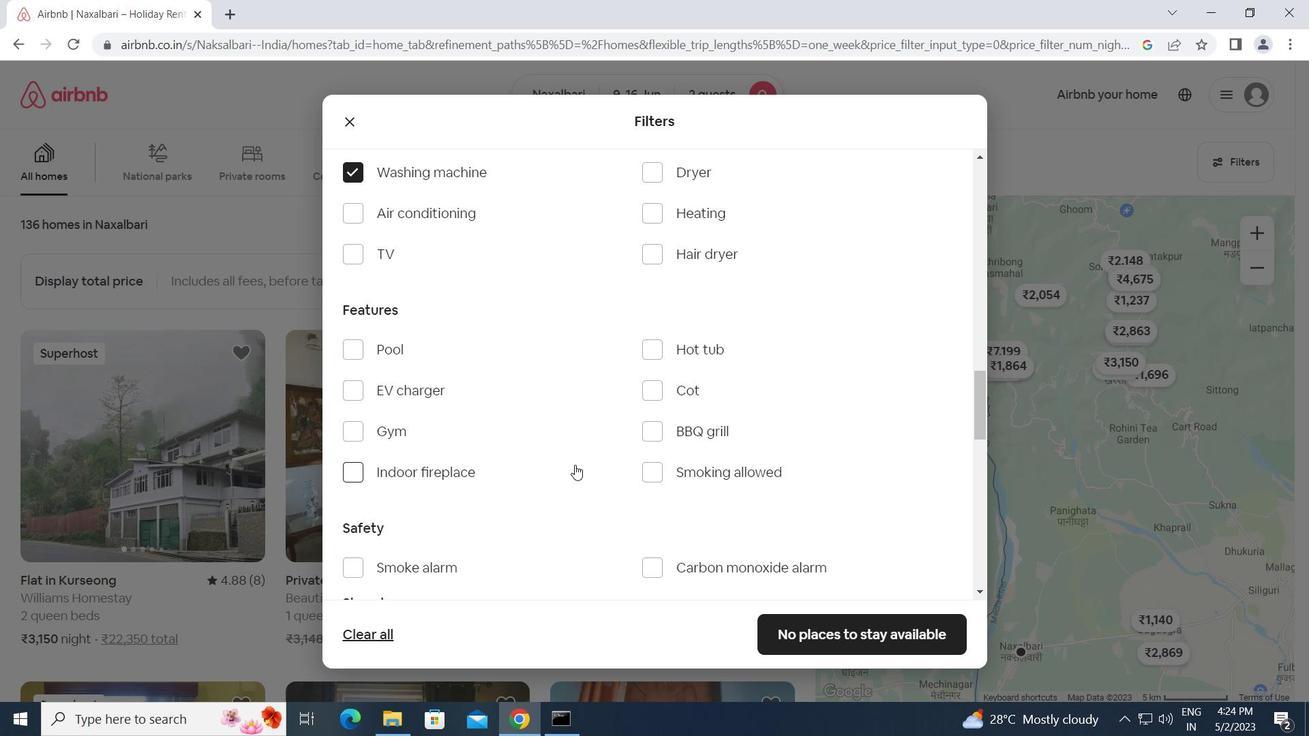 
Action: Mouse moved to (911, 458)
Screenshot: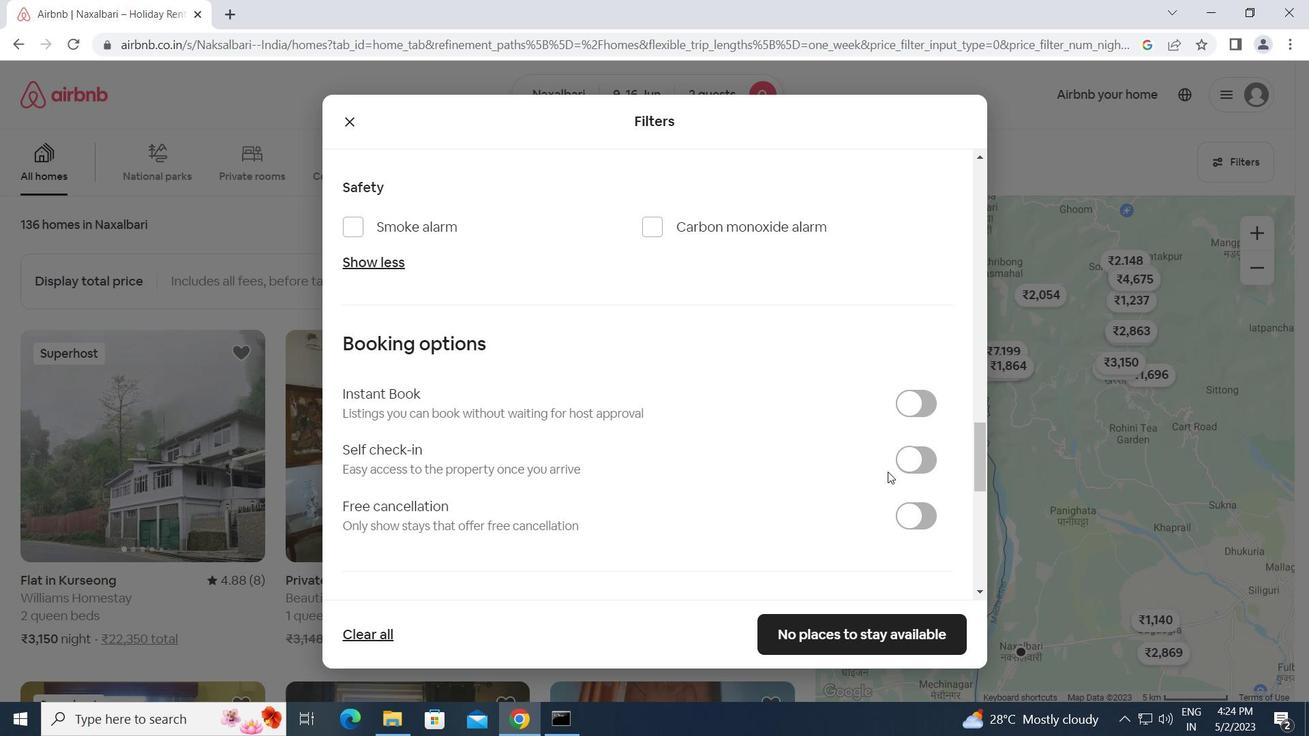 
Action: Mouse pressed left at (911, 458)
Screenshot: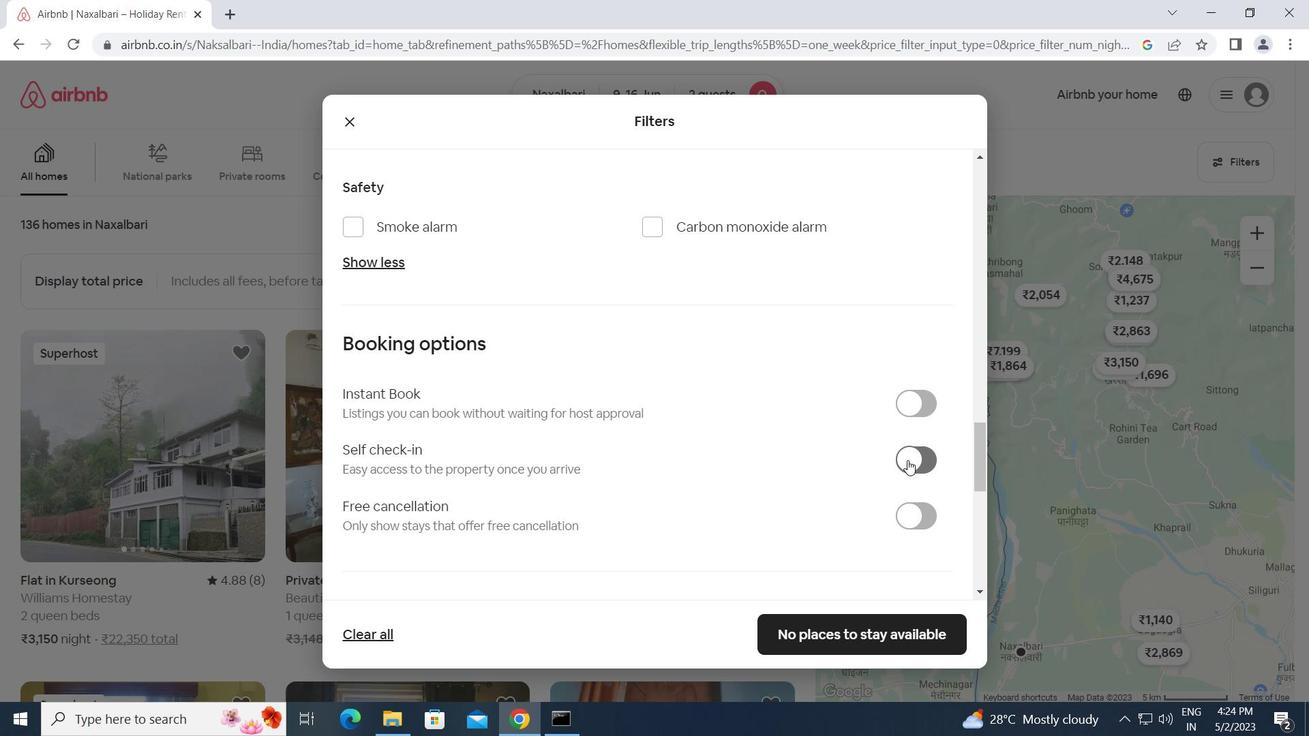 
Action: Mouse moved to (531, 536)
Screenshot: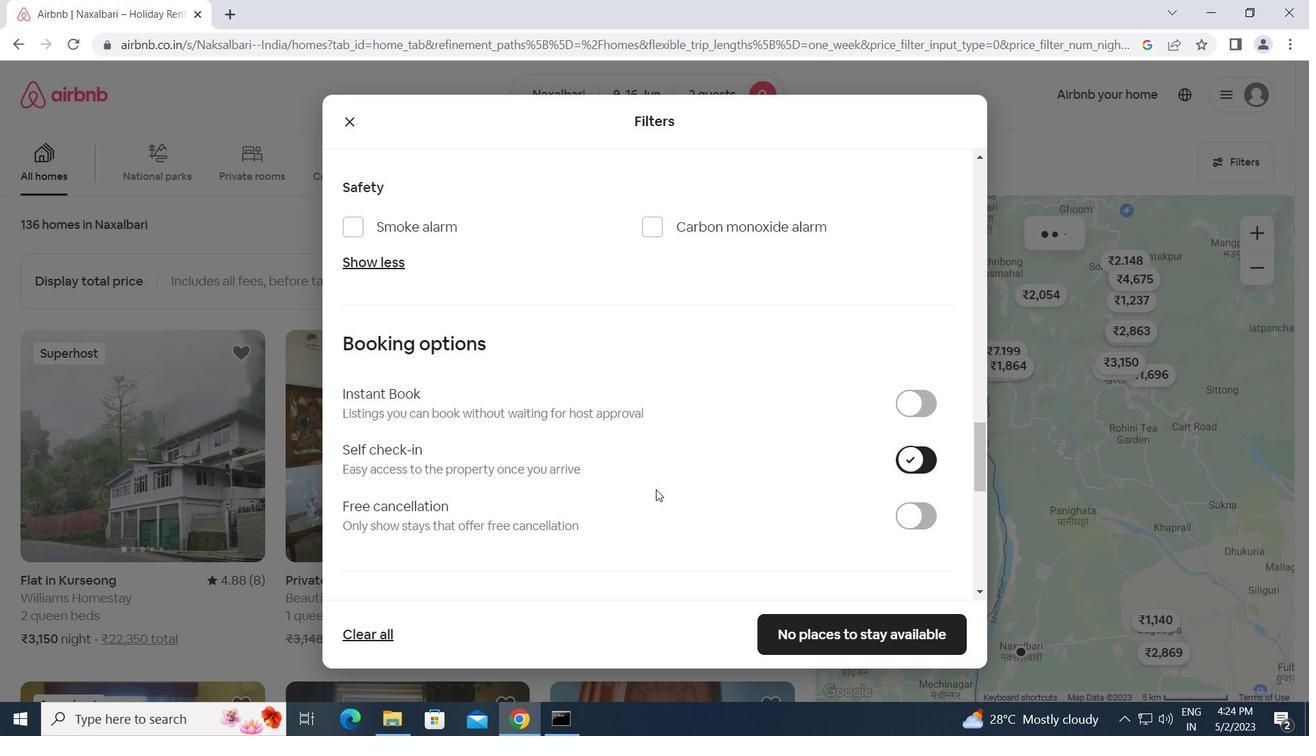 
Action: Mouse scrolled (531, 536) with delta (0, 0)
Screenshot: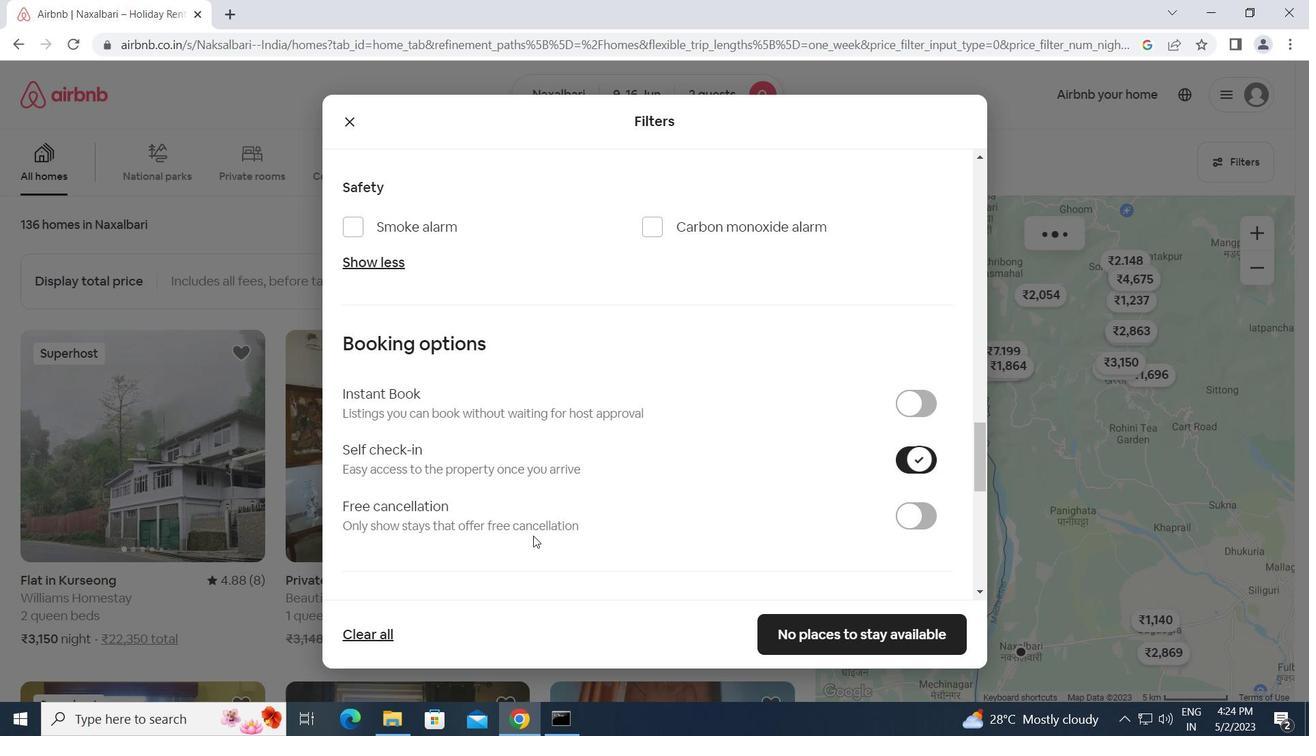 
Action: Mouse scrolled (531, 536) with delta (0, 0)
Screenshot: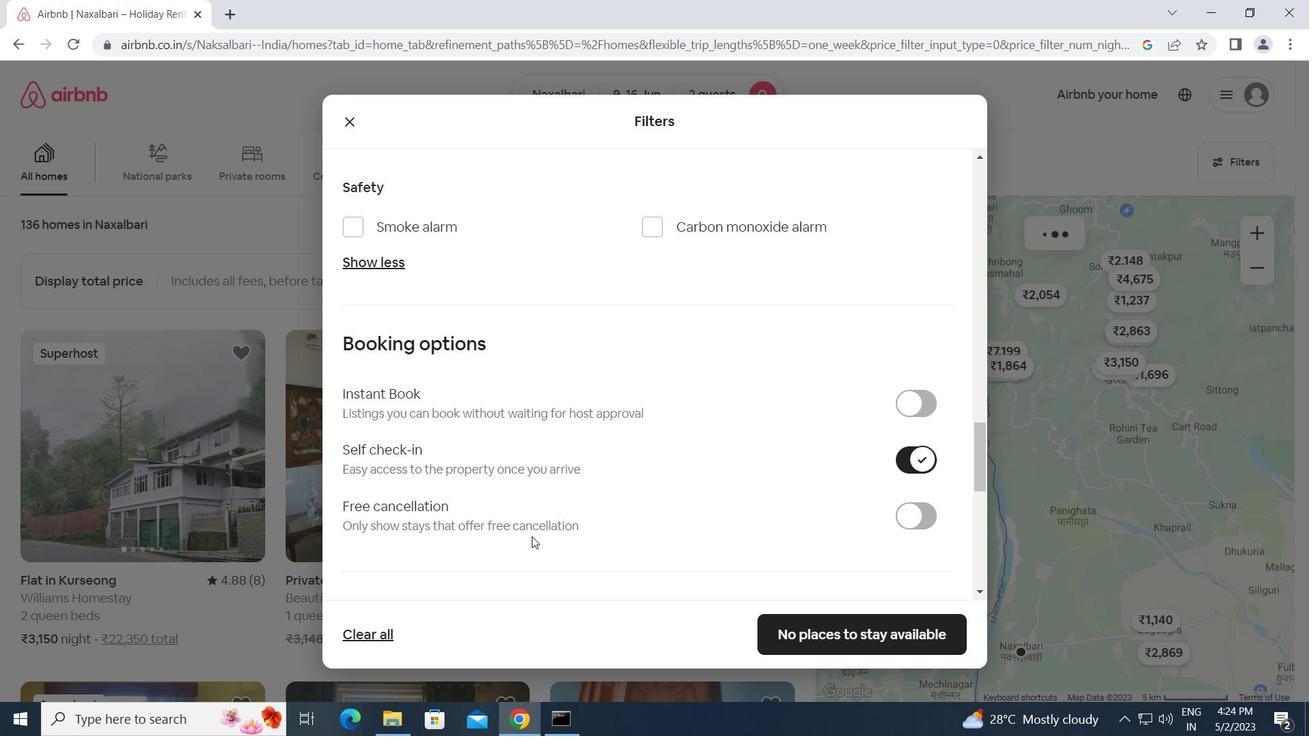 
Action: Mouse scrolled (531, 536) with delta (0, 0)
Screenshot: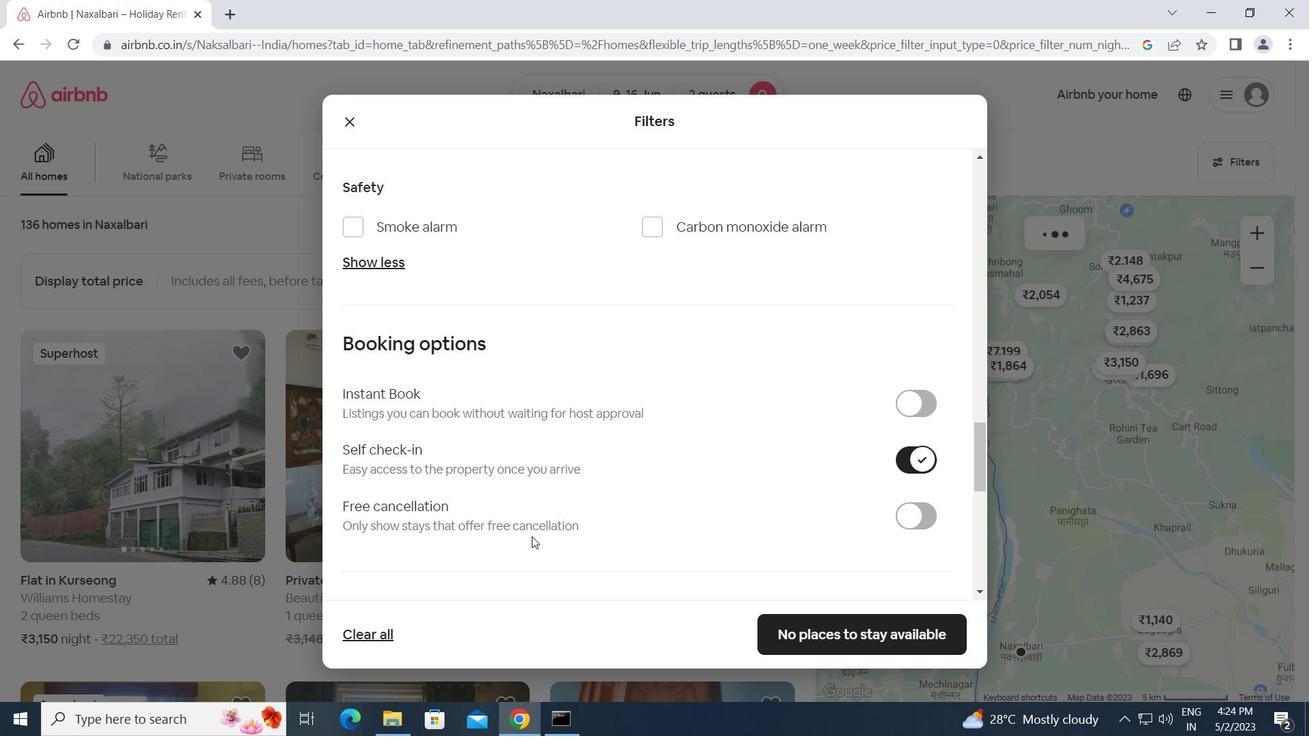 
Action: Mouse scrolled (531, 536) with delta (0, 0)
Screenshot: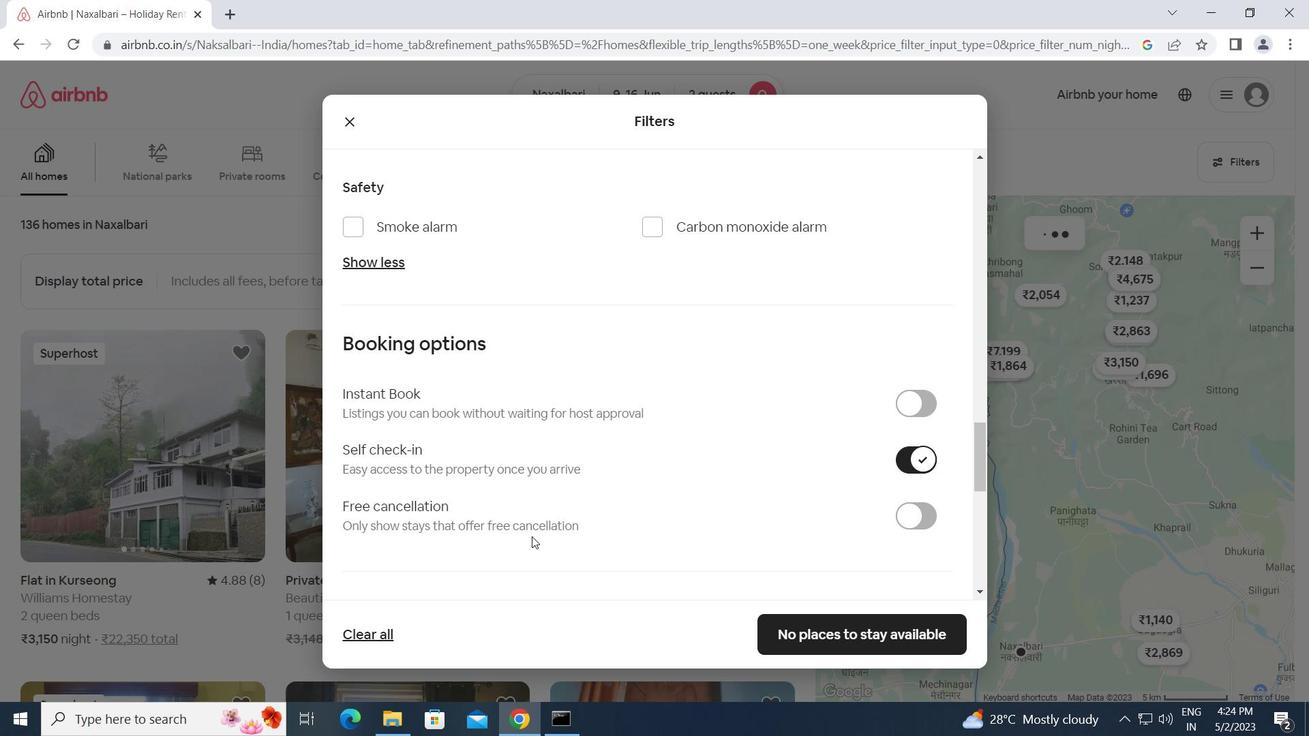 
Action: Mouse scrolled (531, 536) with delta (0, 0)
Screenshot: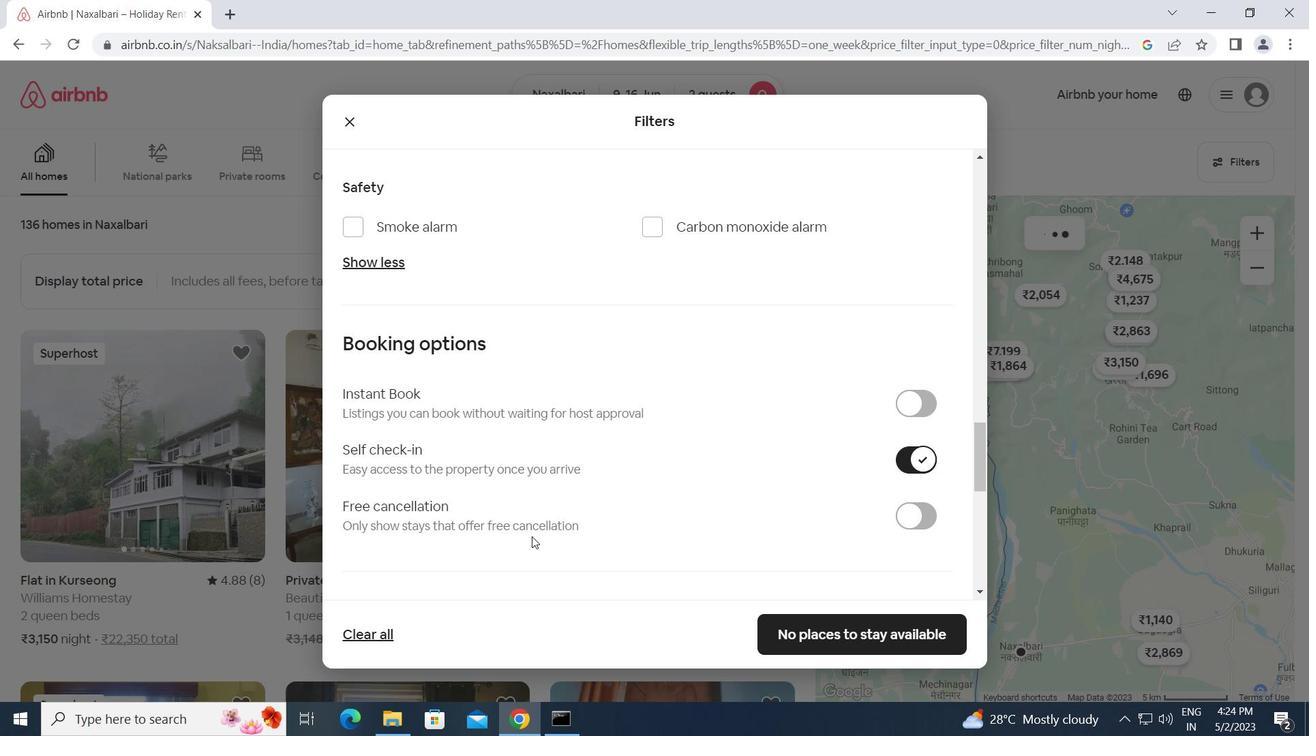 
Action: Mouse scrolled (531, 536) with delta (0, 0)
Screenshot: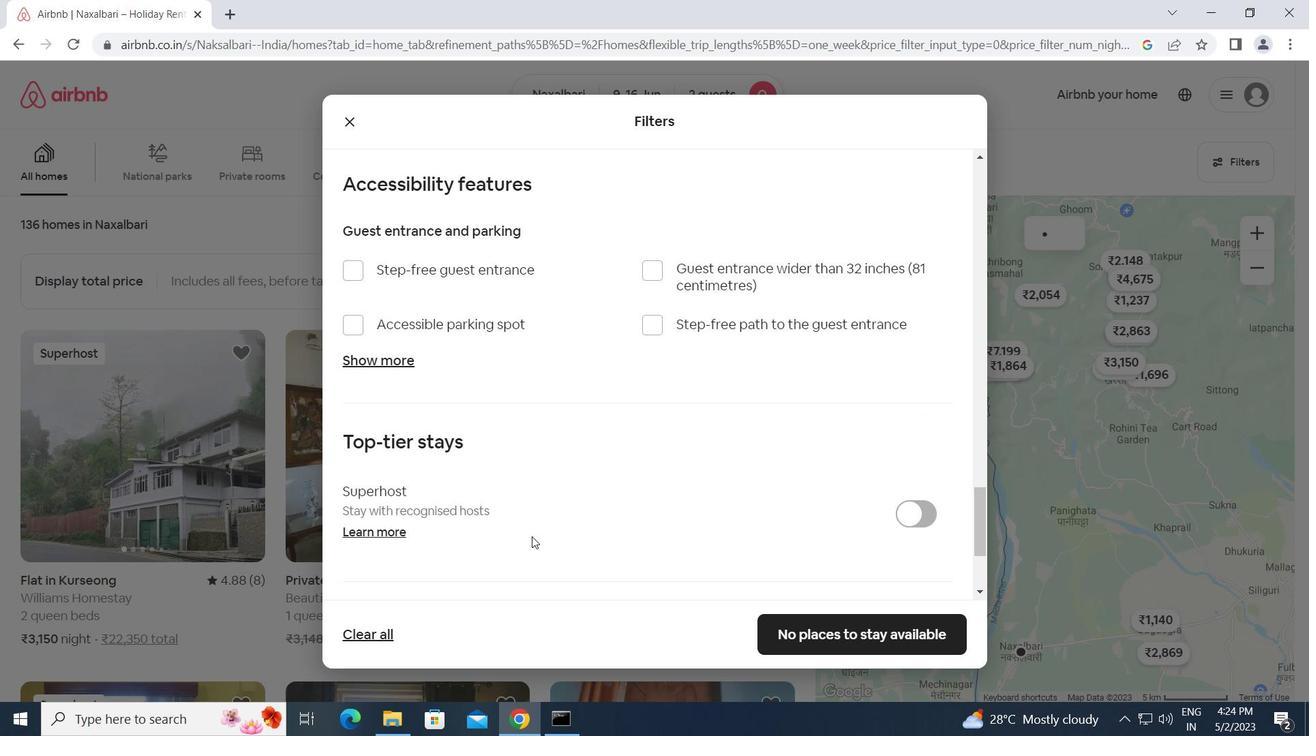
Action: Mouse scrolled (531, 536) with delta (0, 0)
Screenshot: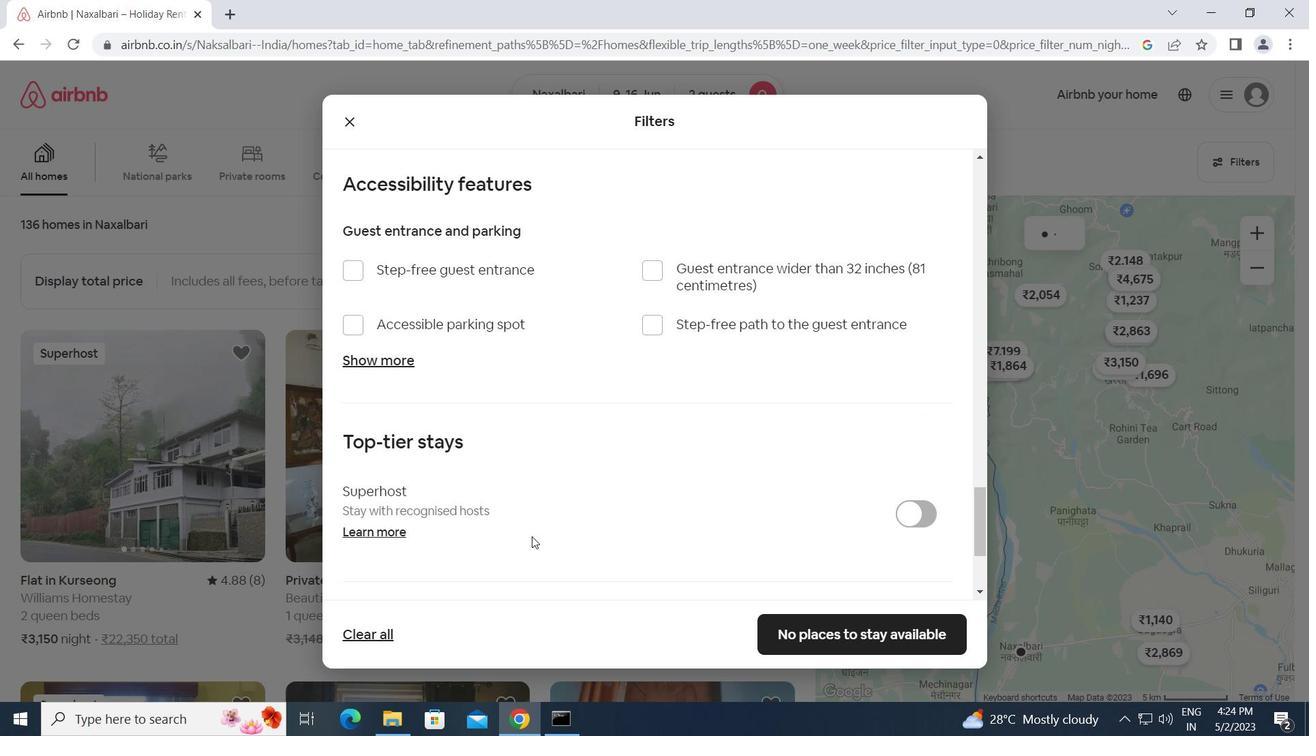 
Action: Mouse scrolled (531, 536) with delta (0, 0)
Screenshot: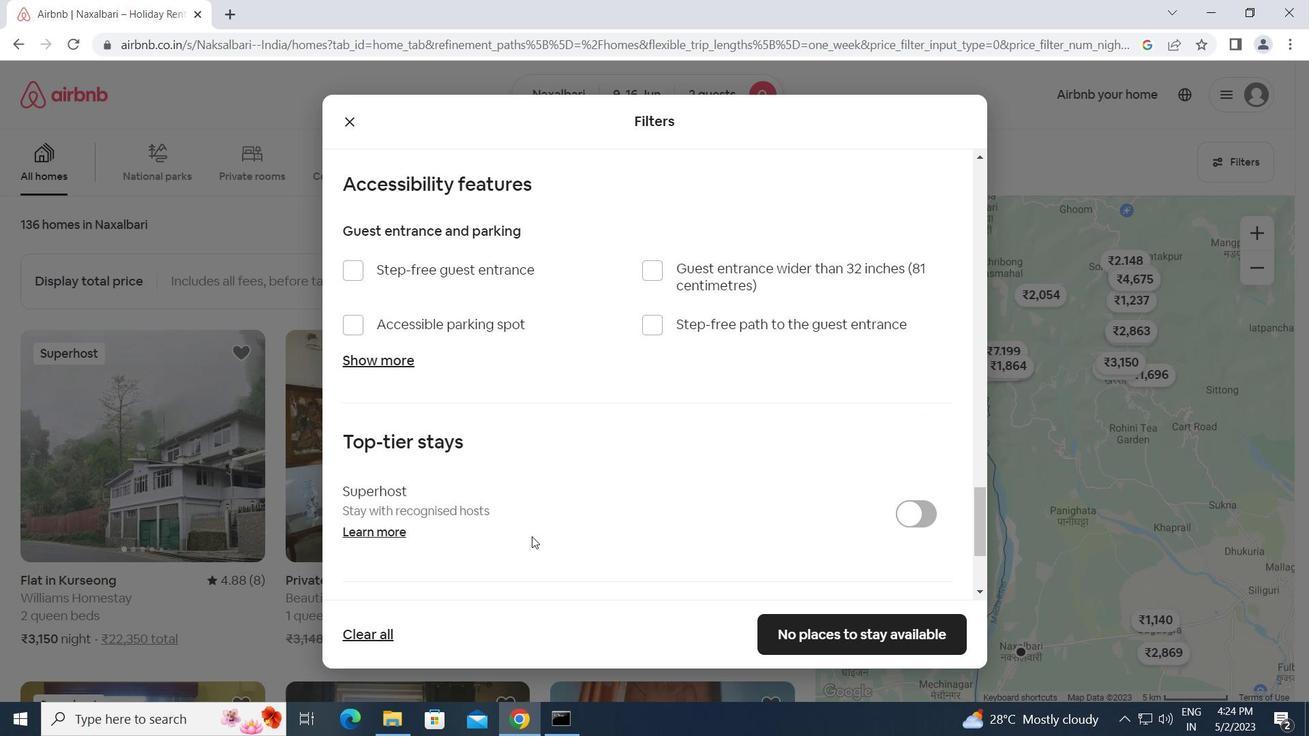 
Action: Mouse scrolled (531, 536) with delta (0, 0)
Screenshot: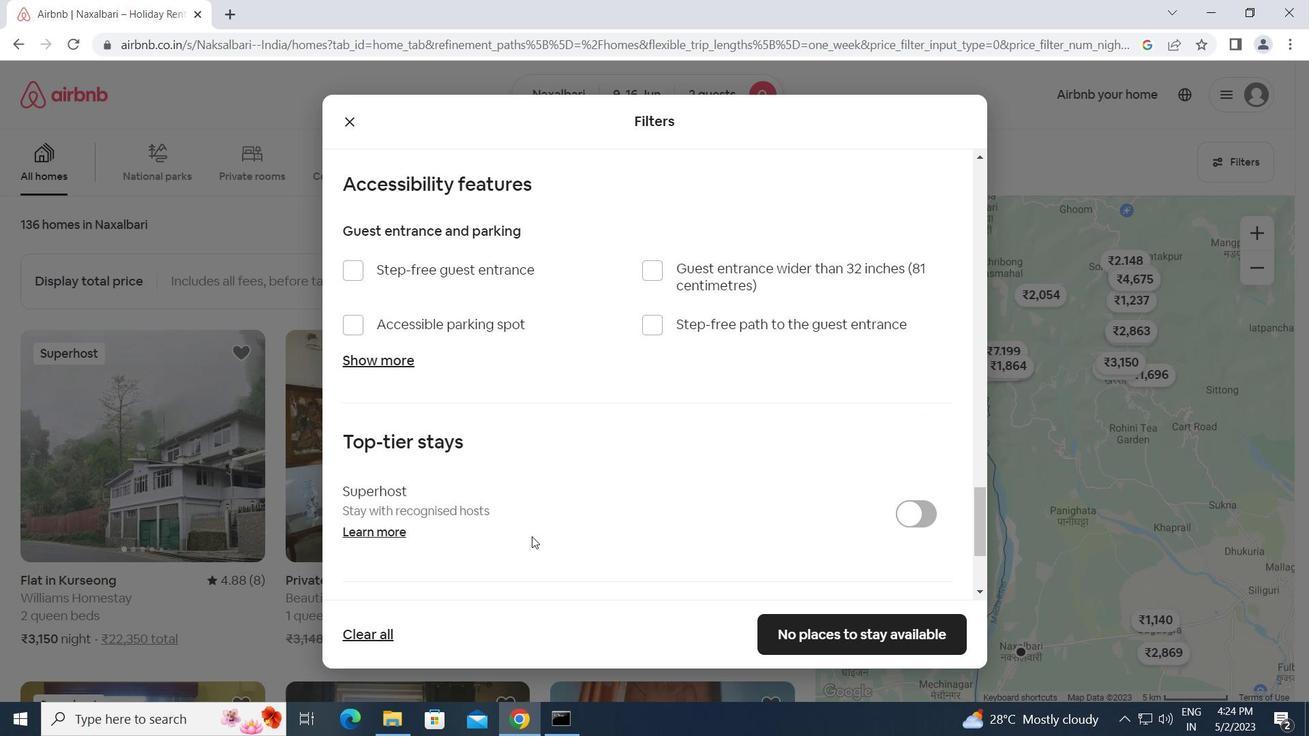 
Action: Mouse scrolled (531, 536) with delta (0, 0)
Screenshot: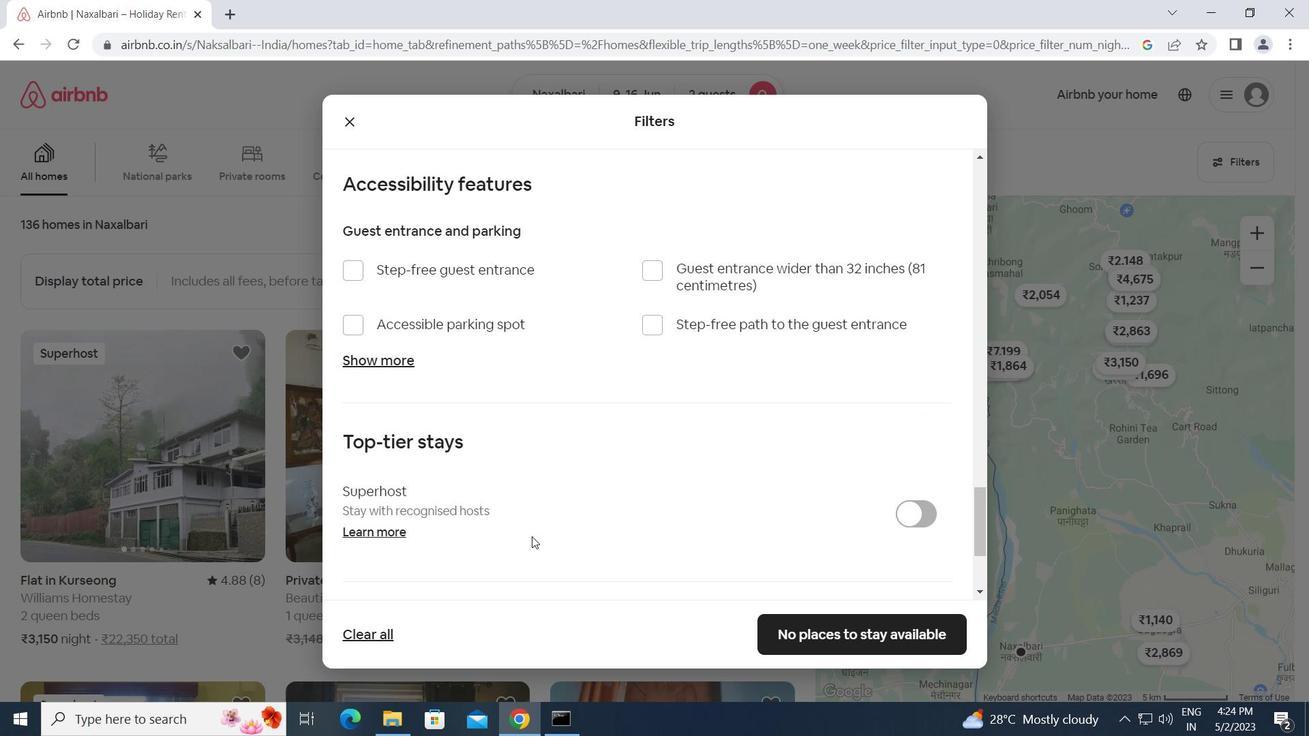 
Action: Mouse moved to (349, 476)
Screenshot: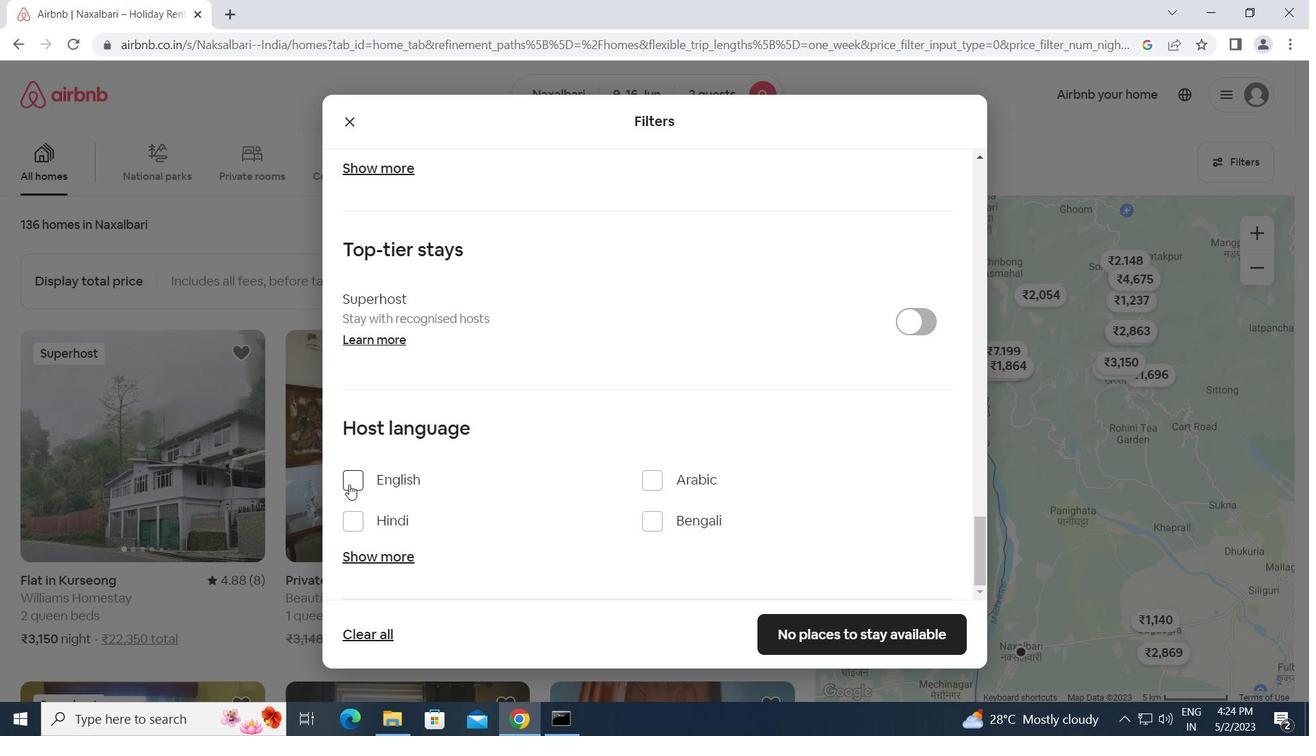 
Action: Mouse pressed left at (349, 476)
Screenshot: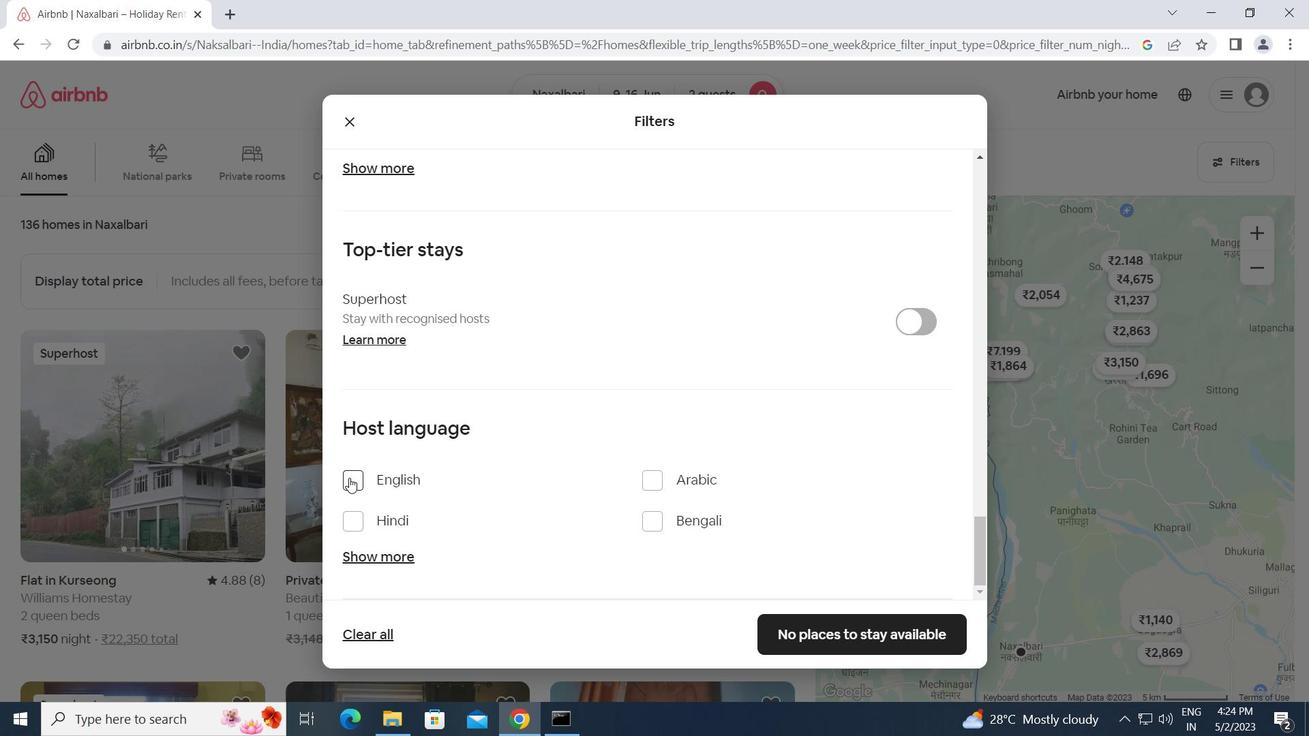 
Action: Mouse moved to (812, 632)
Screenshot: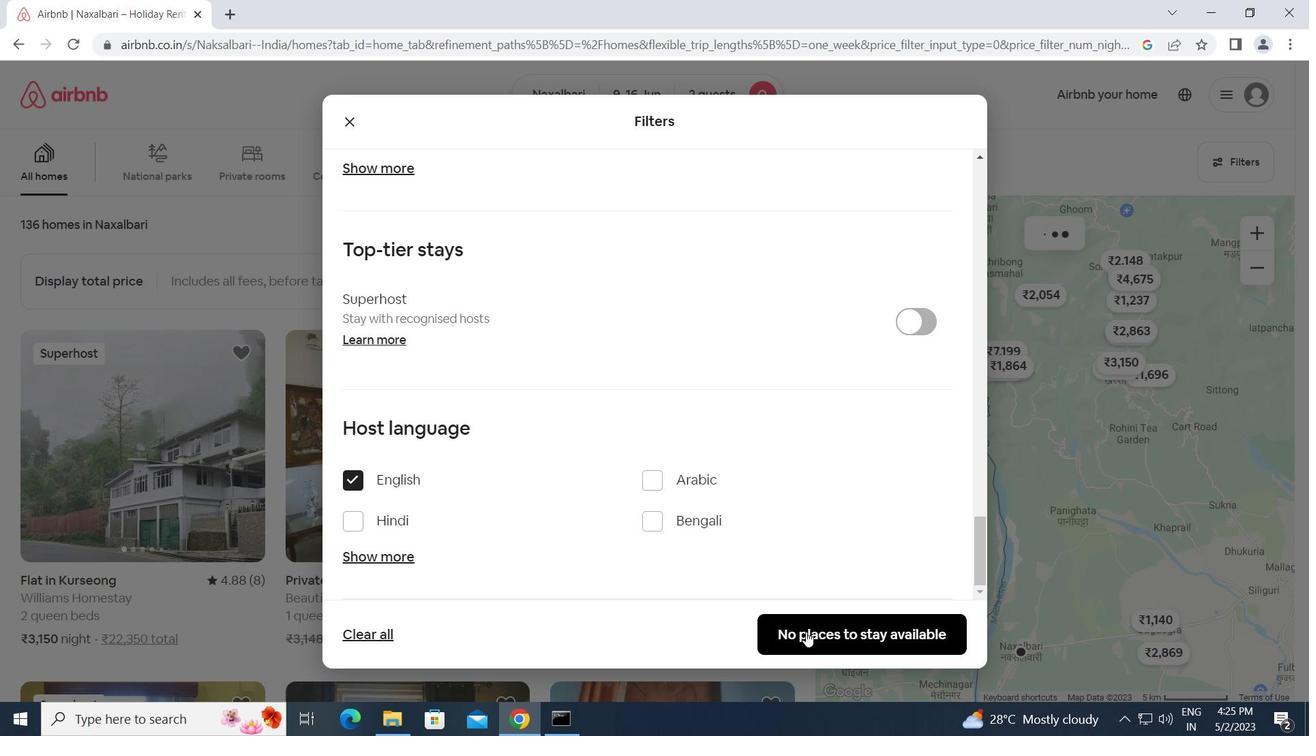 
Action: Mouse pressed left at (812, 632)
Screenshot: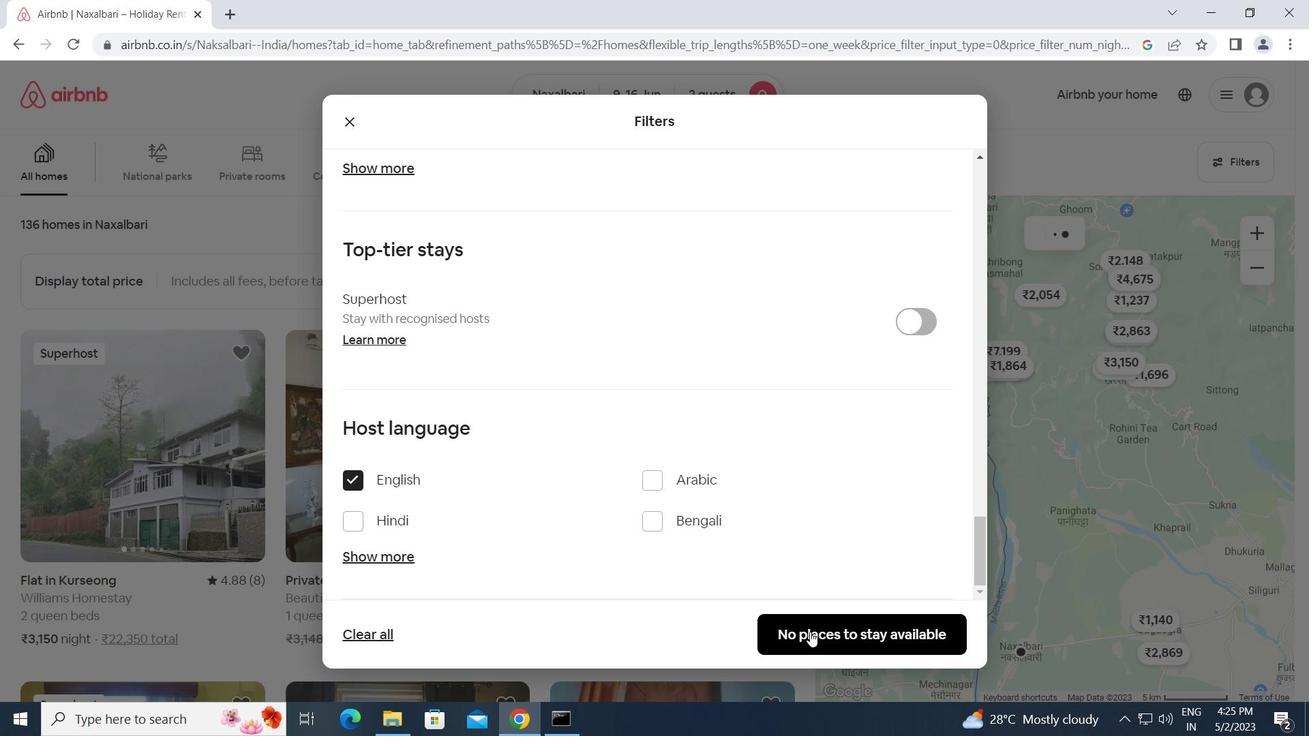 
Action: Mouse moved to (812, 632)
Screenshot: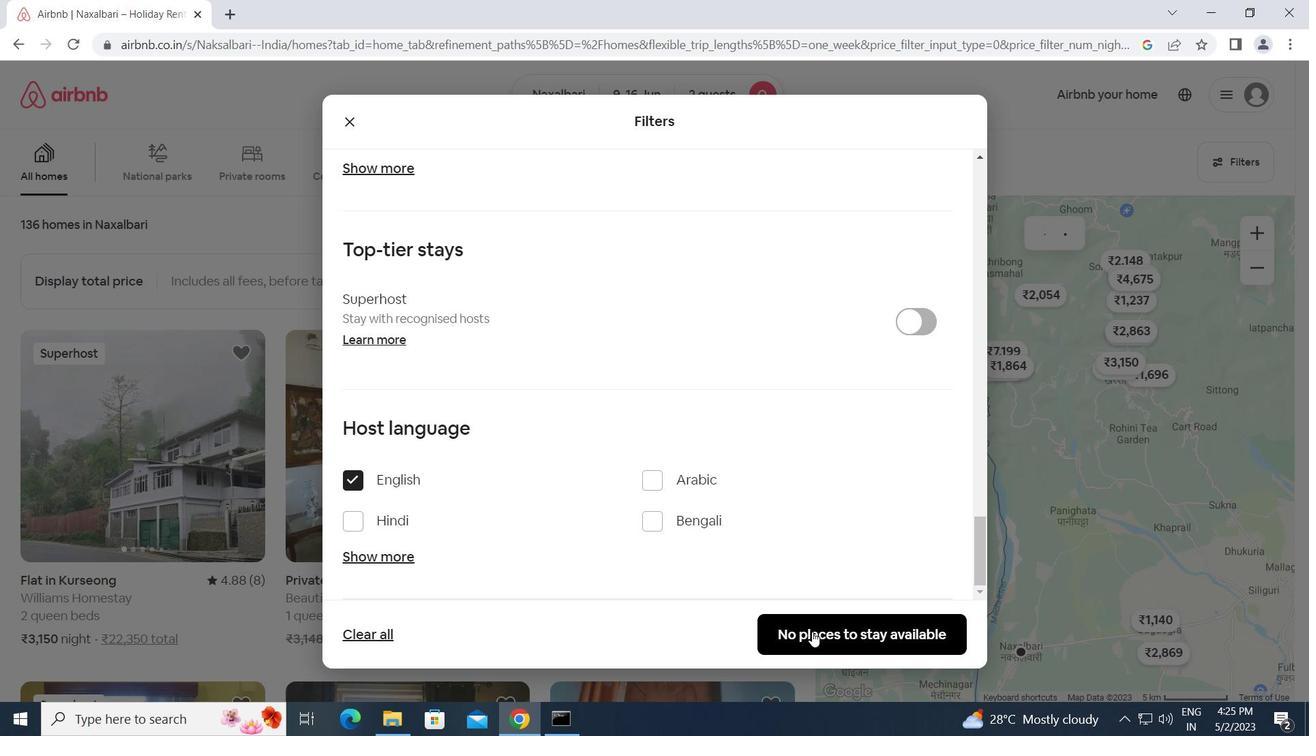 
